 Task: Look for space in Sanford, United States from 9th July, 2023 to 16th July, 2023 for 2 adults, 1 child in price range Rs.8000 to Rs.16000. Place can be entire place with 2 bedrooms having 2 beds and 1 bathroom. Property type can be house, flat, guest house. Booking option can be shelf check-in. Required host language is English.
Action: Mouse moved to (439, 88)
Screenshot: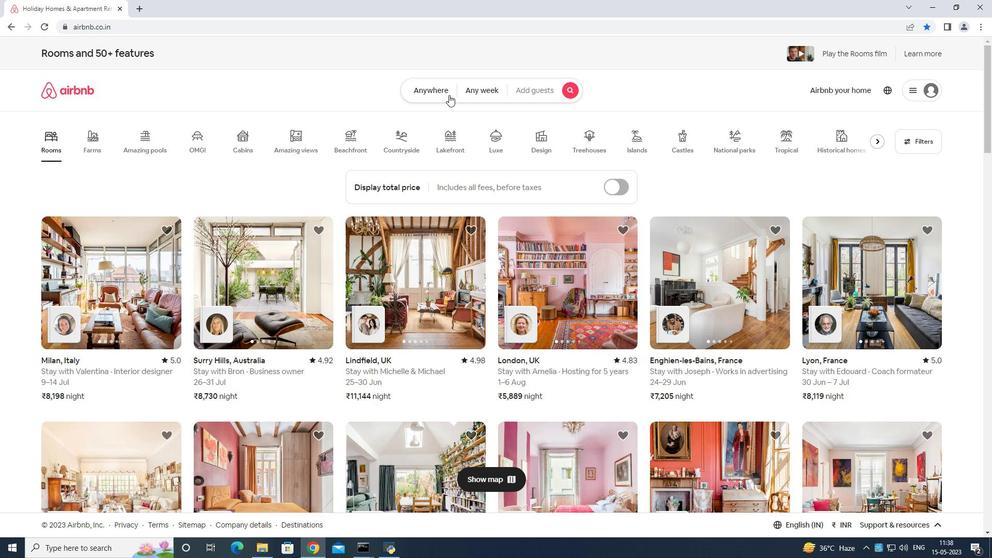 
Action: Mouse pressed left at (439, 88)
Screenshot: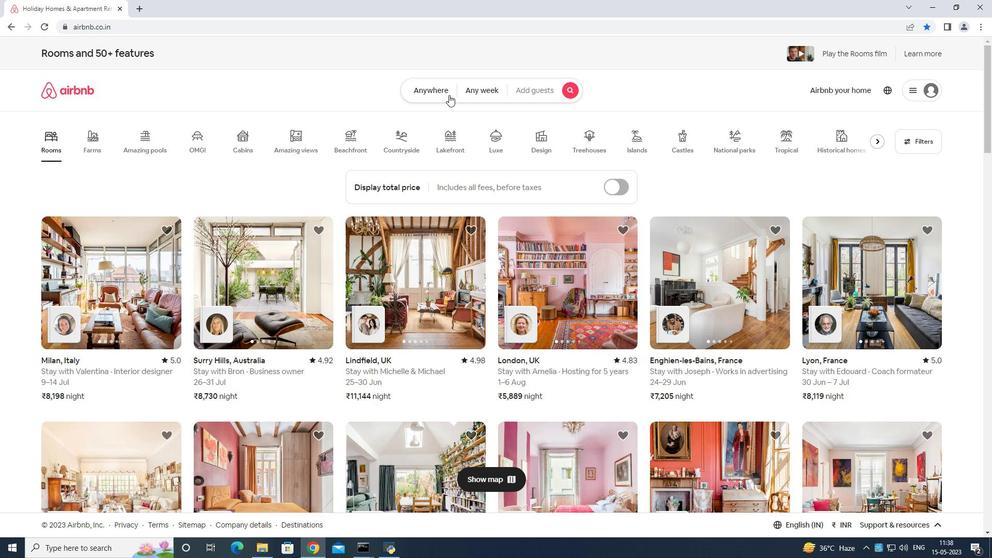 
Action: Mouse moved to (347, 133)
Screenshot: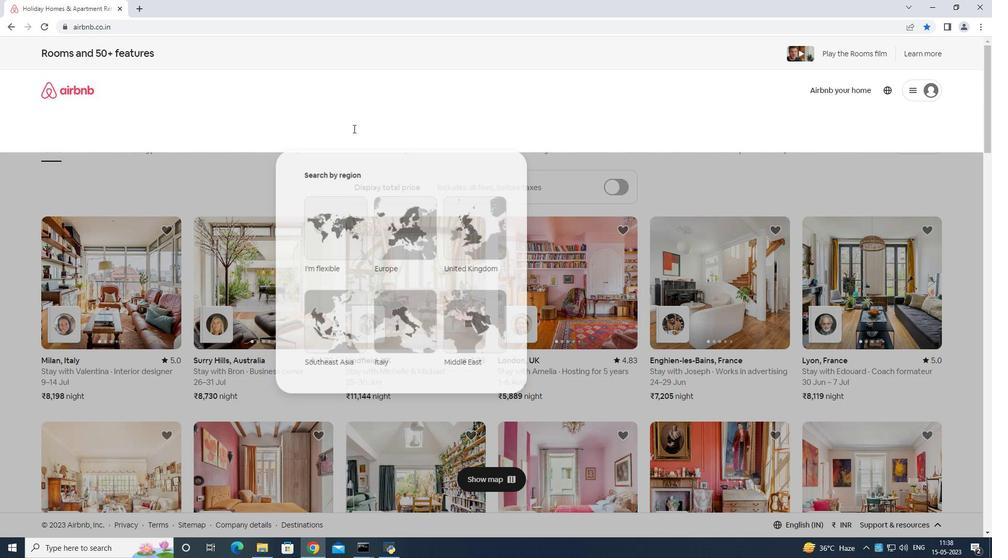 
Action: Mouse pressed left at (347, 133)
Screenshot: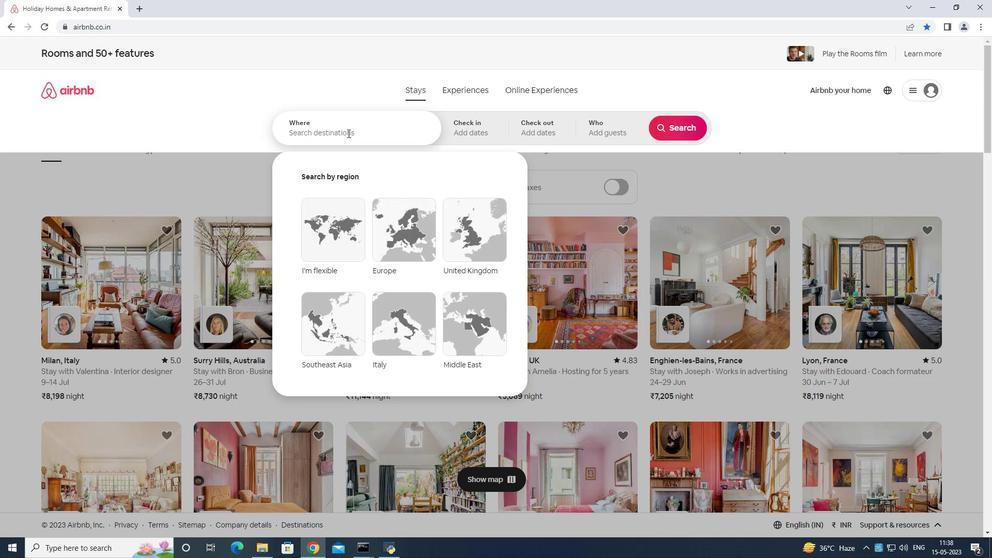 
Action: Mouse moved to (351, 132)
Screenshot: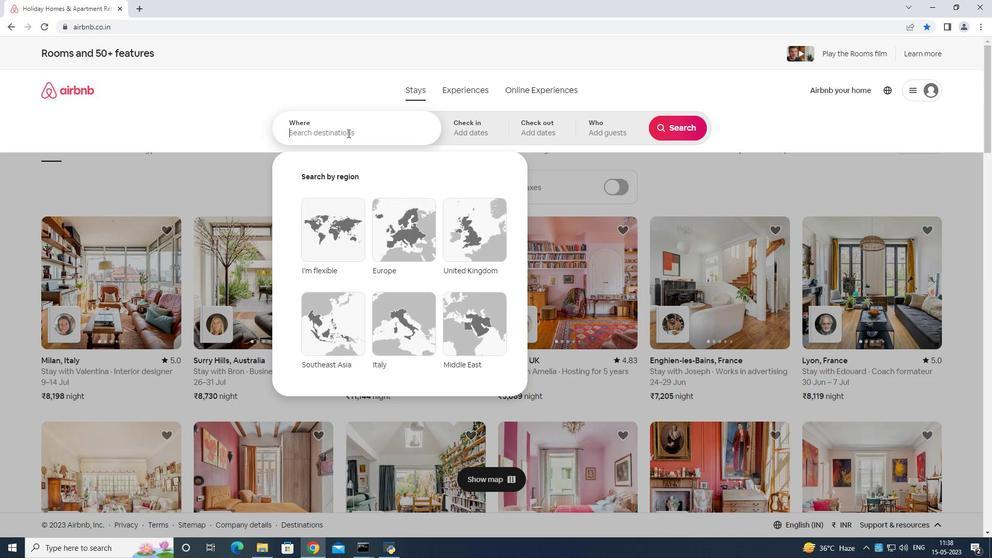 
Action: Key pressed <Key.shift>sanford<Key.space>united<Key.space>states<Key.enter>
Screenshot: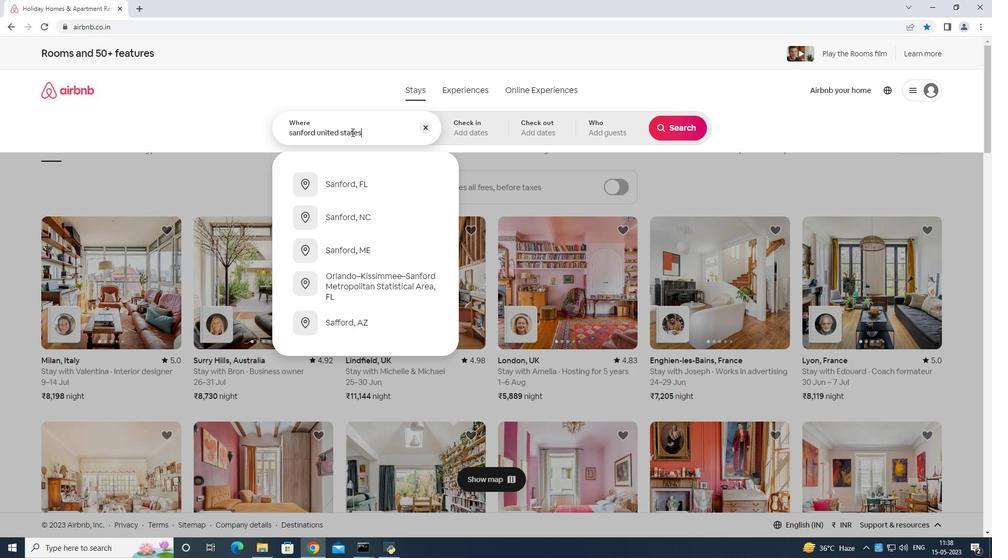 
Action: Mouse moved to (677, 209)
Screenshot: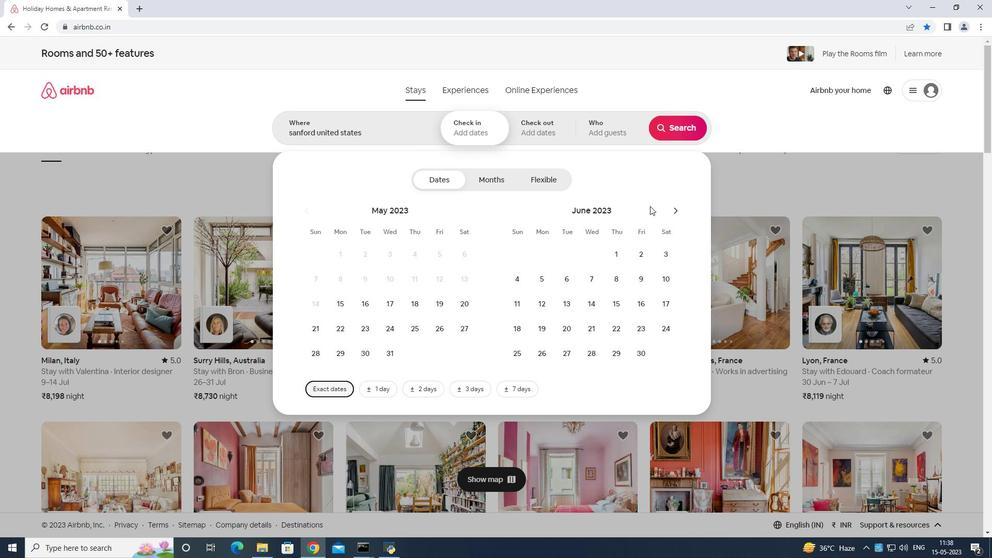 
Action: Mouse pressed left at (677, 209)
Screenshot: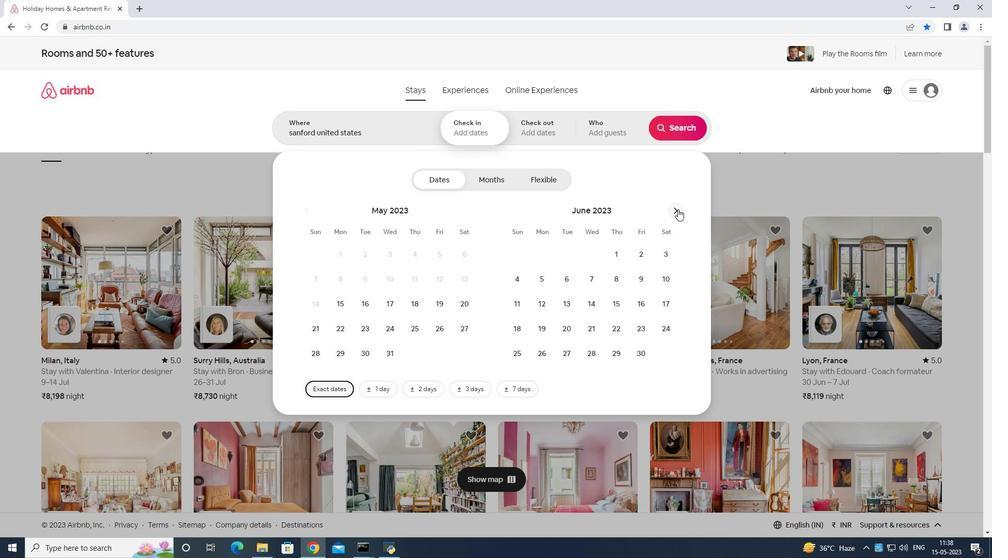 
Action: Mouse moved to (516, 298)
Screenshot: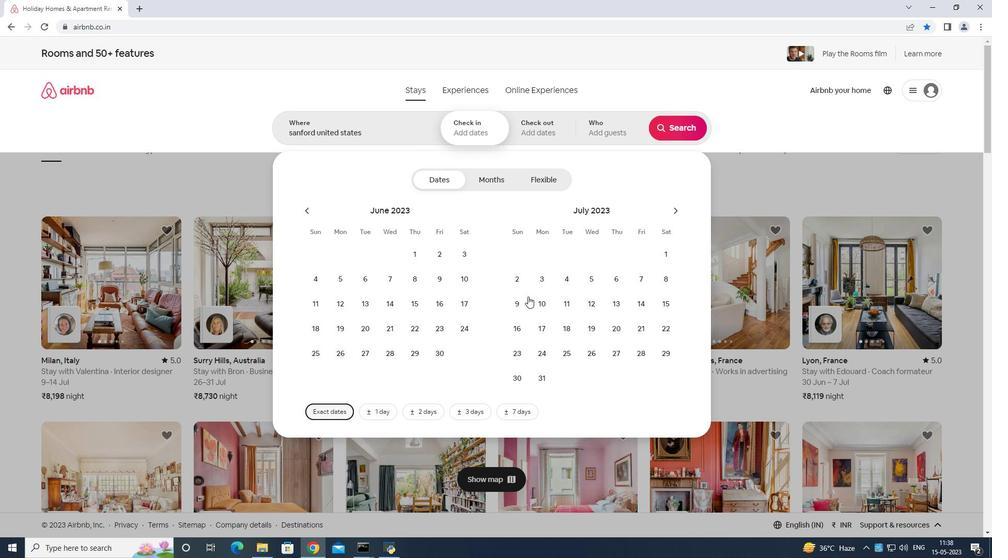 
Action: Mouse pressed left at (516, 298)
Screenshot: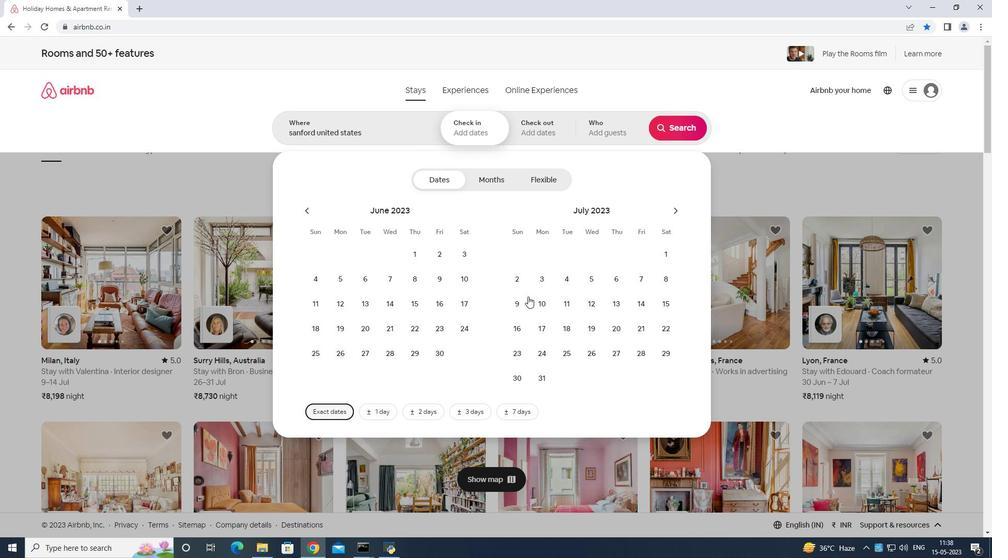 
Action: Mouse moved to (520, 317)
Screenshot: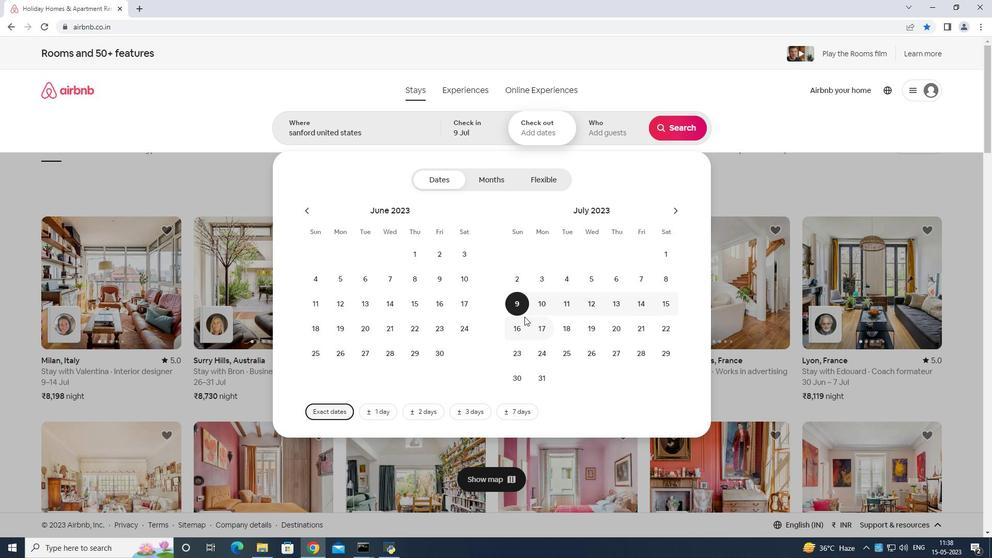 
Action: Mouse pressed left at (520, 317)
Screenshot: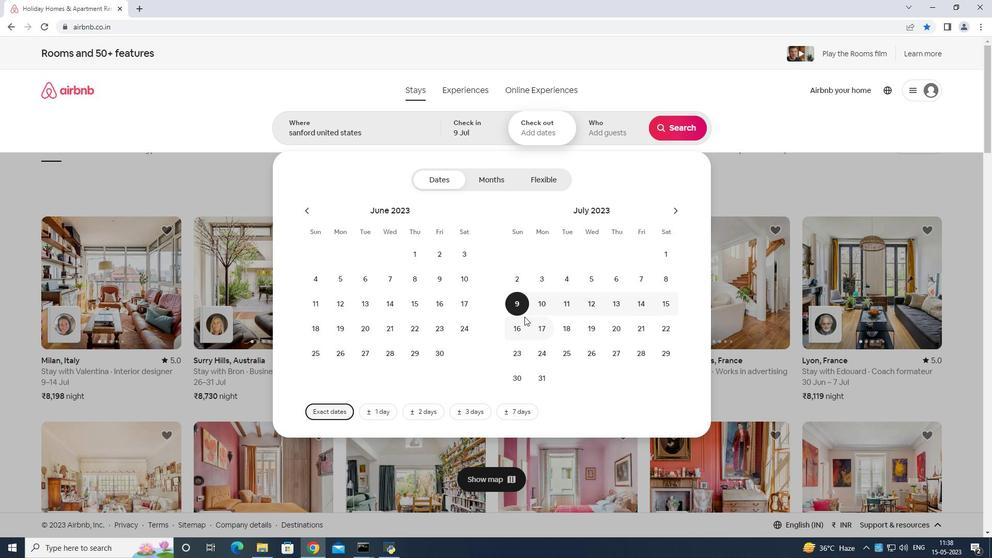 
Action: Mouse moved to (509, 324)
Screenshot: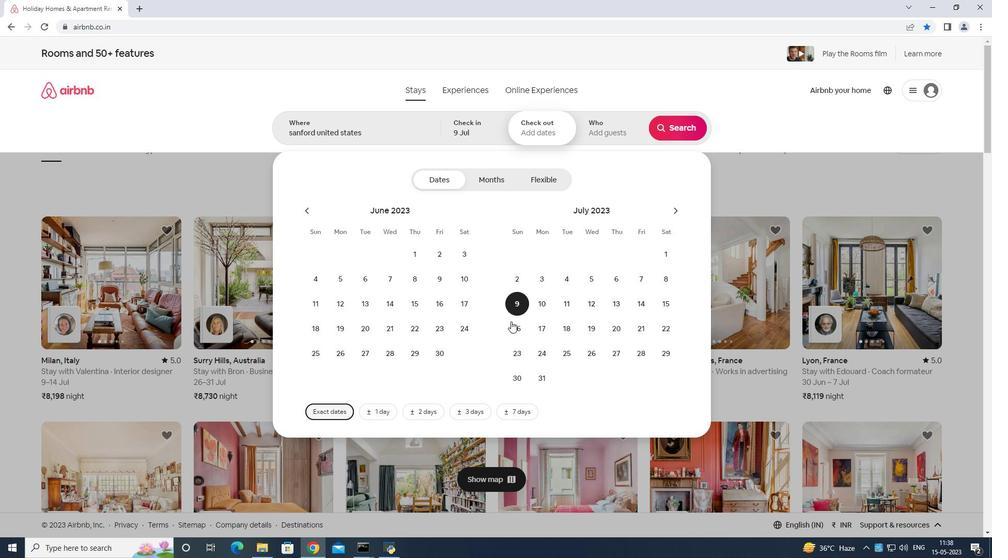 
Action: Mouse pressed left at (509, 324)
Screenshot: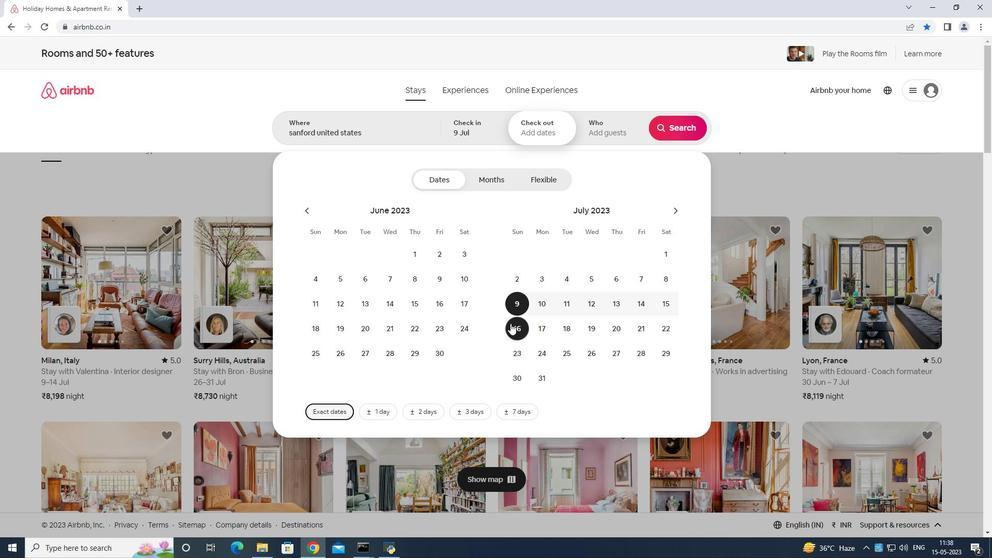 
Action: Mouse moved to (582, 129)
Screenshot: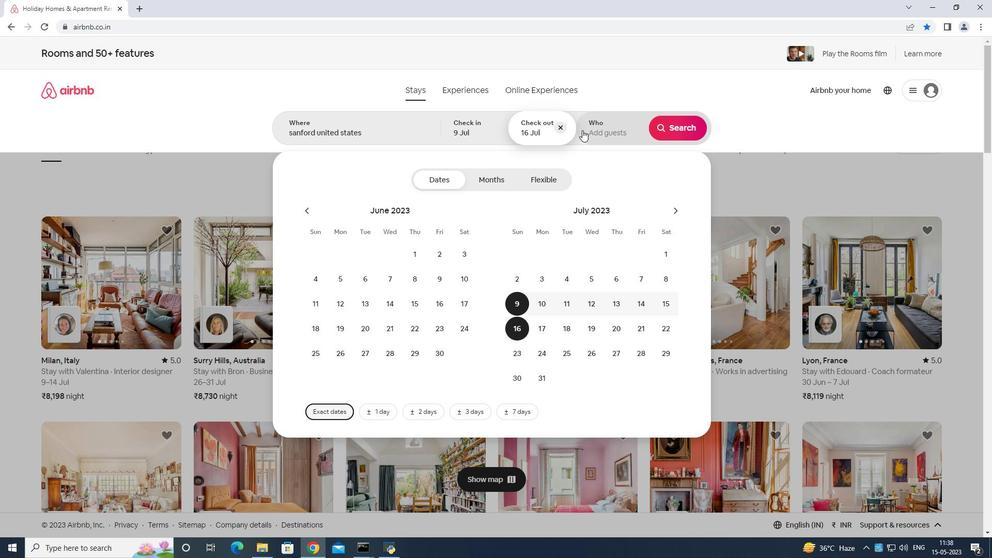 
Action: Mouse pressed left at (582, 129)
Screenshot: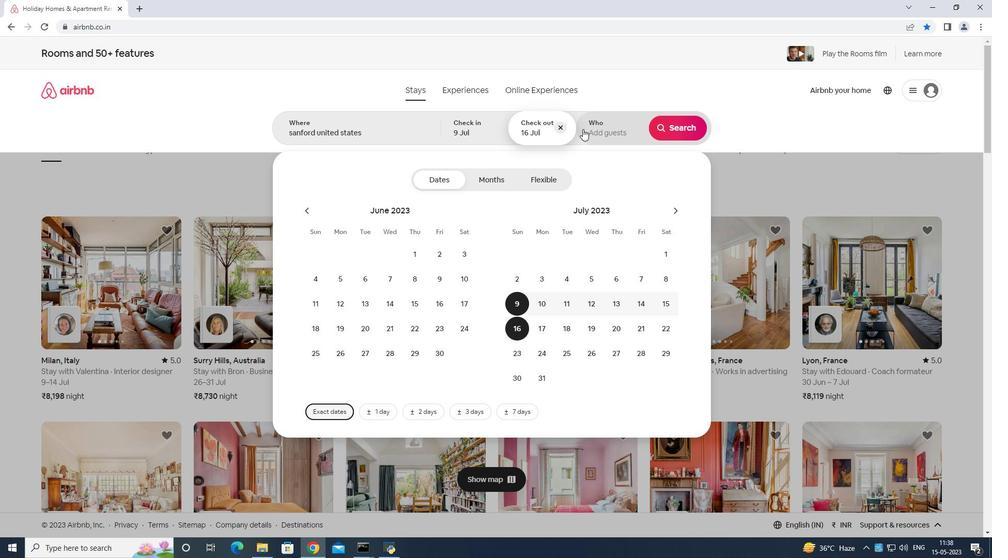 
Action: Mouse moved to (678, 181)
Screenshot: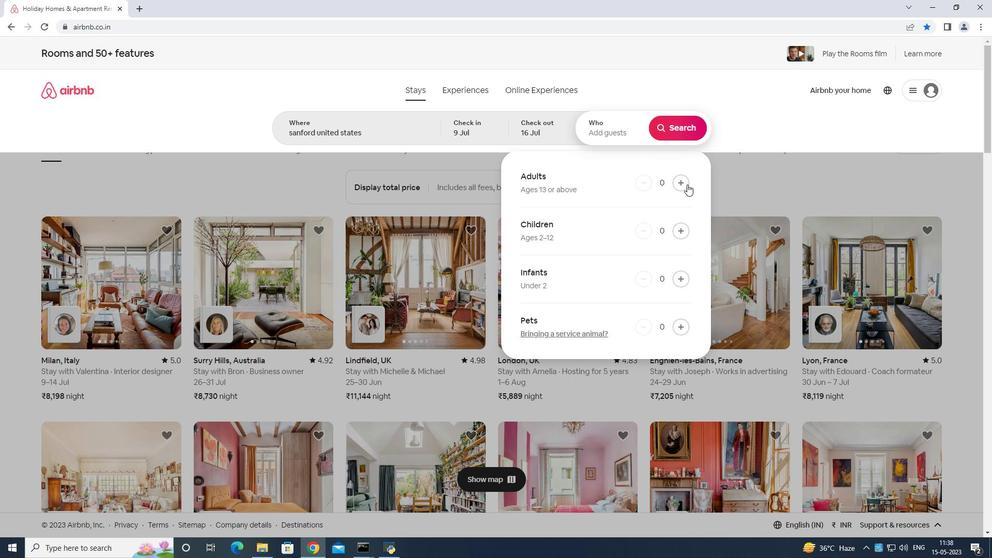 
Action: Mouse pressed left at (678, 181)
Screenshot: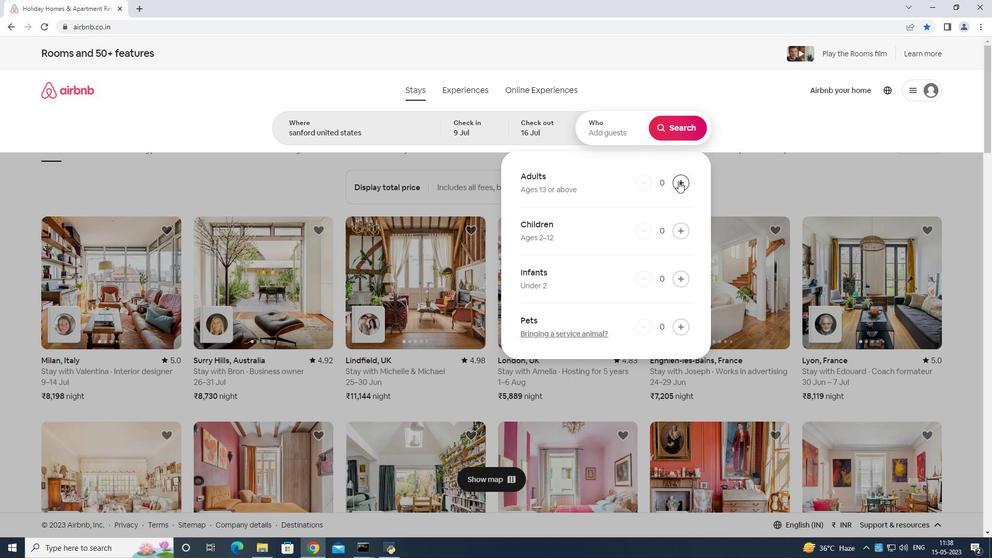 
Action: Mouse pressed left at (678, 181)
Screenshot: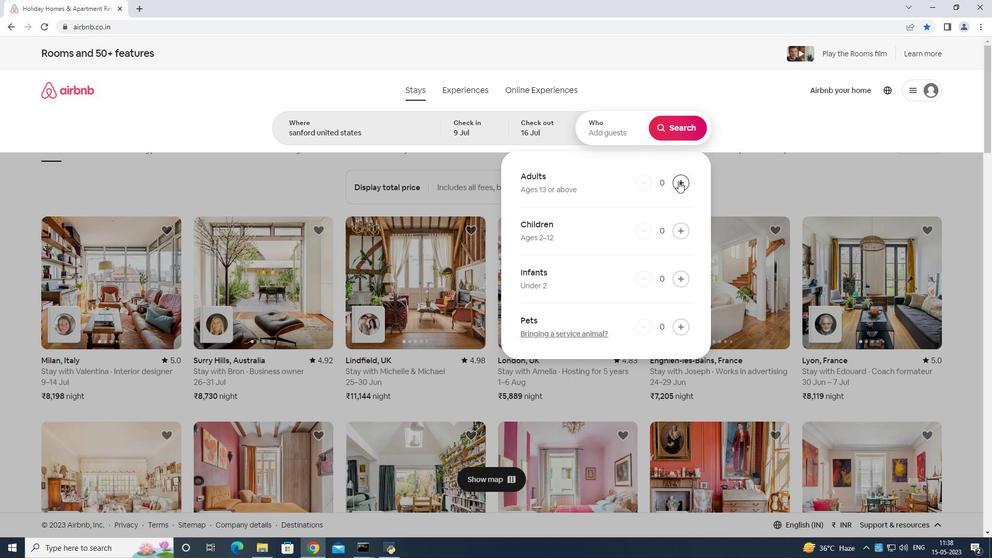 
Action: Mouse moved to (683, 227)
Screenshot: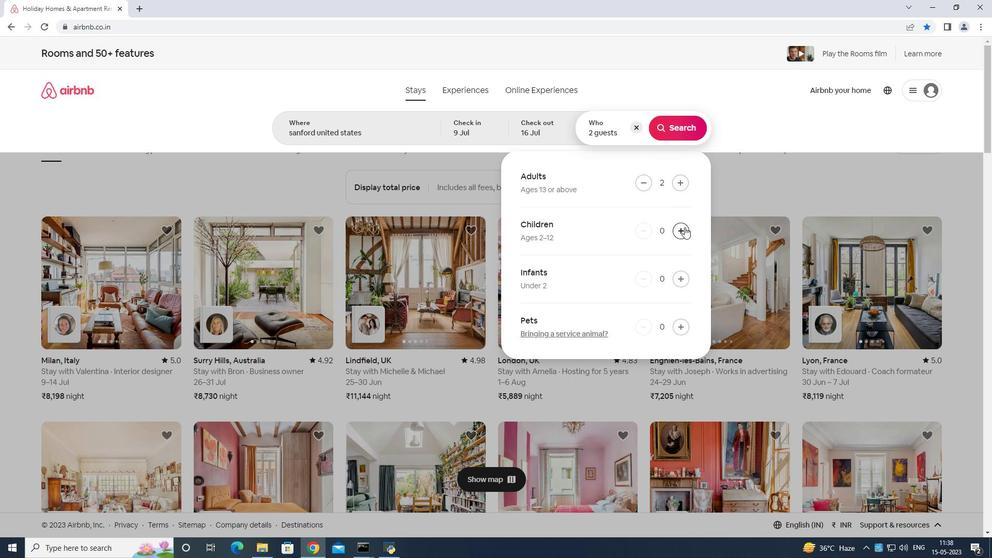 
Action: Mouse pressed left at (683, 227)
Screenshot: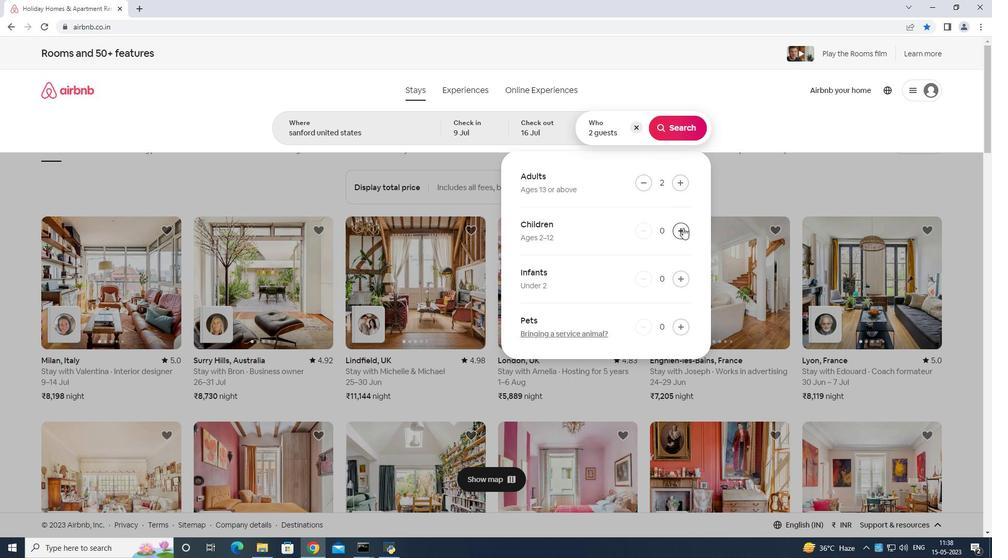 
Action: Mouse moved to (665, 133)
Screenshot: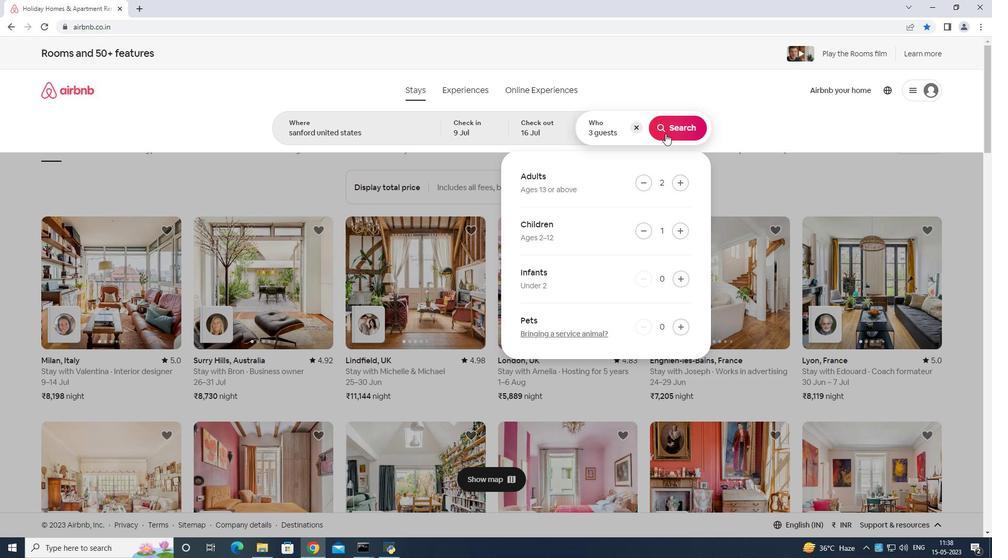 
Action: Mouse pressed left at (665, 133)
Screenshot: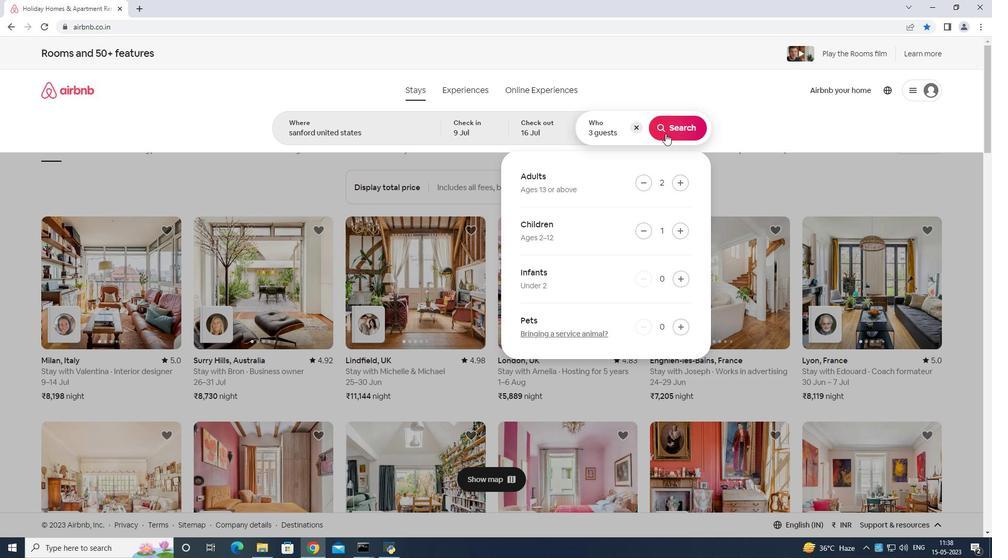
Action: Mouse moved to (952, 94)
Screenshot: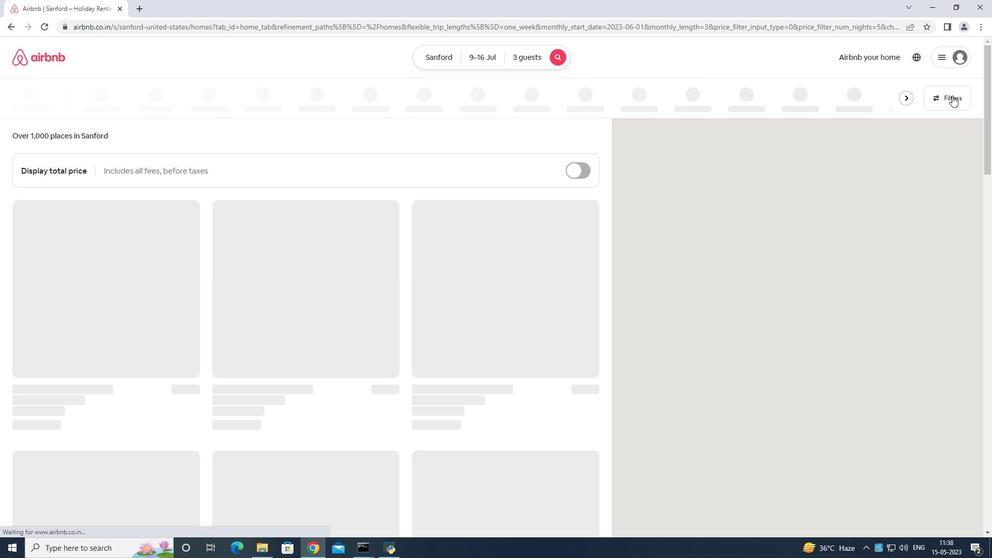 
Action: Mouse pressed left at (952, 94)
Screenshot: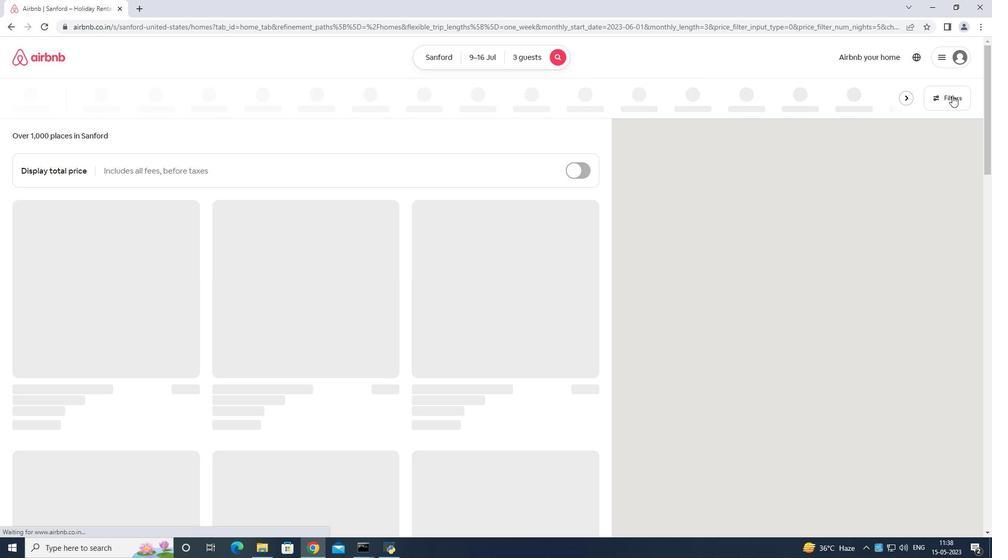 
Action: Mouse moved to (407, 356)
Screenshot: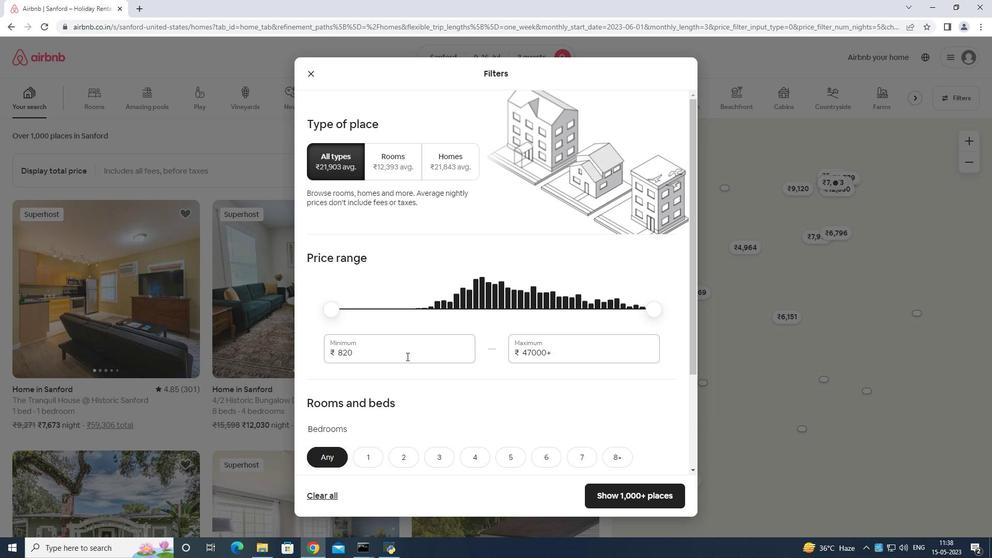 
Action: Mouse pressed left at (407, 356)
Screenshot: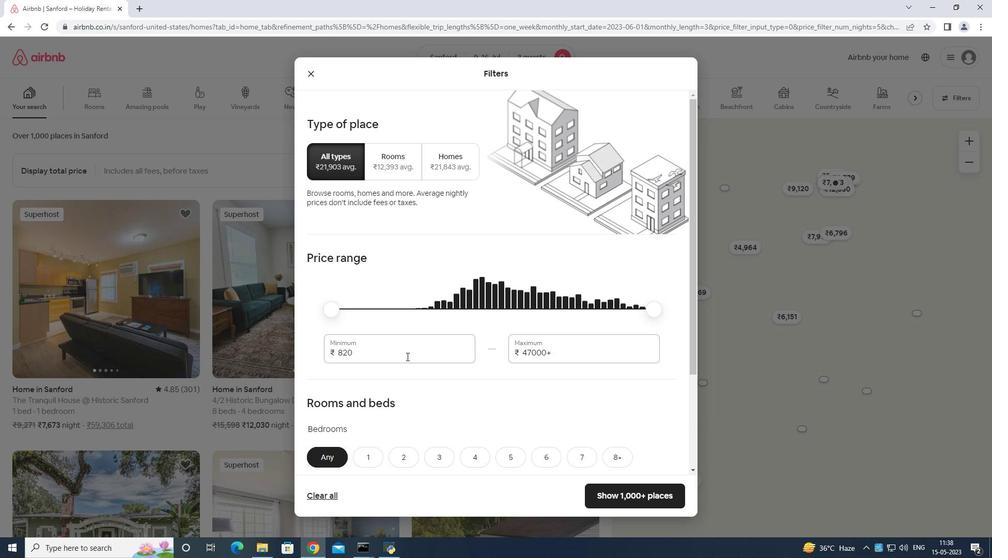 
Action: Mouse moved to (410, 354)
Screenshot: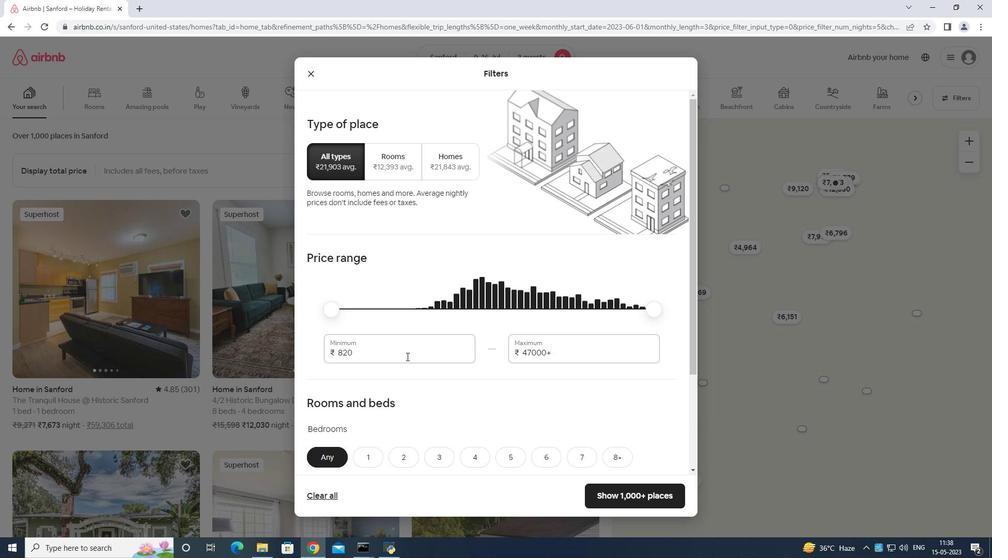 
Action: Key pressed <Key.backspace>
Screenshot: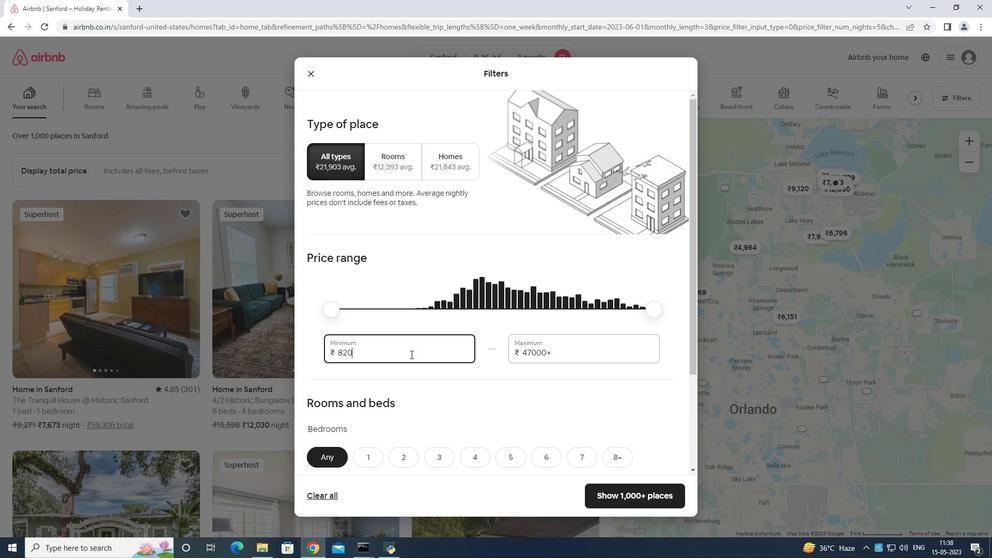 
Action: Mouse moved to (410, 354)
Screenshot: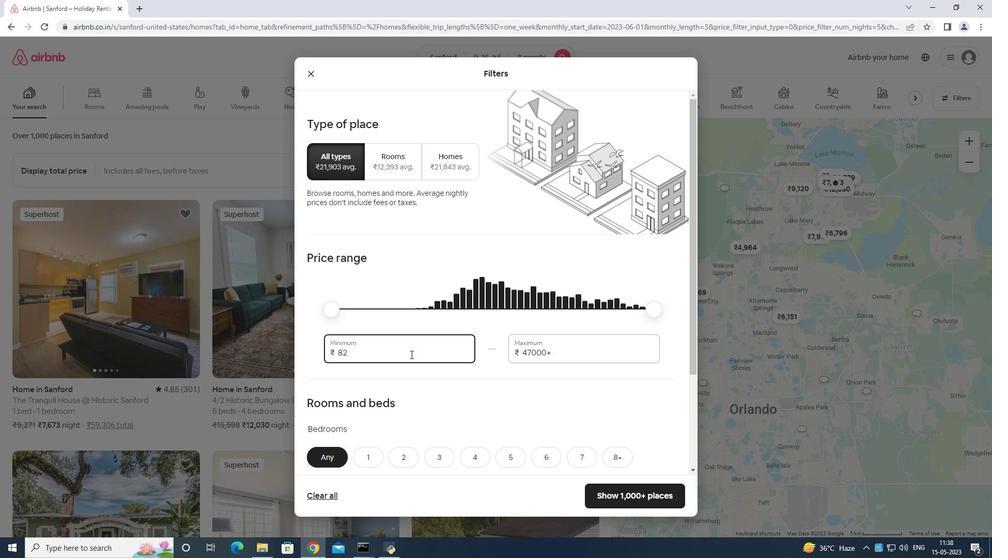 
Action: Key pressed <Key.backspace><Key.backspace><Key.backspace><Key.backspace><Key.backspace>
Screenshot: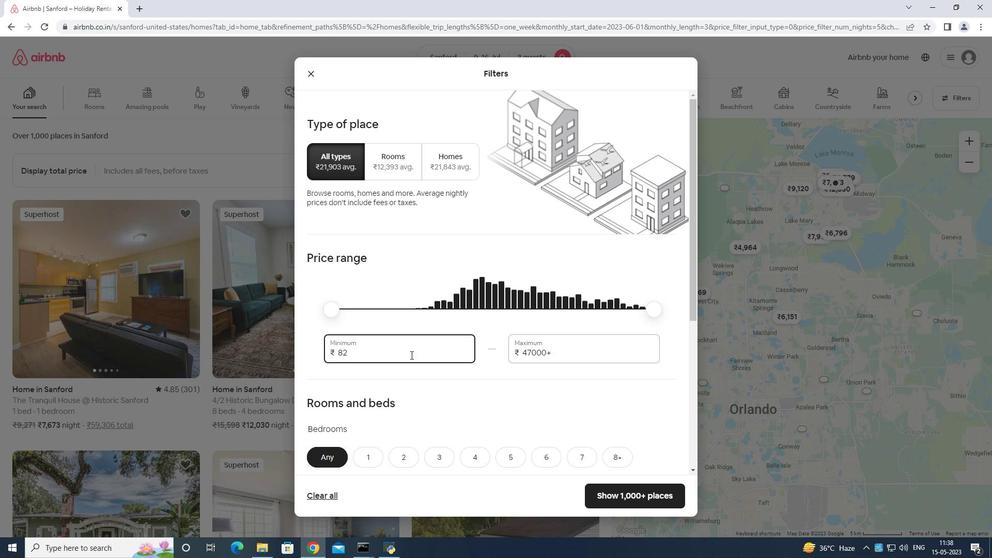
Action: Mouse moved to (410, 356)
Screenshot: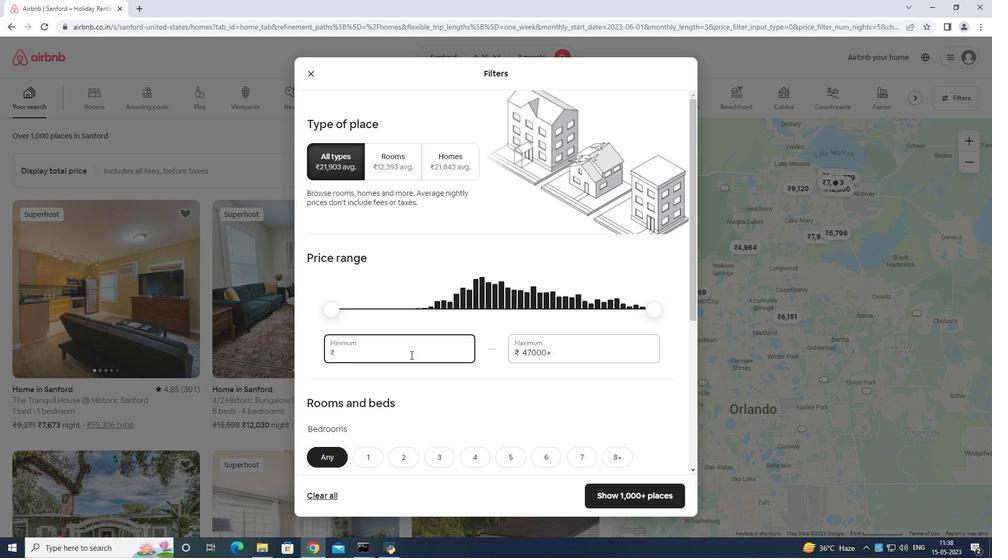 
Action: Key pressed 8
Screenshot: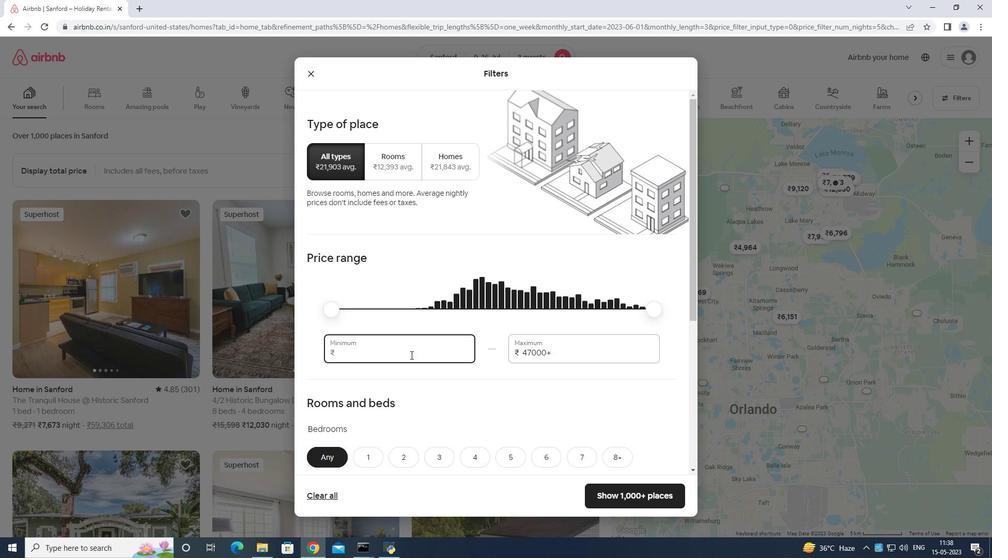 
Action: Mouse moved to (409, 357)
Screenshot: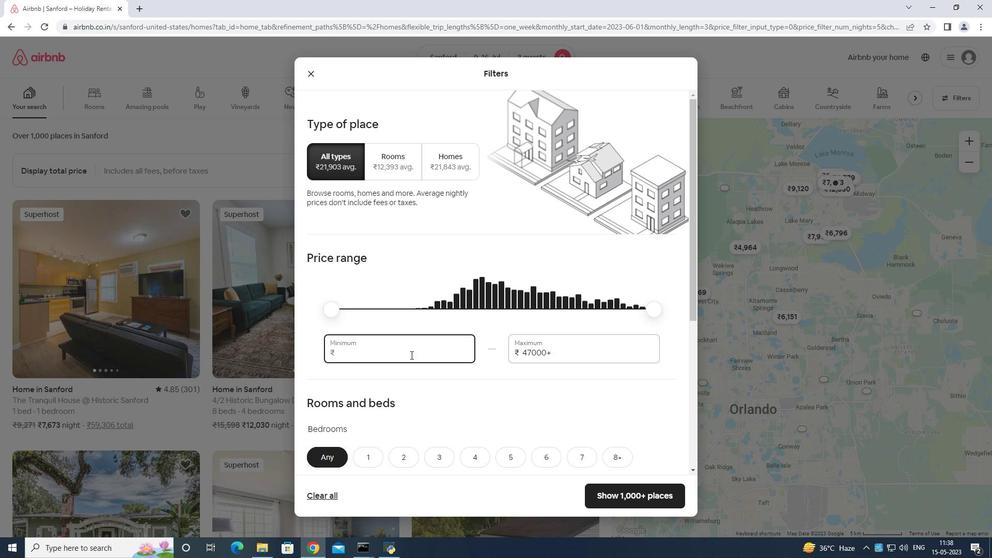 
Action: Key pressed 000
Screenshot: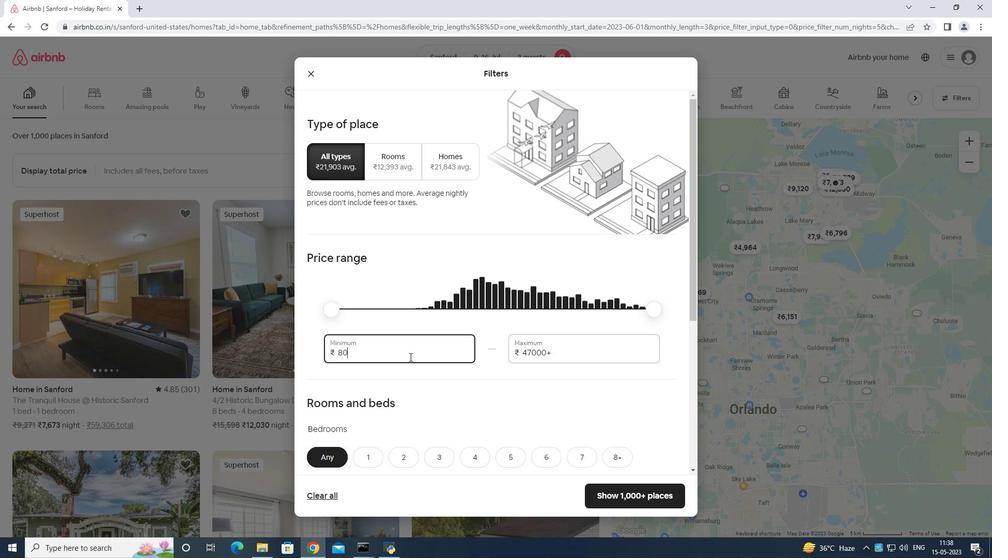 
Action: Mouse moved to (564, 349)
Screenshot: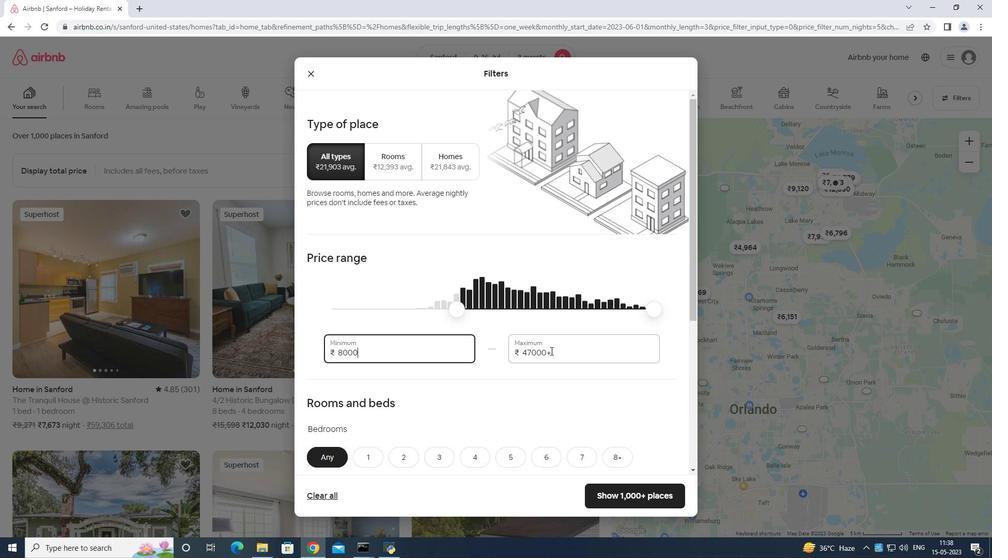 
Action: Mouse pressed left at (564, 349)
Screenshot: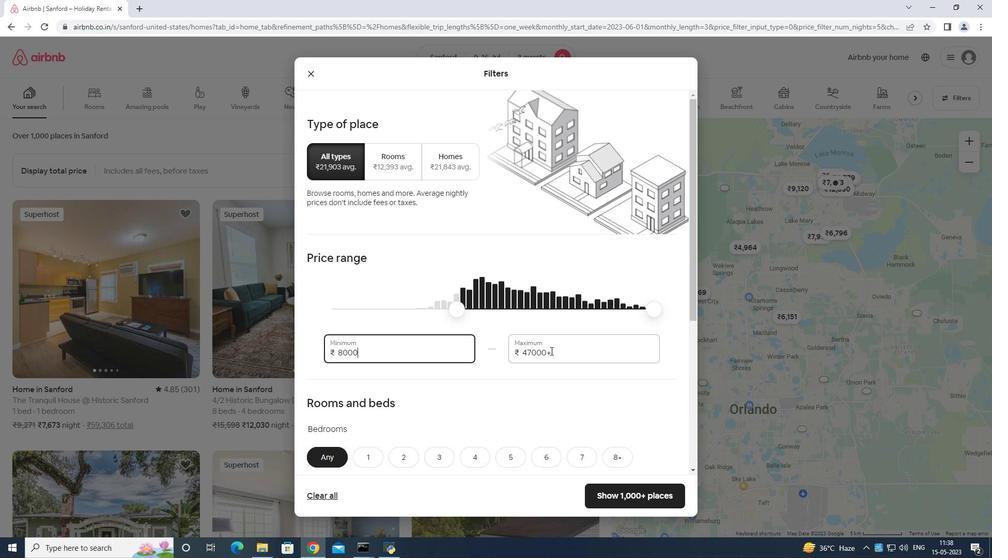
Action: Mouse moved to (565, 349)
Screenshot: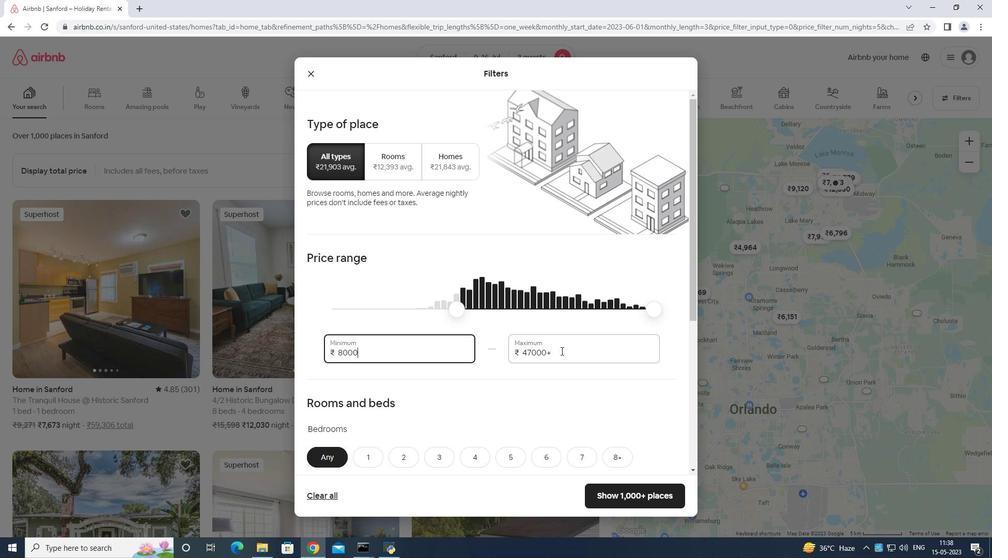 
Action: Key pressed <Key.backspace>
Screenshot: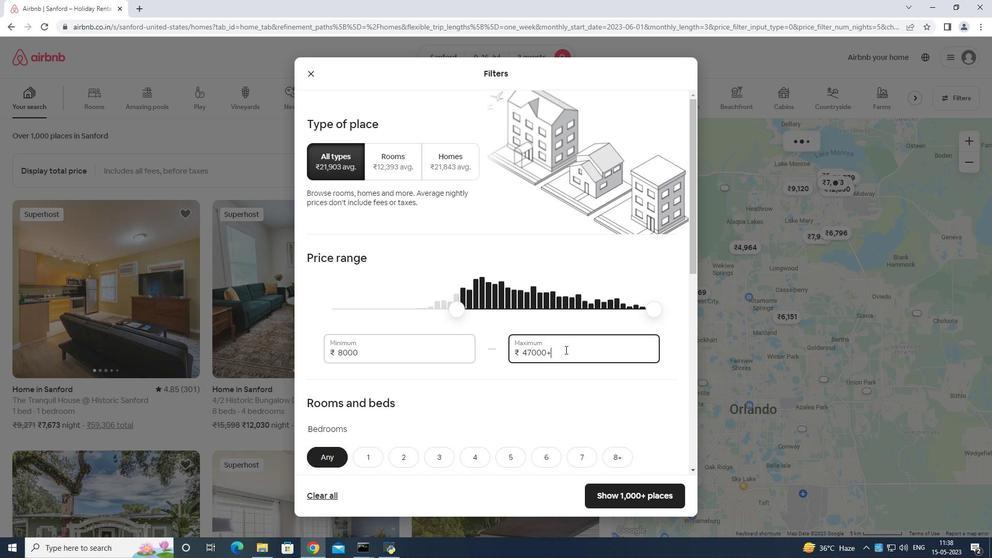 
Action: Mouse moved to (565, 350)
Screenshot: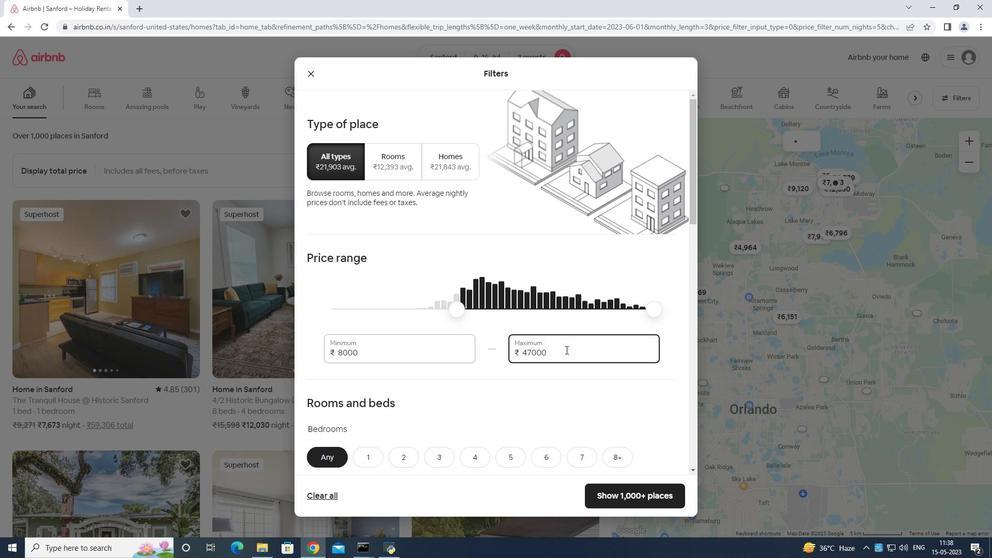 
Action: Key pressed <Key.backspace><Key.backspace><Key.backspace><Key.backspace><Key.backspace>
Screenshot: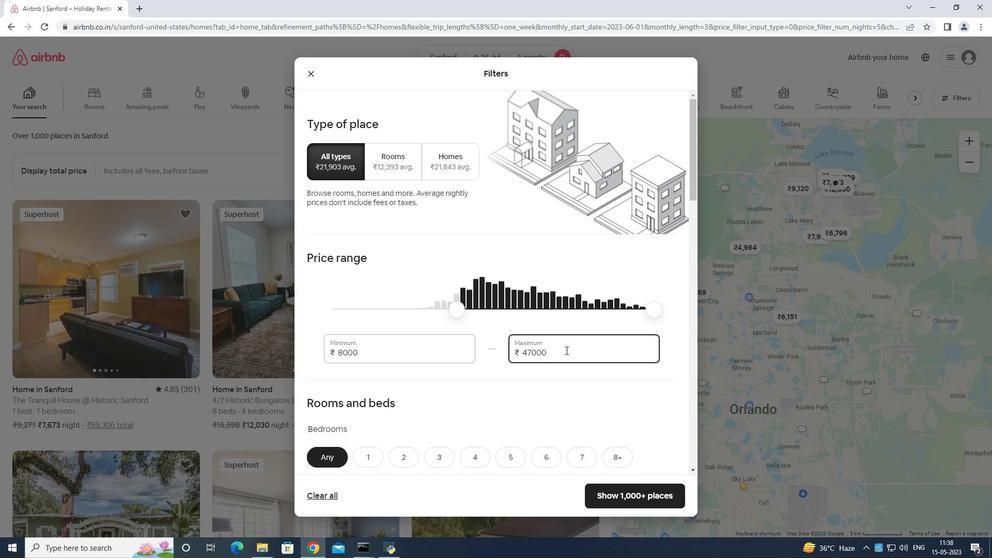 
Action: Mouse moved to (565, 350)
Screenshot: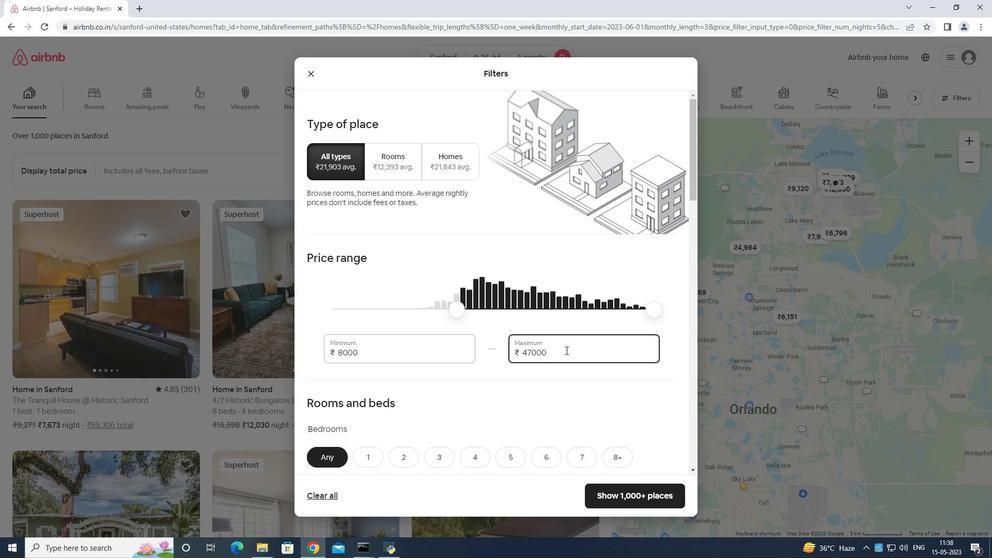 
Action: Key pressed <Key.backspace>
Screenshot: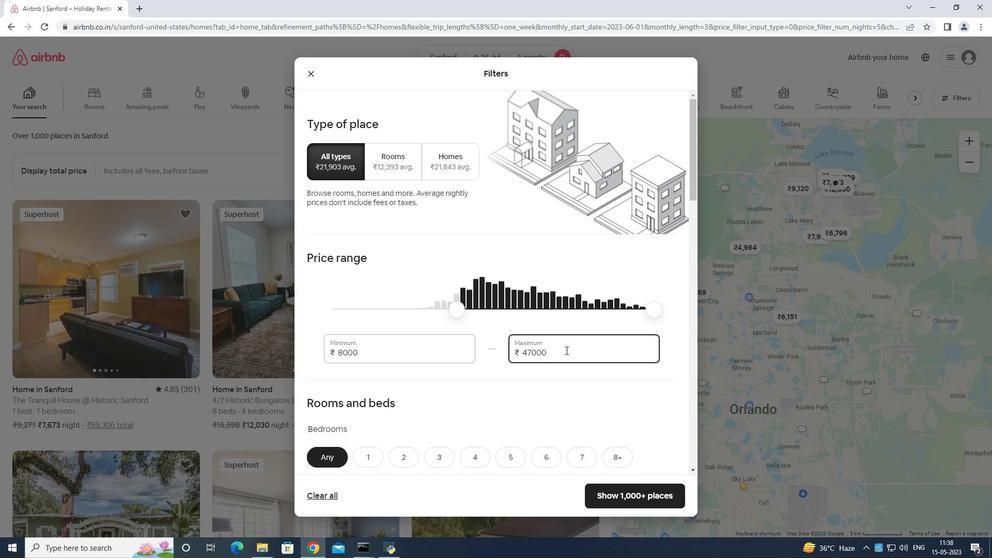 
Action: Mouse moved to (565, 350)
Screenshot: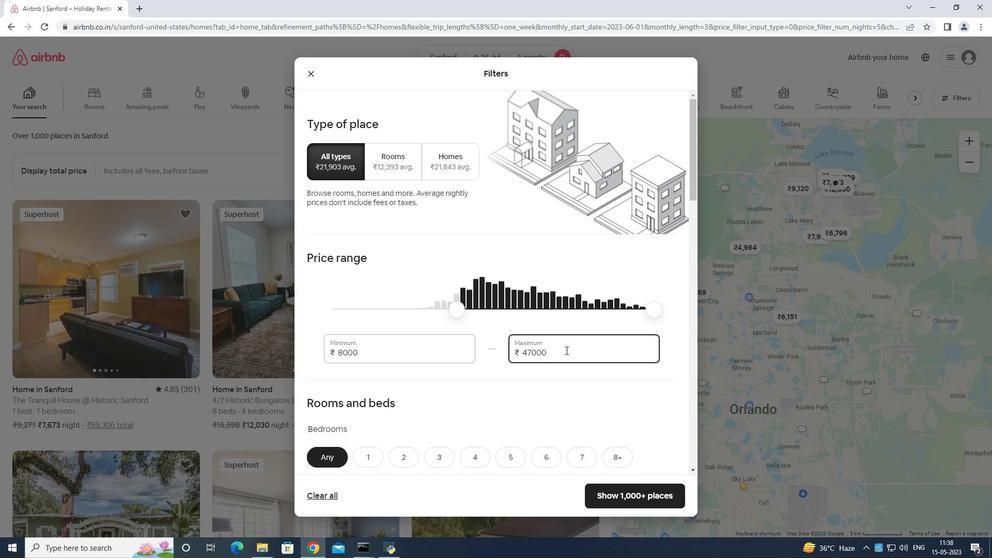 
Action: Key pressed <Key.backspace><Key.backspace><Key.backspace><Key.backspace>156
Screenshot: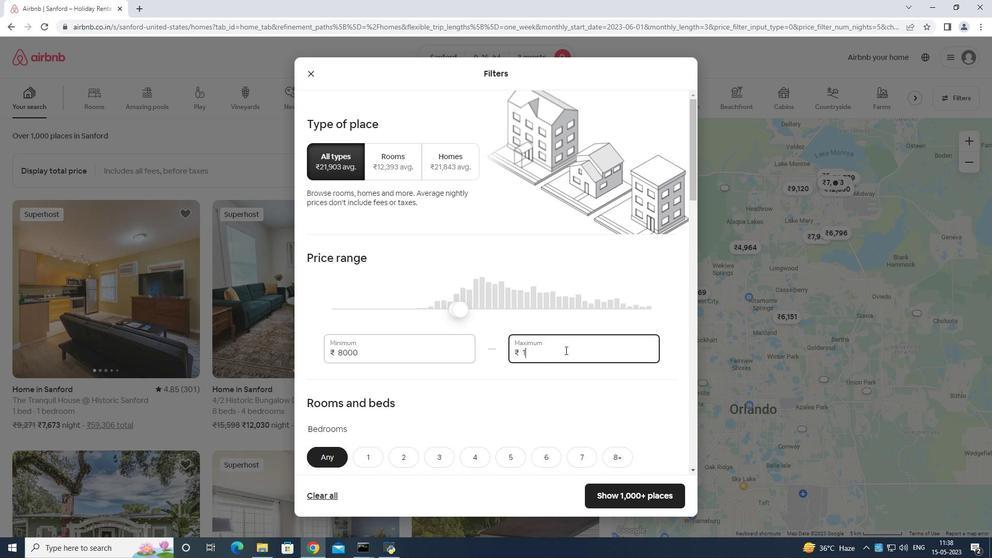 
Action: Mouse moved to (564, 351)
Screenshot: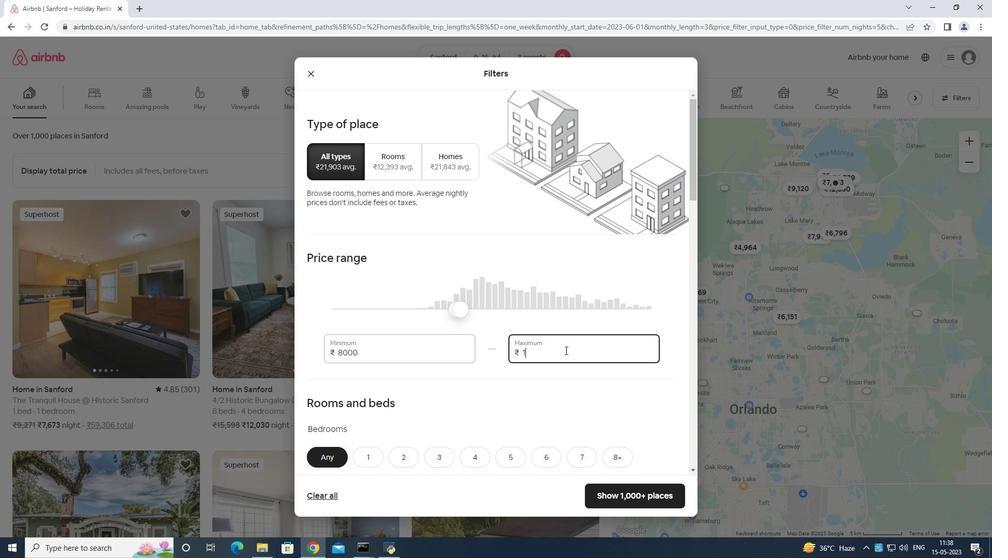 
Action: Key pressed 000<Key.backspace>
Screenshot: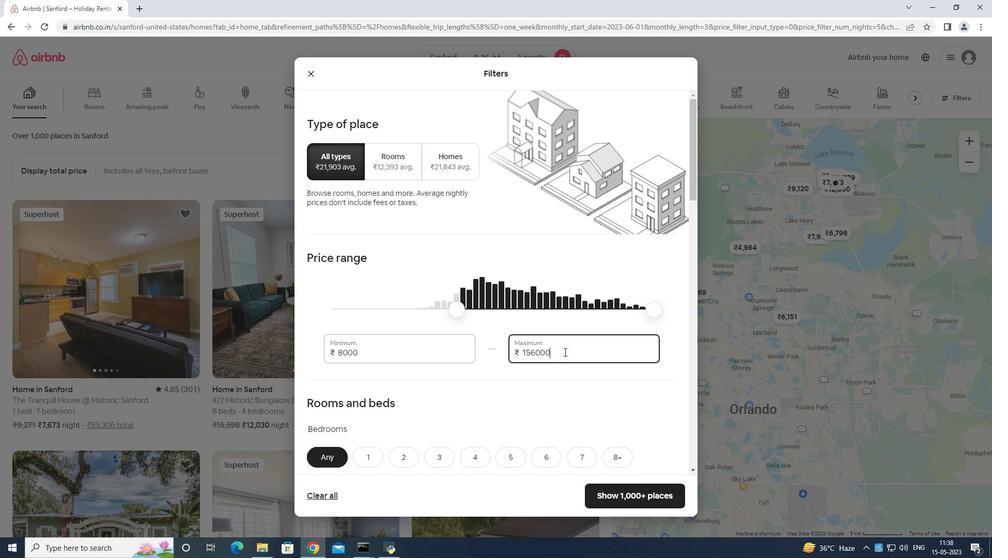 
Action: Mouse moved to (563, 351)
Screenshot: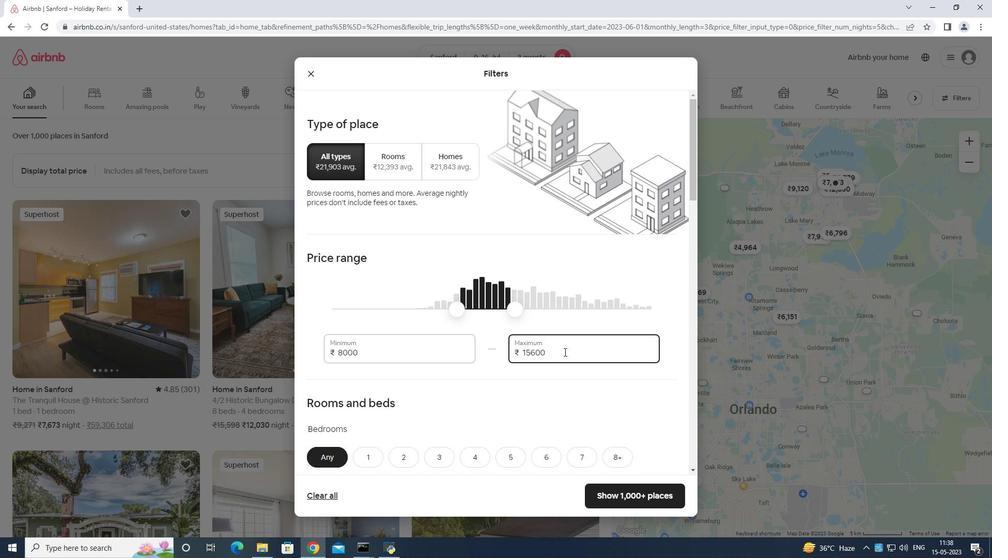 
Action: Key pressed <Key.backspace><Key.backspace><Key.backspace><Key.backspace><Key.backspace><Key.backspace><Key.backspace><Key.backspace><Key.backspace><Key.backspace><Key.backspace>16
Screenshot: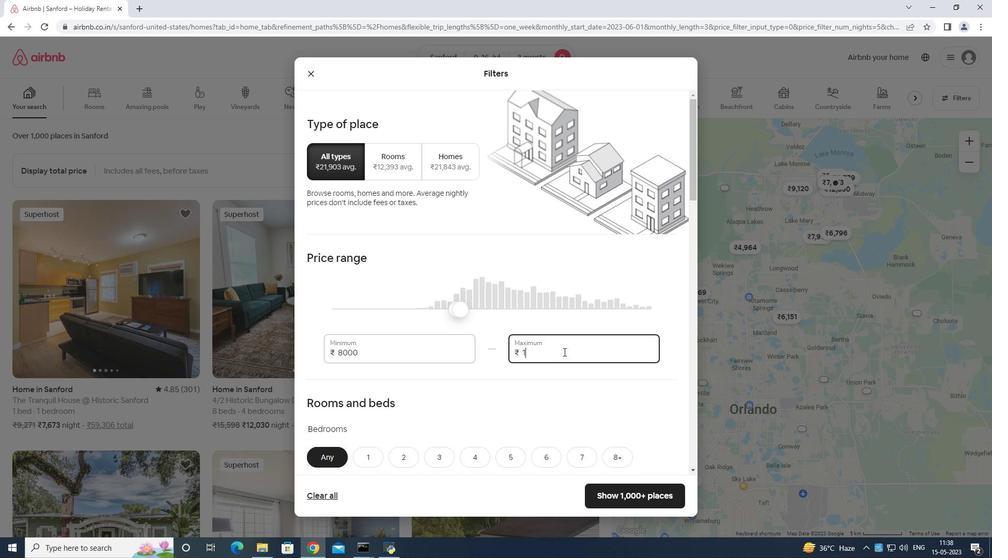 
Action: Mouse moved to (563, 352)
Screenshot: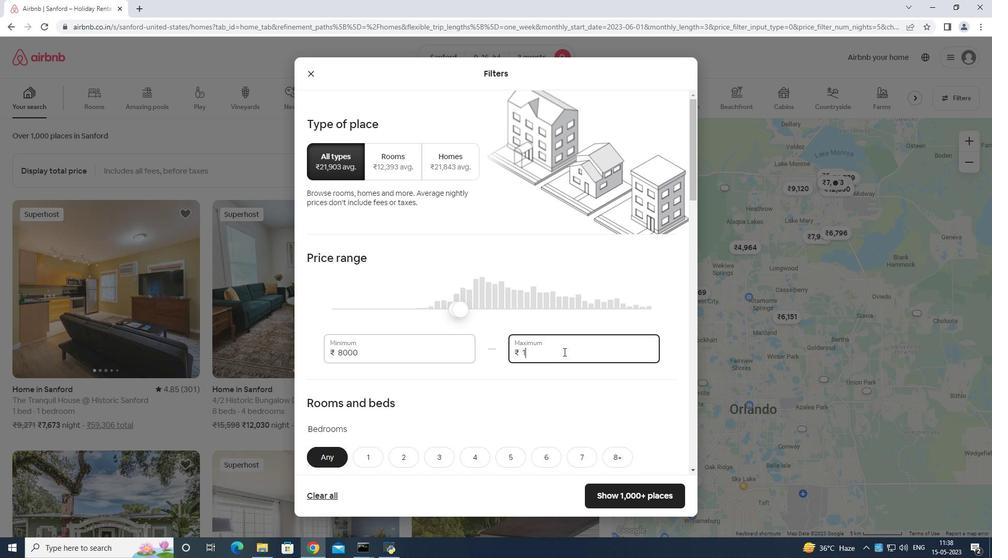 
Action: Key pressed 000
Screenshot: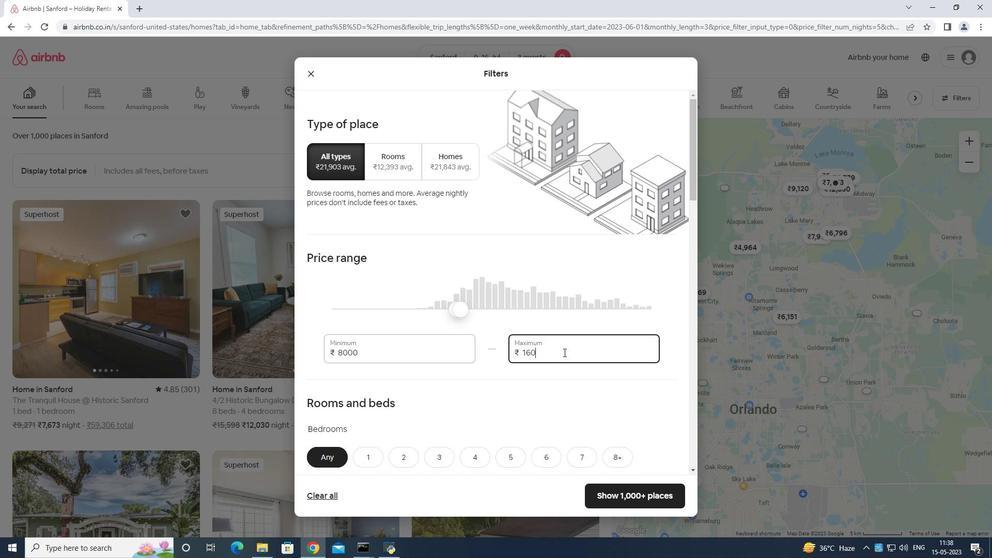 
Action: Mouse moved to (558, 359)
Screenshot: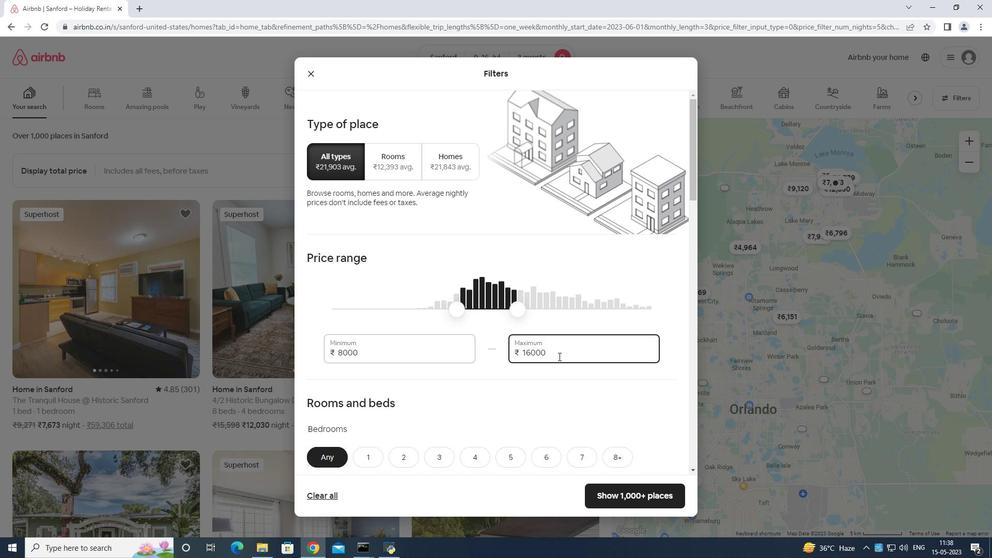 
Action: Mouse scrolled (558, 358) with delta (0, 0)
Screenshot: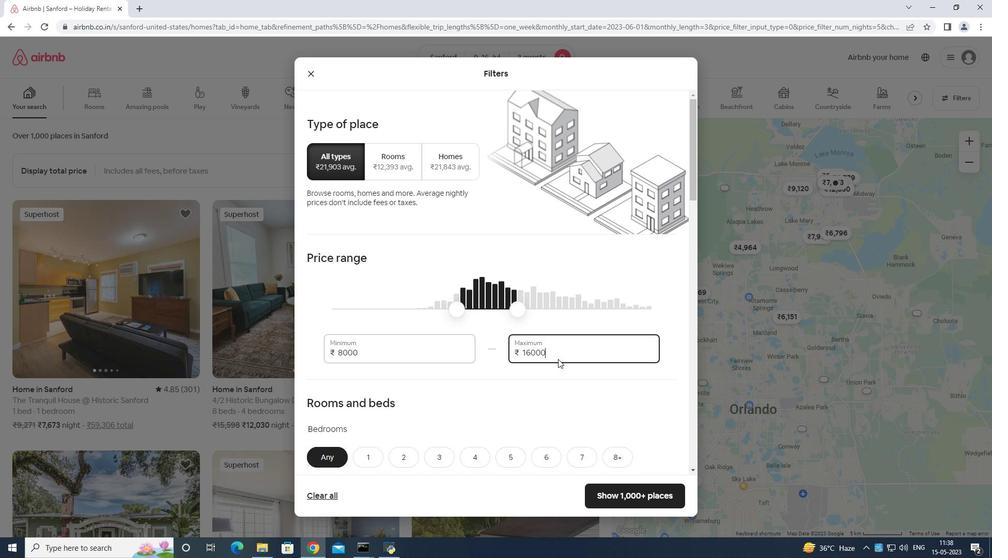 
Action: Mouse scrolled (558, 358) with delta (0, 0)
Screenshot: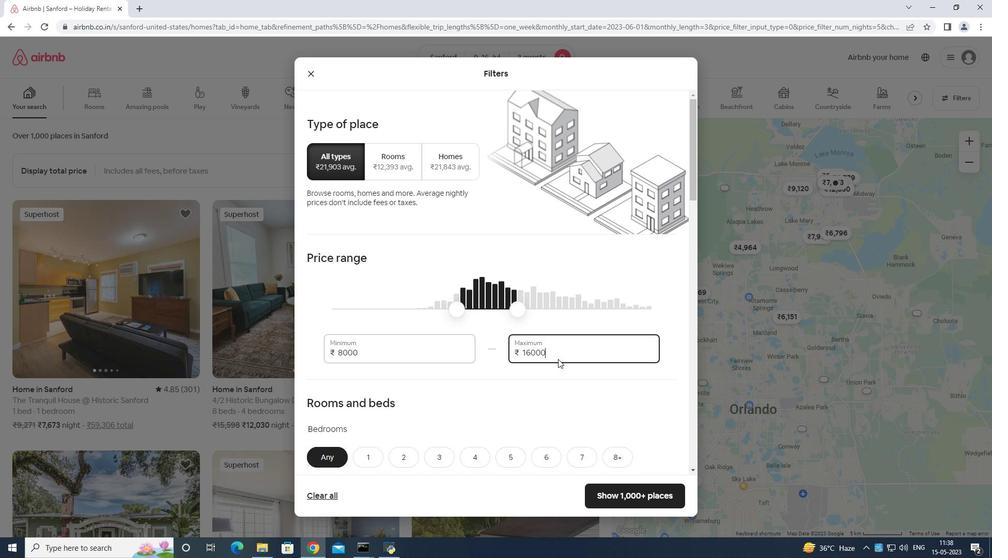 
Action: Mouse scrolled (558, 358) with delta (0, 0)
Screenshot: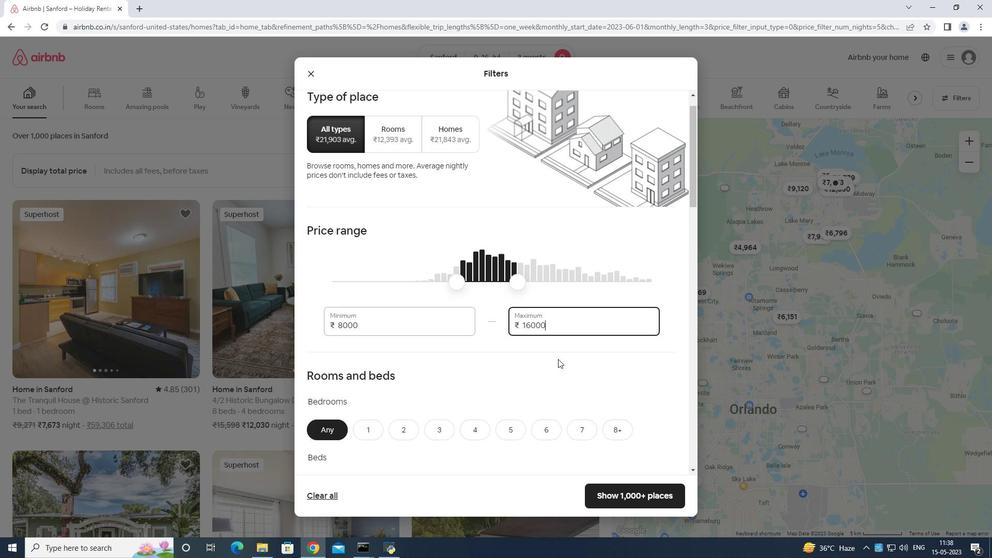 
Action: Mouse moved to (407, 302)
Screenshot: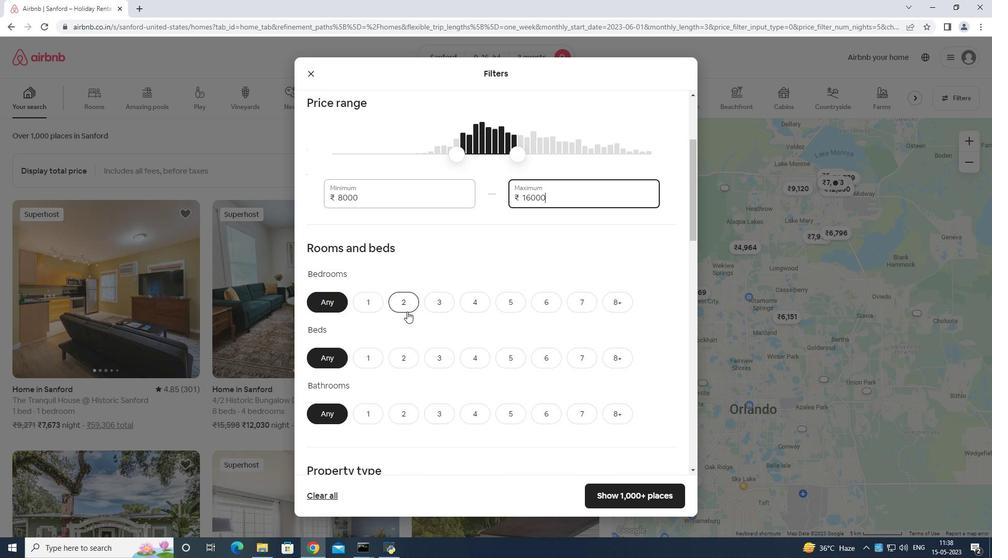 
Action: Mouse pressed left at (407, 302)
Screenshot: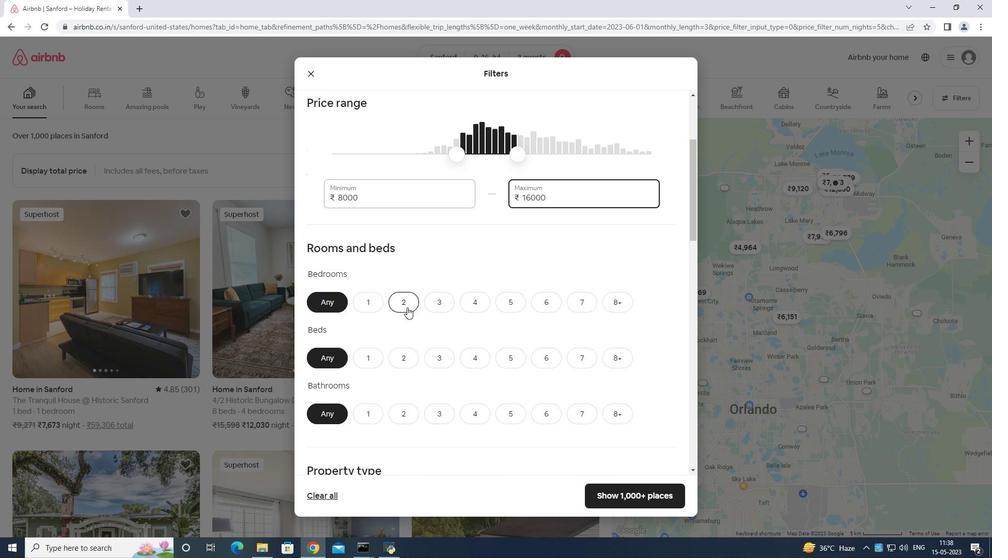 
Action: Mouse moved to (402, 358)
Screenshot: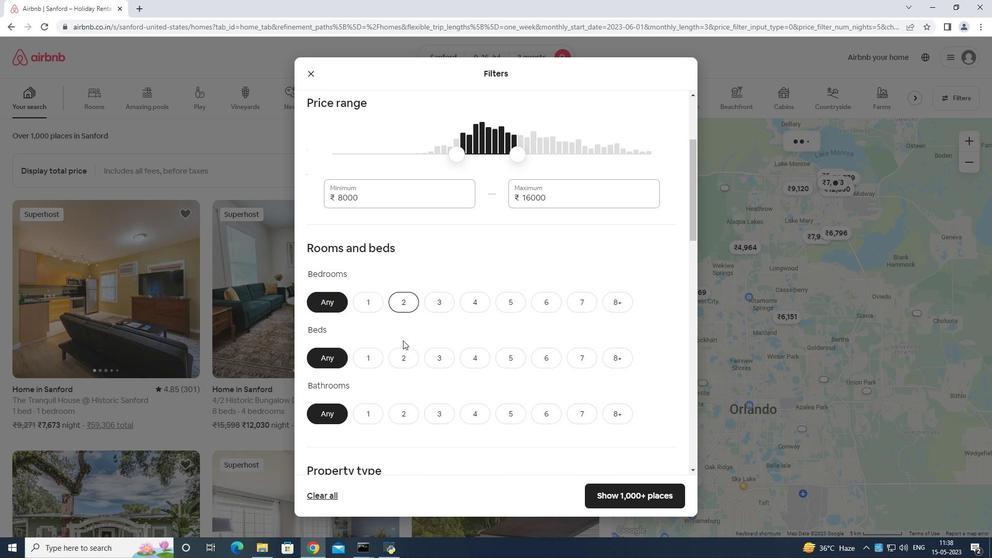 
Action: Mouse pressed left at (402, 358)
Screenshot: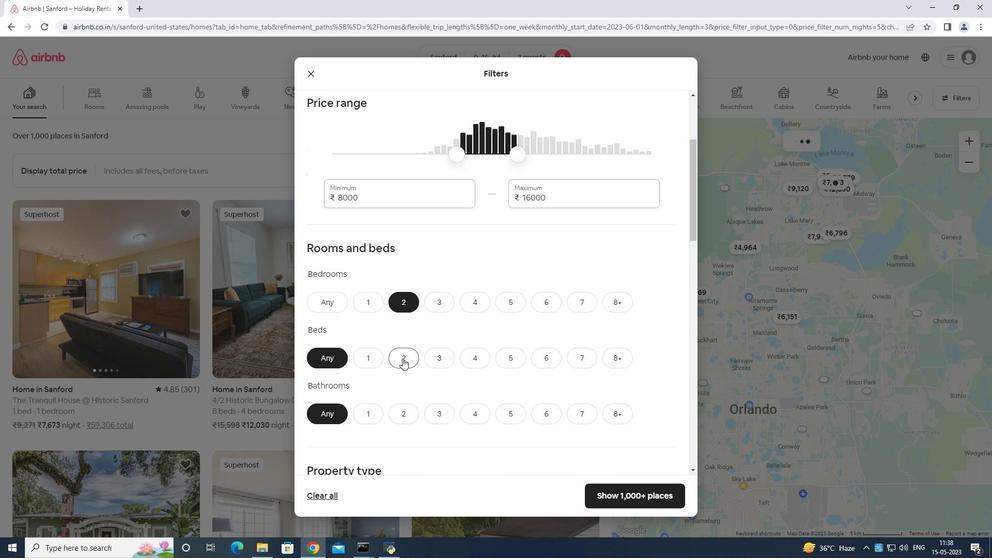 
Action: Mouse moved to (366, 412)
Screenshot: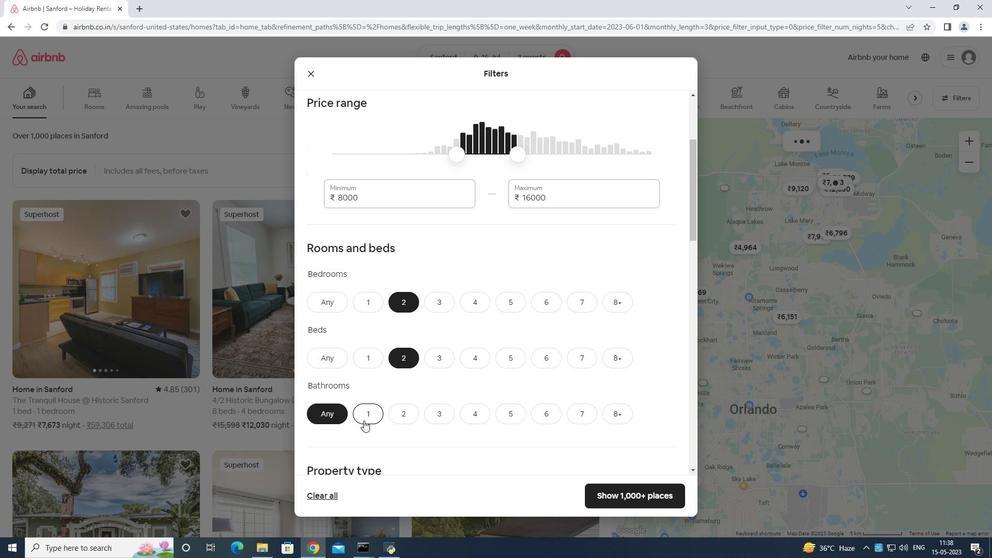 
Action: Mouse pressed left at (366, 412)
Screenshot: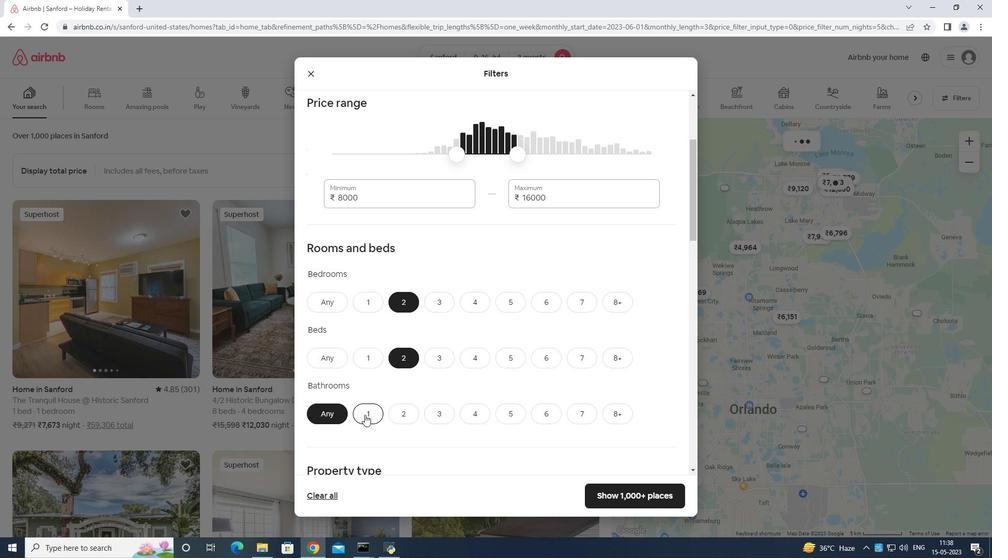 
Action: Mouse moved to (369, 415)
Screenshot: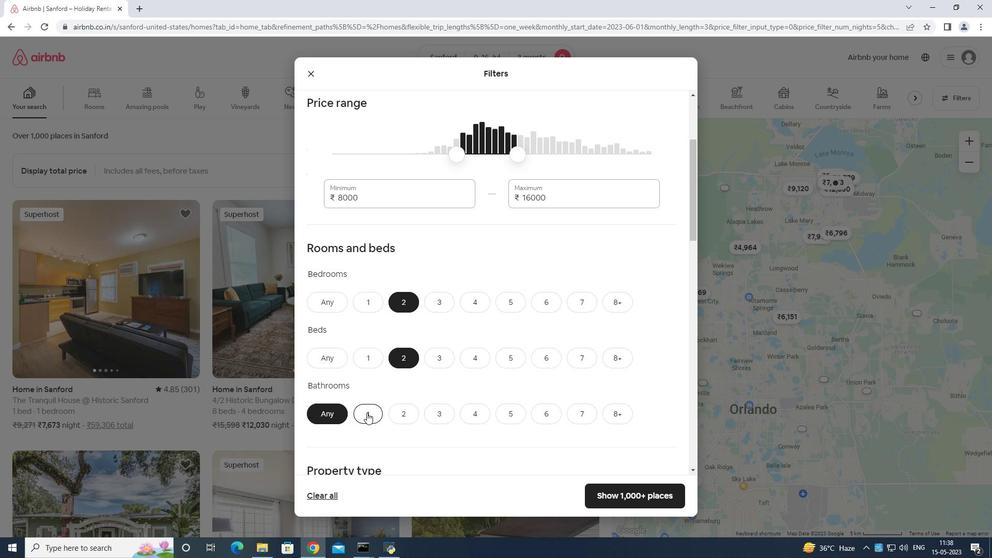 
Action: Mouse scrolled (369, 414) with delta (0, 0)
Screenshot: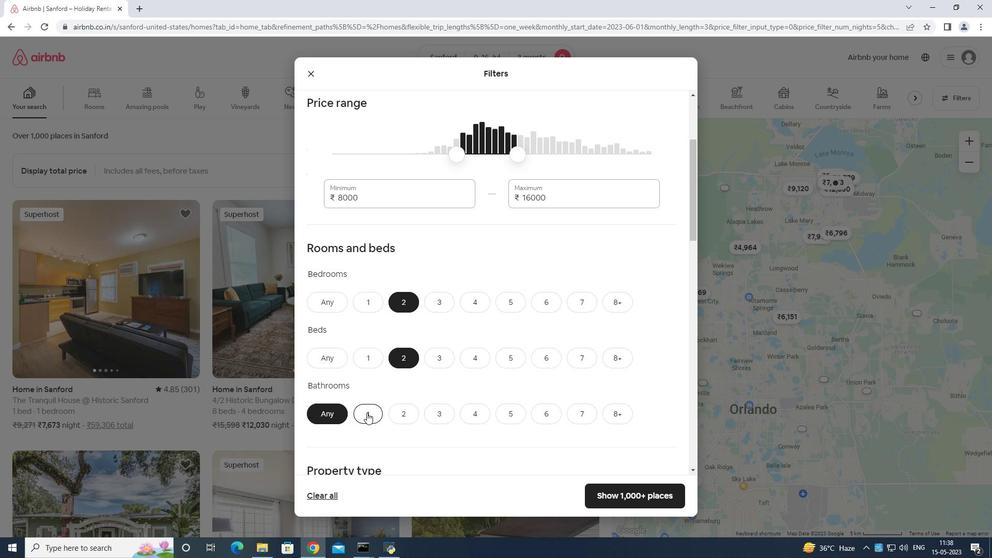 
Action: Mouse moved to (369, 415)
Screenshot: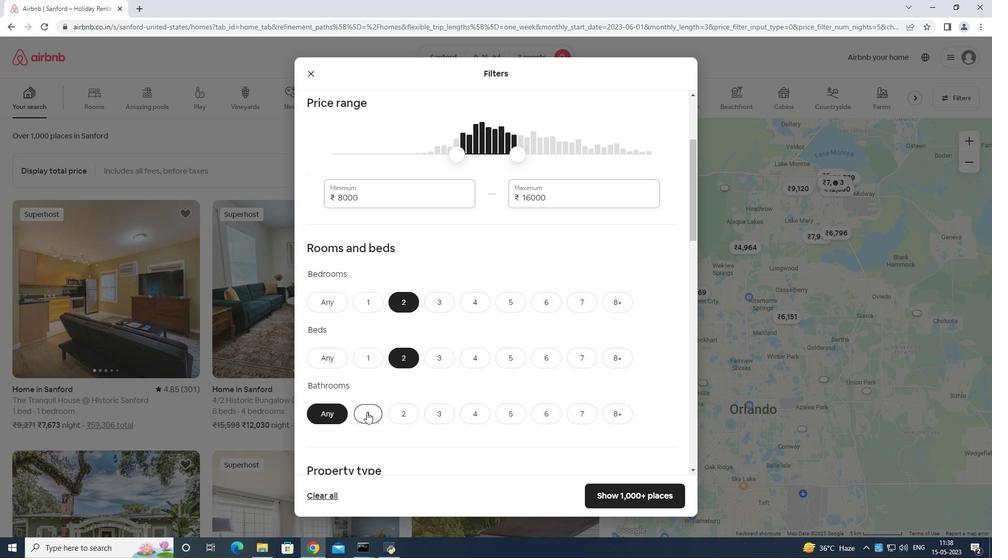 
Action: Mouse scrolled (369, 415) with delta (0, 0)
Screenshot: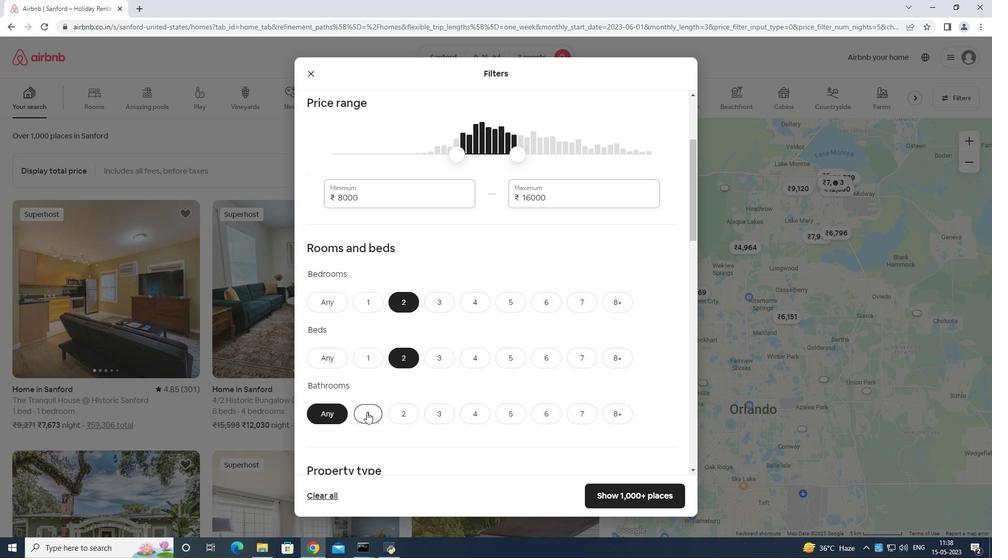 
Action: Mouse moved to (373, 416)
Screenshot: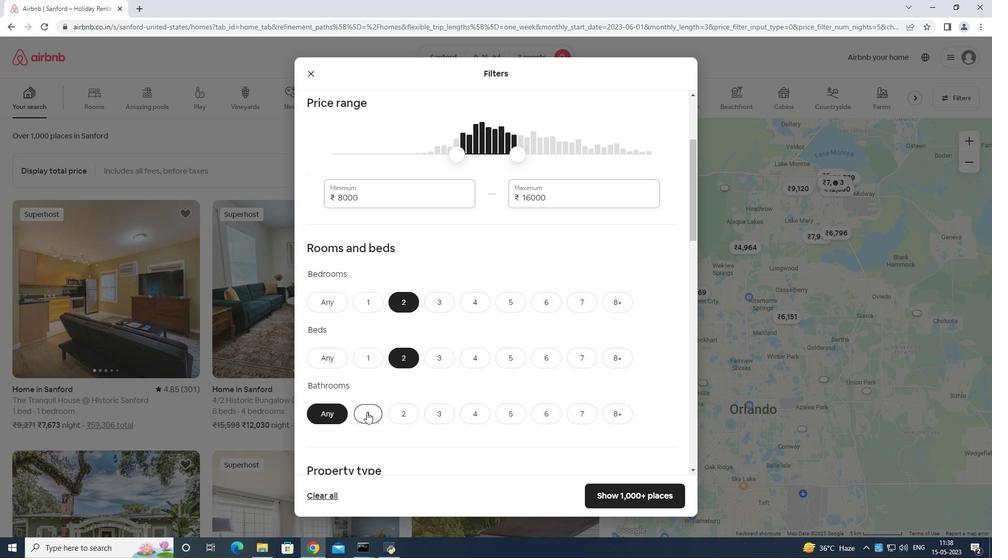 
Action: Mouse scrolled (373, 416) with delta (0, 0)
Screenshot: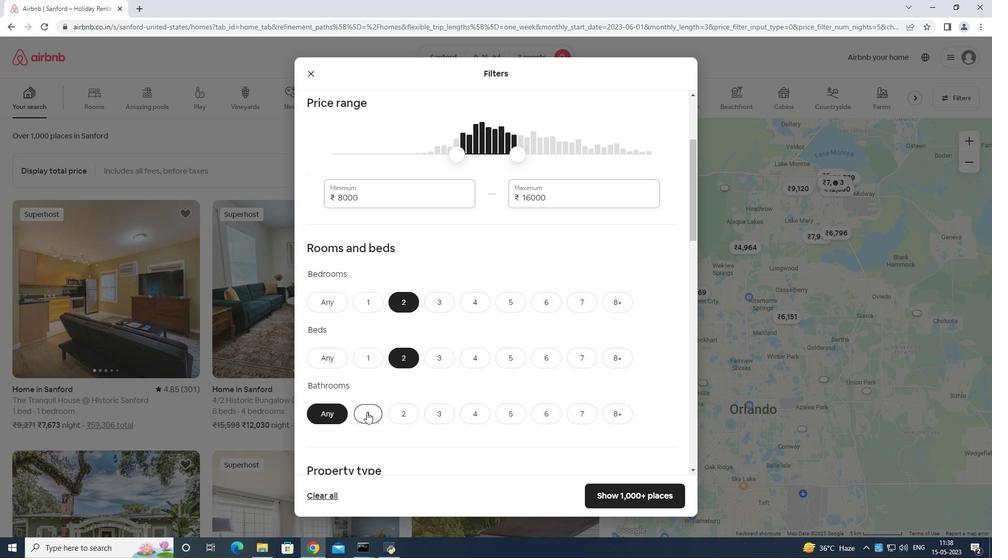 
Action: Mouse moved to (378, 416)
Screenshot: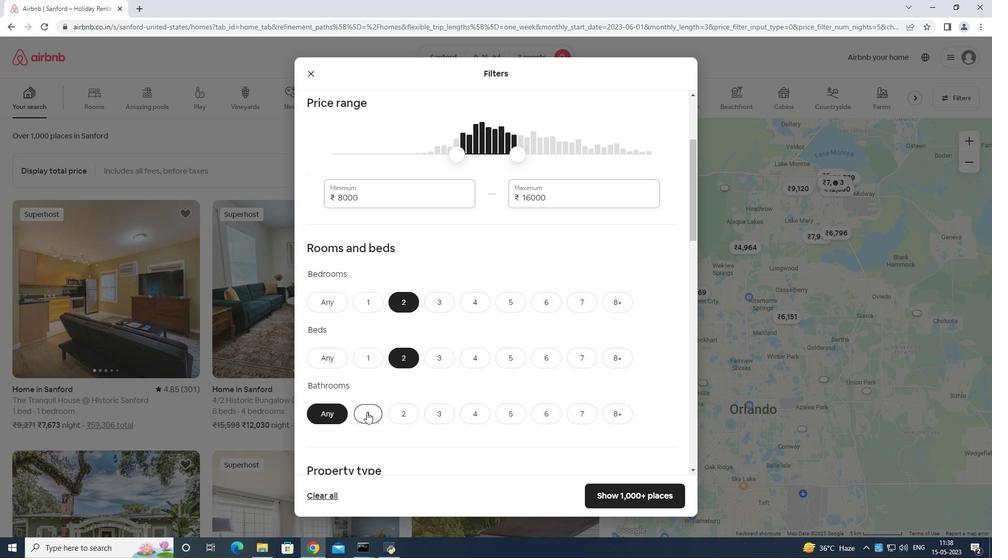 
Action: Mouse scrolled (378, 416) with delta (0, 0)
Screenshot: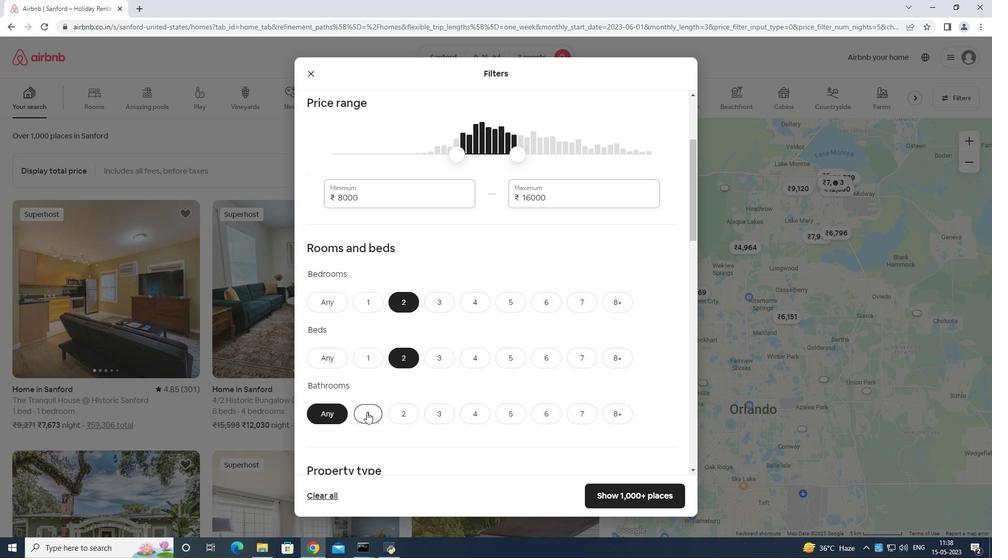
Action: Mouse moved to (388, 415)
Screenshot: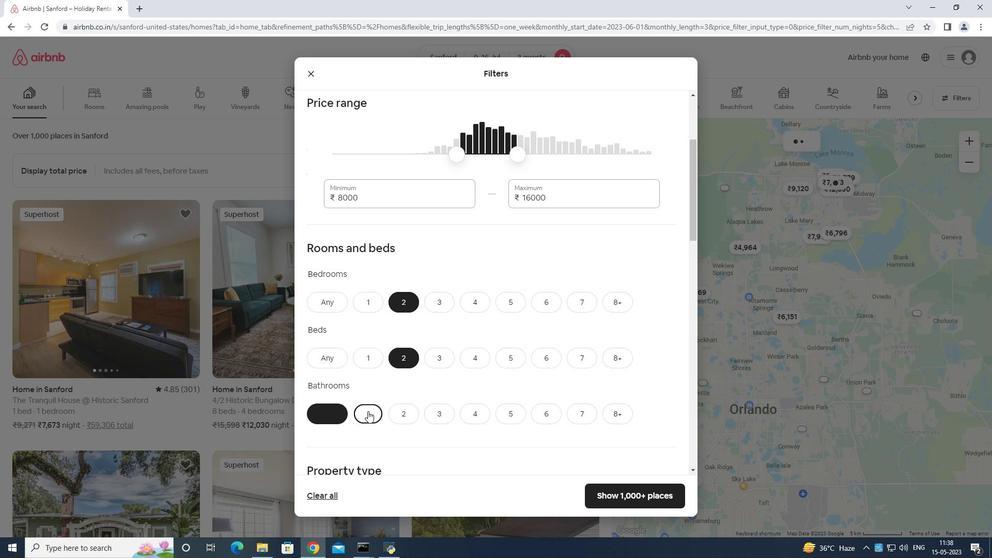
Action: Mouse scrolled (388, 415) with delta (0, 0)
Screenshot: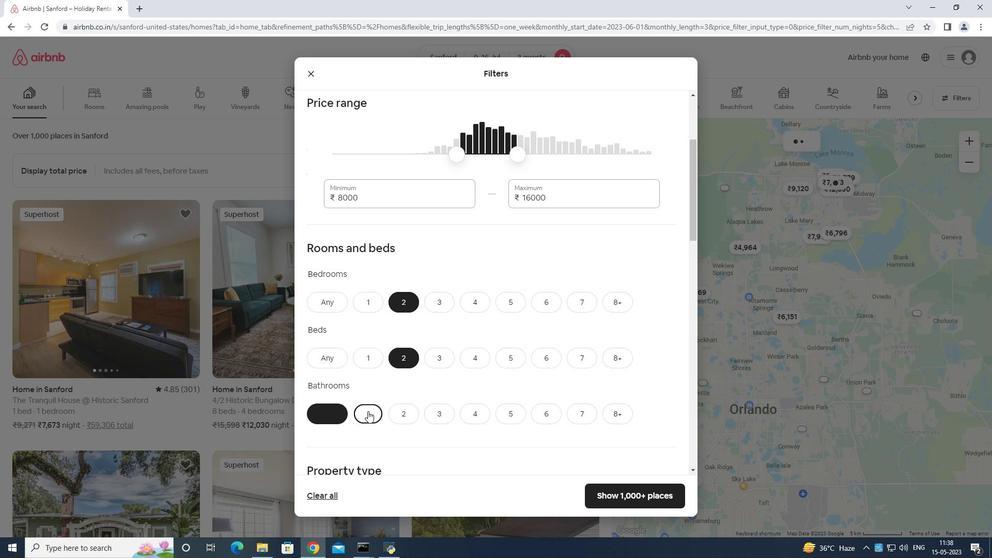 
Action: Mouse moved to (339, 262)
Screenshot: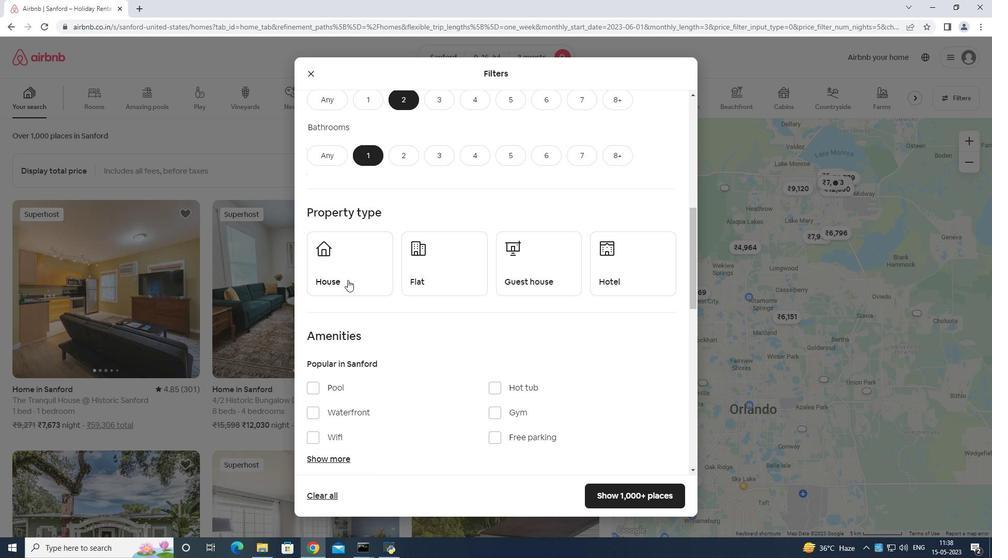 
Action: Mouse pressed left at (339, 262)
Screenshot: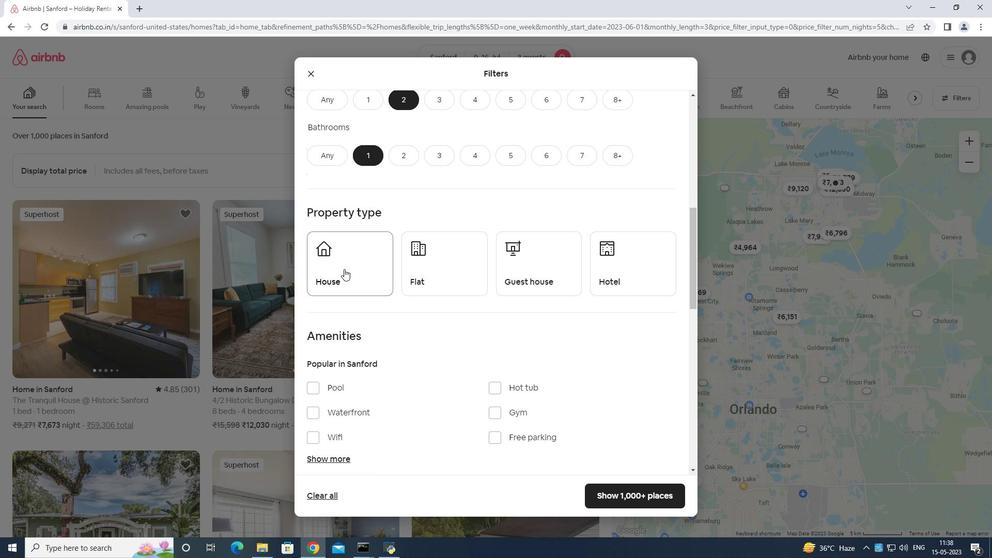 
Action: Mouse moved to (411, 258)
Screenshot: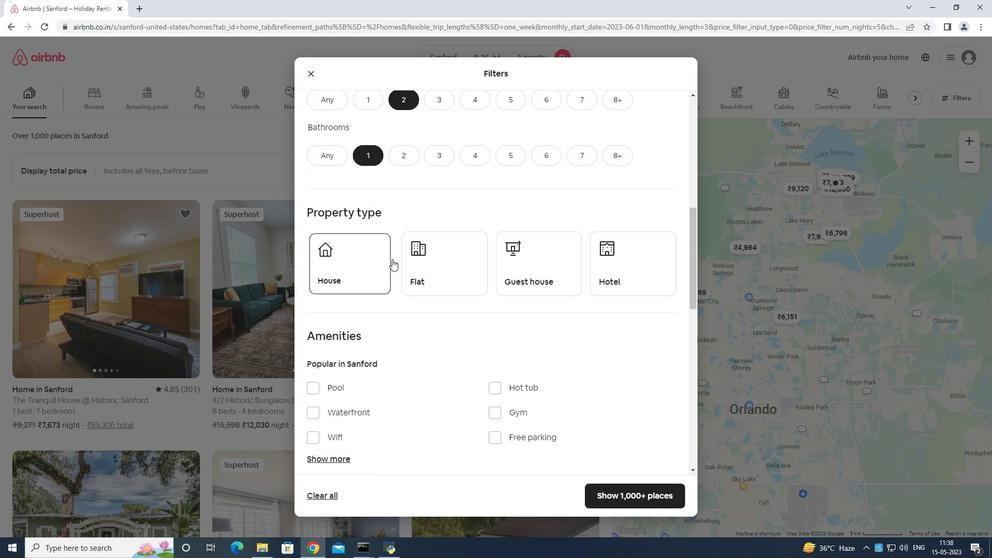 
Action: Mouse pressed left at (411, 258)
Screenshot: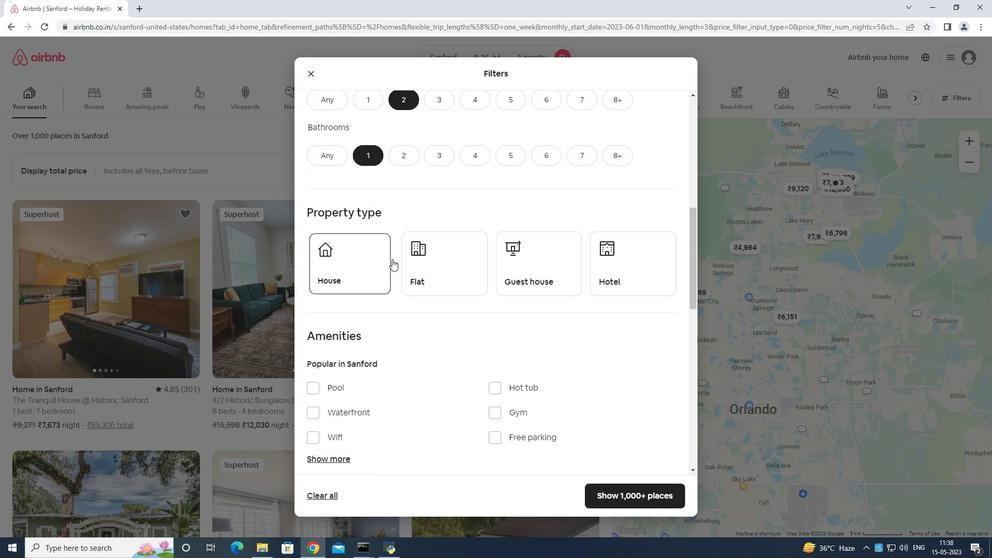 
Action: Mouse moved to (516, 265)
Screenshot: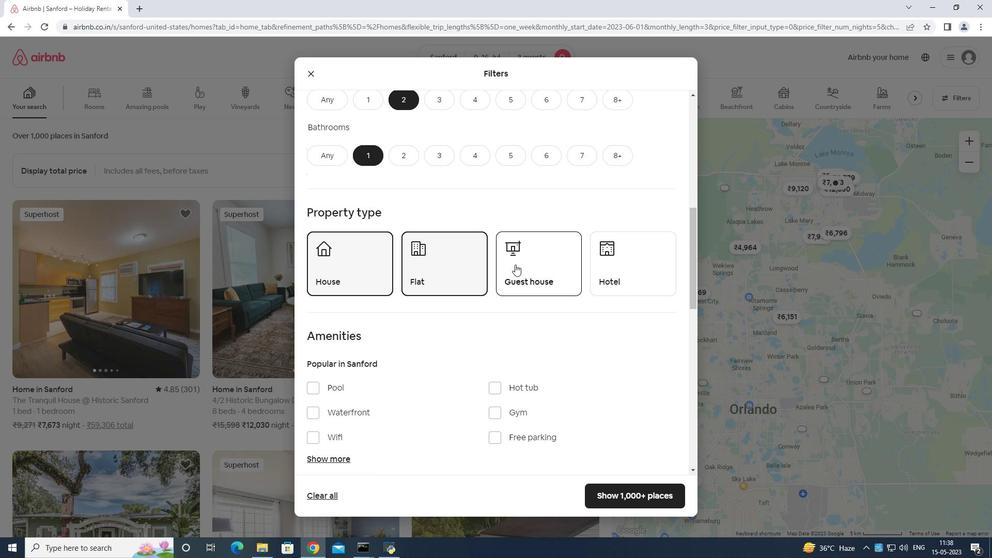 
Action: Mouse pressed left at (516, 265)
Screenshot: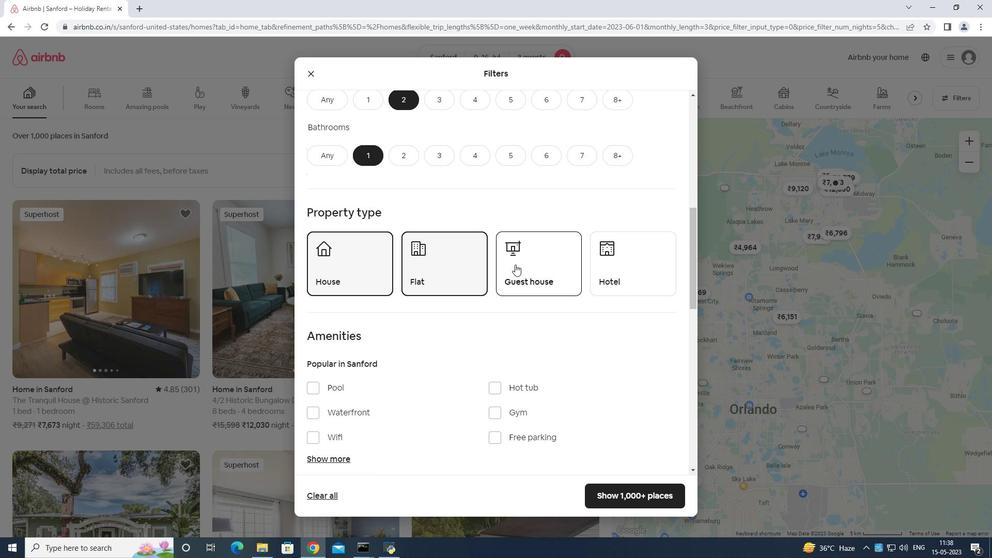 
Action: Mouse moved to (521, 301)
Screenshot: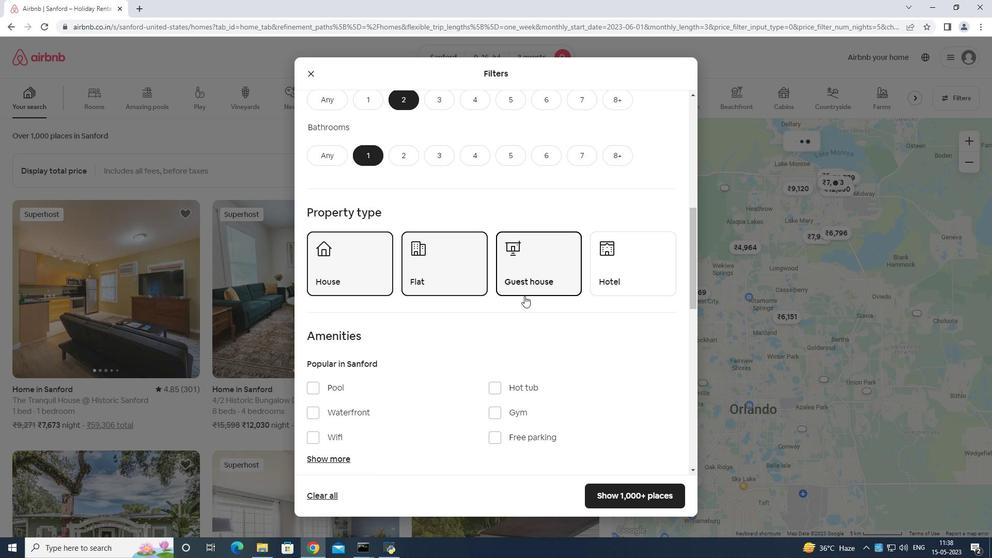 
Action: Mouse scrolled (521, 301) with delta (0, 0)
Screenshot: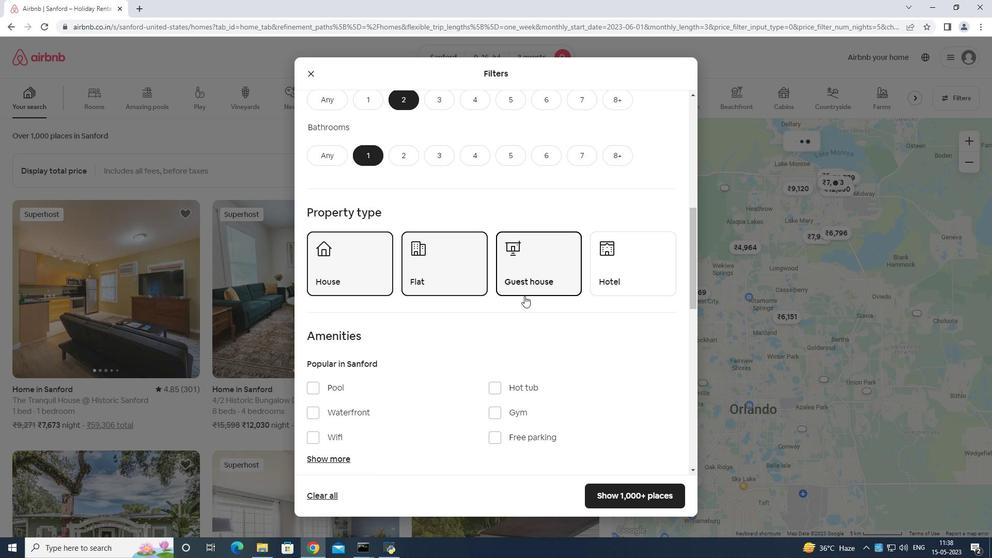 
Action: Mouse moved to (521, 304)
Screenshot: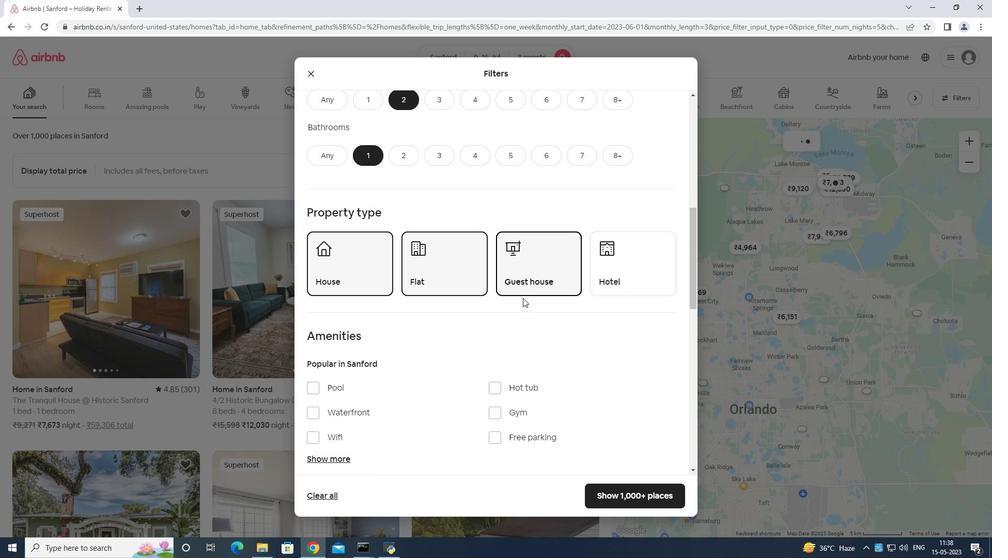 
Action: Mouse scrolled (521, 303) with delta (0, 0)
Screenshot: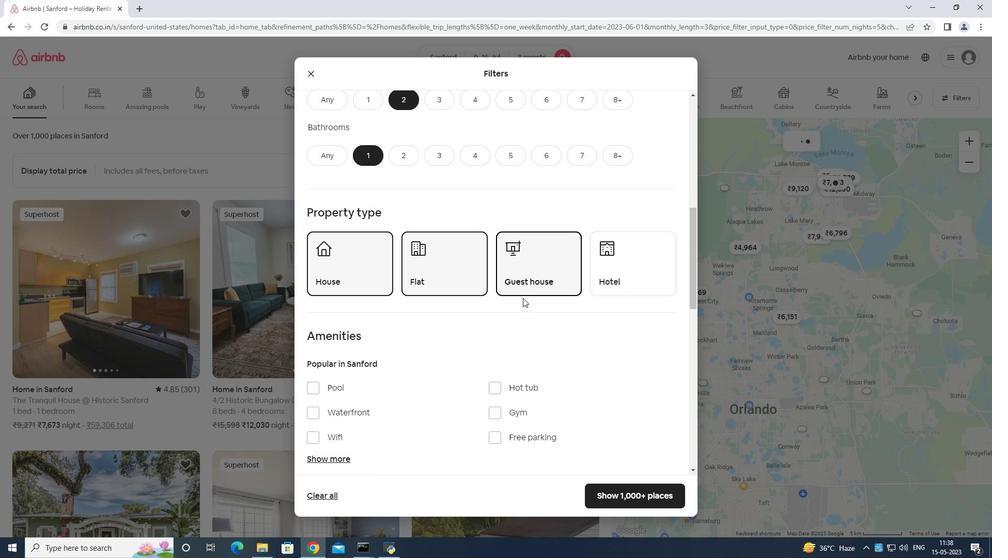 
Action: Mouse scrolled (521, 303) with delta (0, 0)
Screenshot: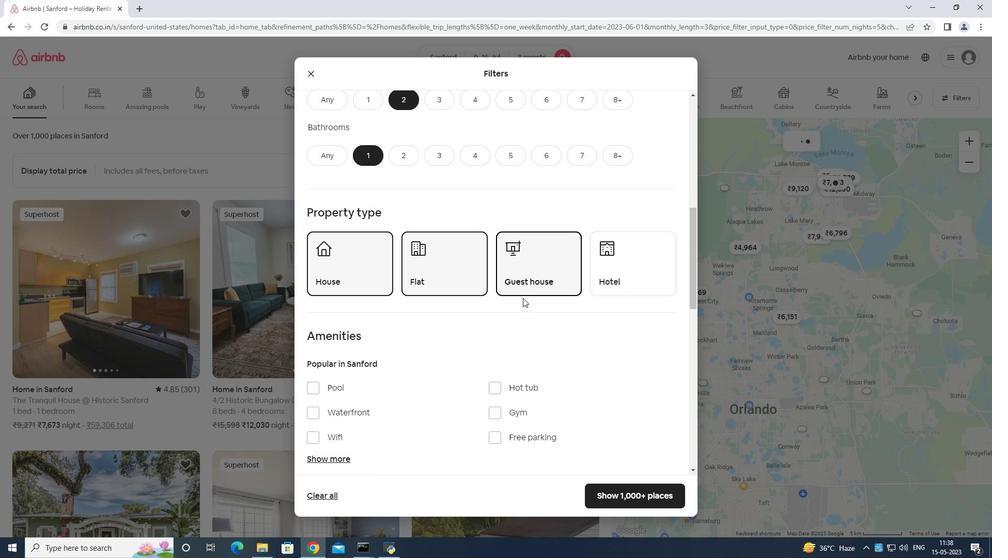 
Action: Mouse moved to (657, 422)
Screenshot: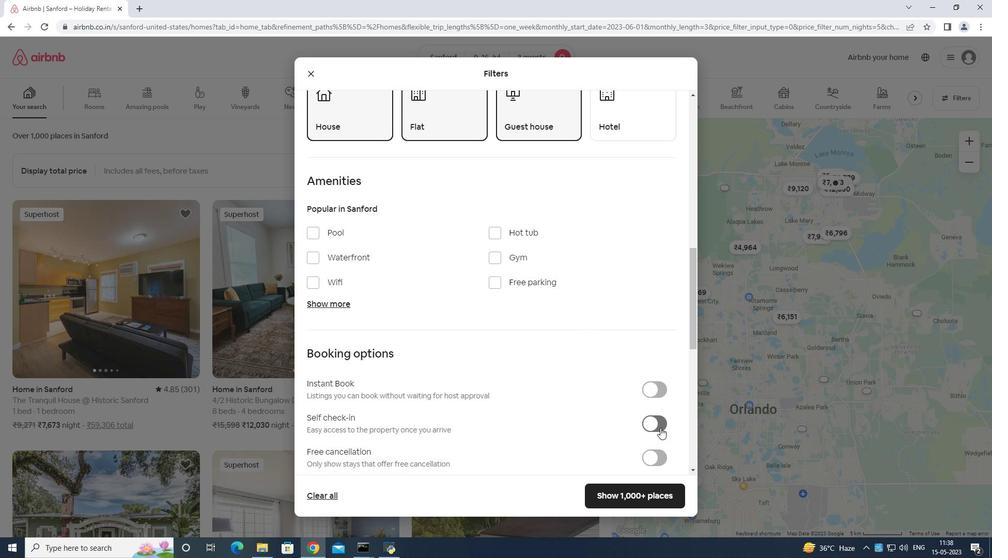 
Action: Mouse pressed left at (657, 422)
Screenshot: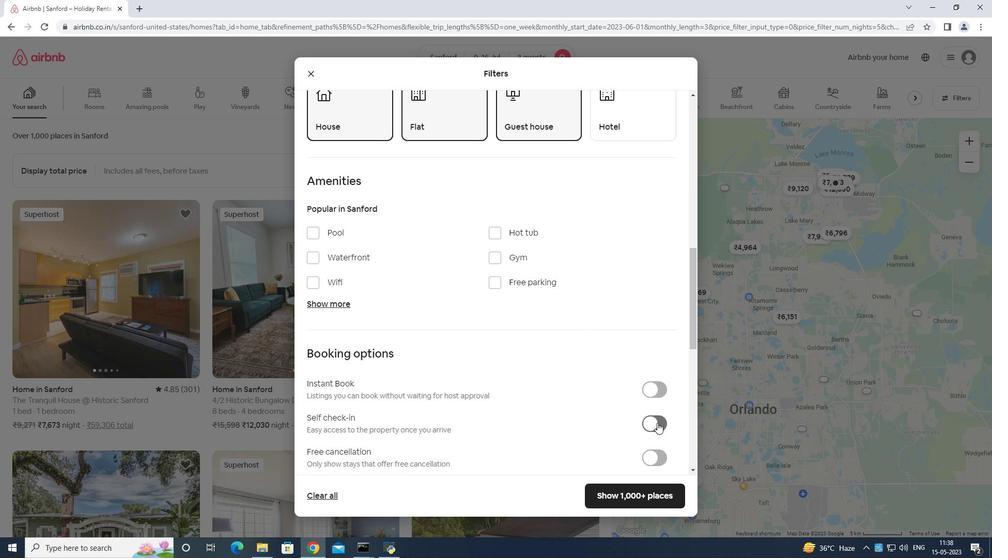 
Action: Mouse moved to (629, 470)
Screenshot: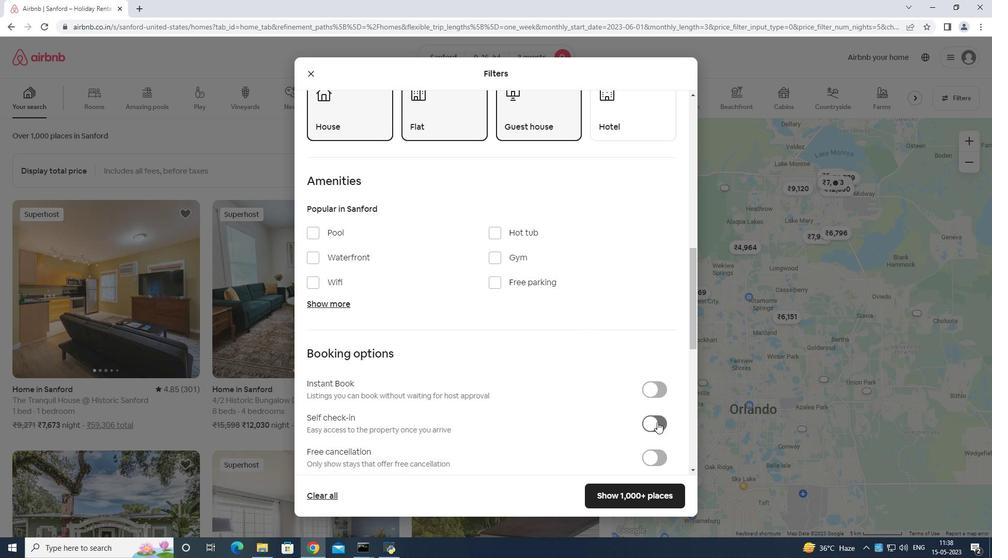 
Action: Mouse scrolled (629, 470) with delta (0, 0)
Screenshot: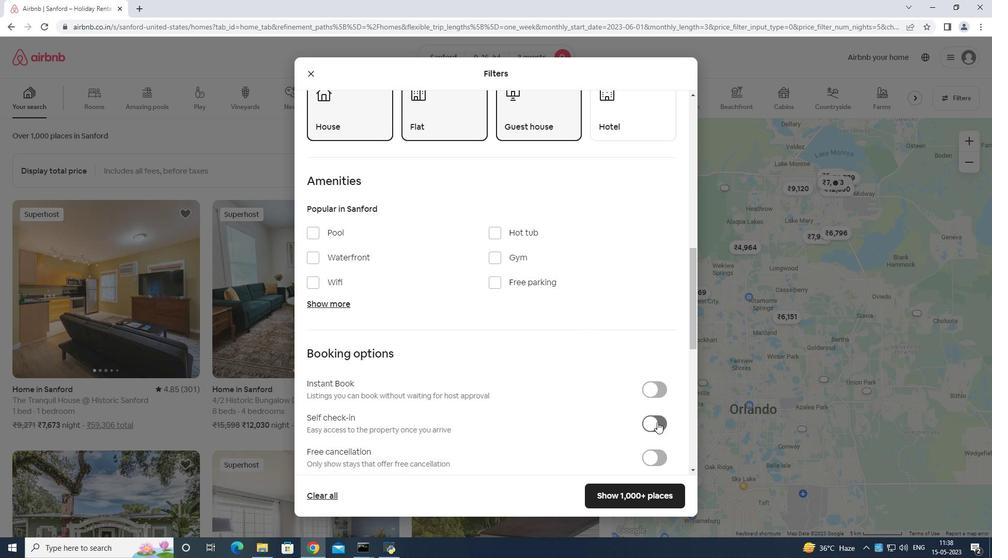 
Action: Mouse moved to (624, 509)
Screenshot: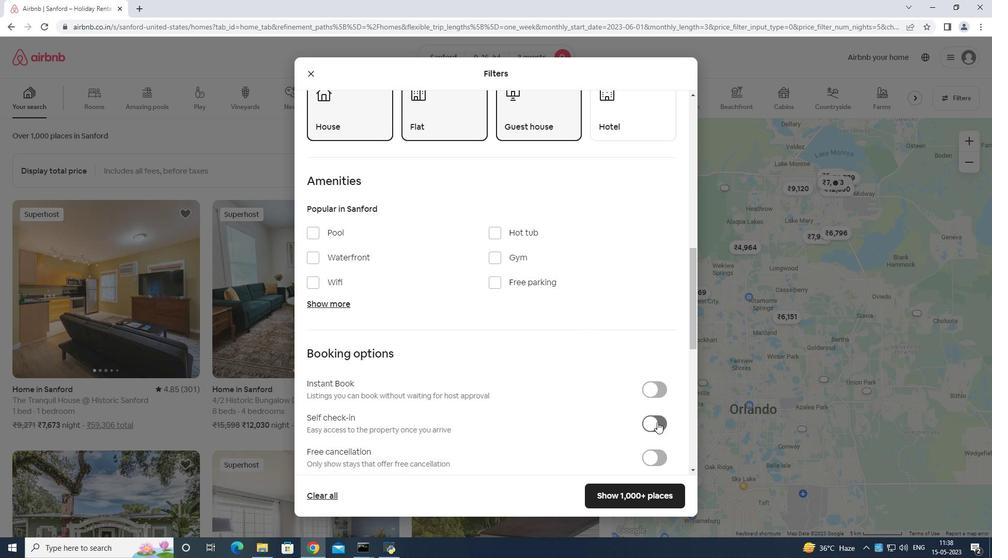 
Action: Mouse scrolled (624, 508) with delta (0, 0)
Screenshot: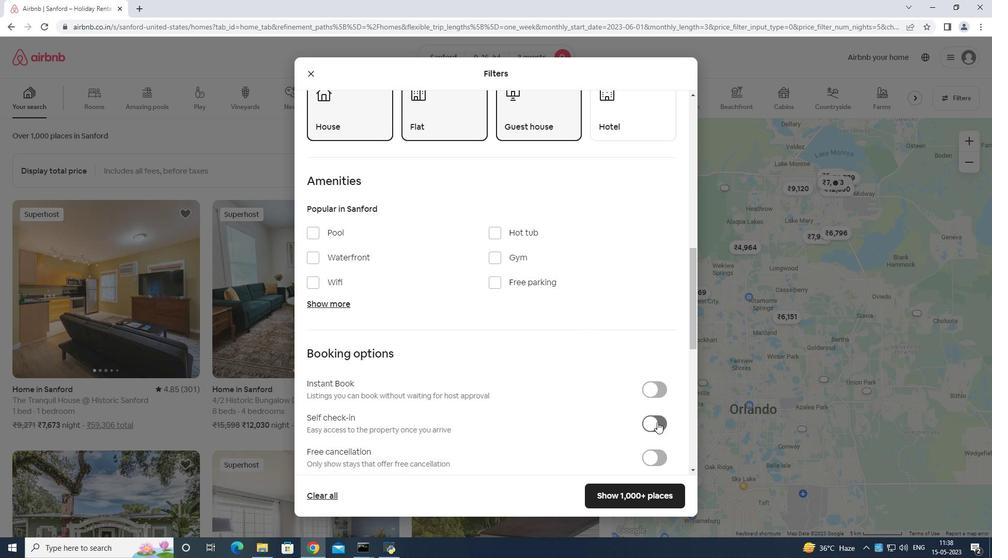 
Action: Mouse moved to (623, 518)
Screenshot: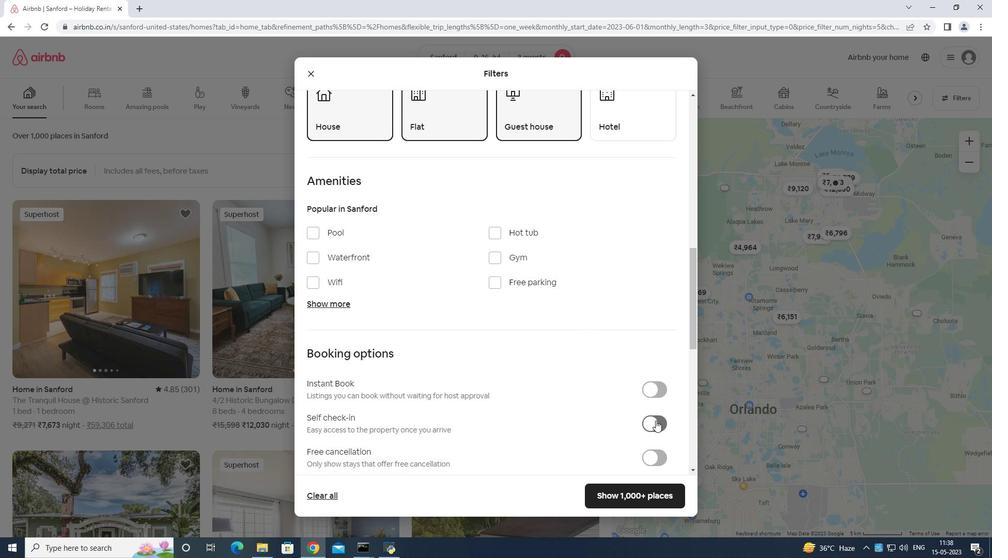 
Action: Mouse scrolled (623, 518) with delta (0, 0)
Screenshot: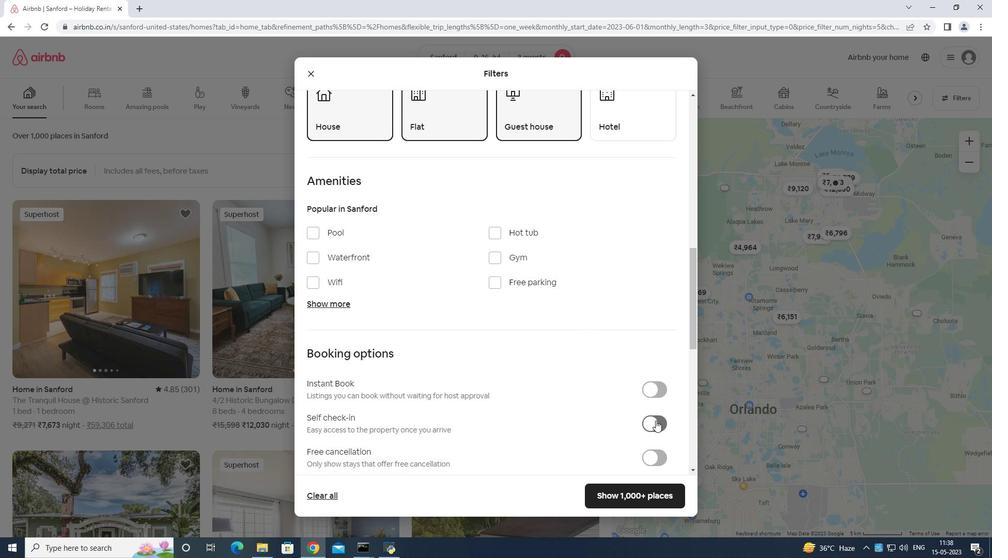 
Action: Mouse scrolled (623, 518) with delta (0, 0)
Screenshot: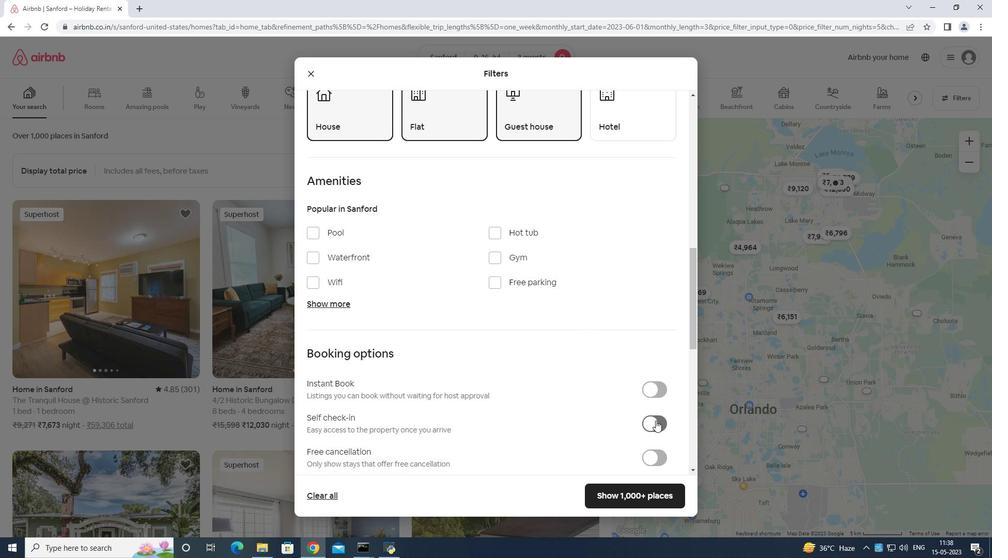 
Action: Mouse scrolled (623, 518) with delta (0, 0)
Screenshot: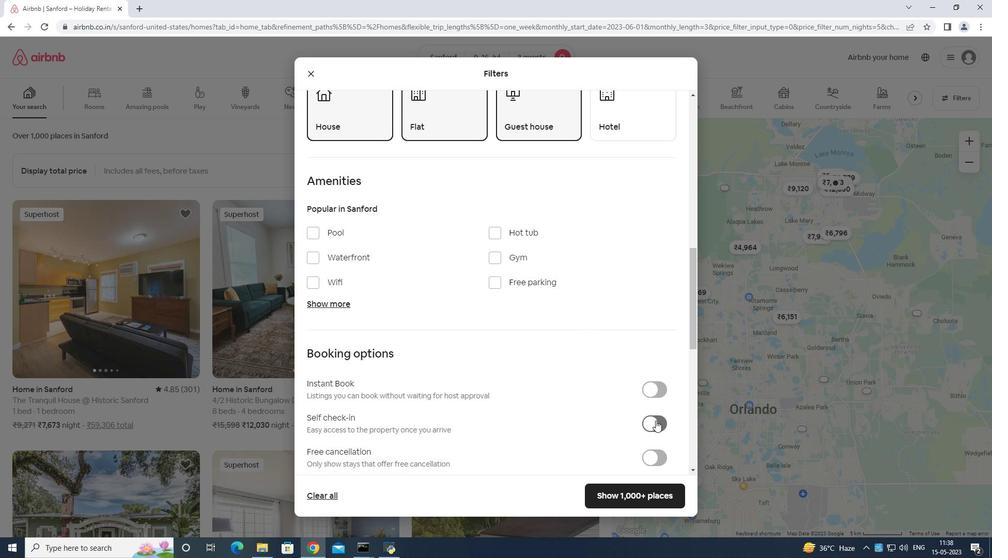 
Action: Mouse moved to (619, 521)
Screenshot: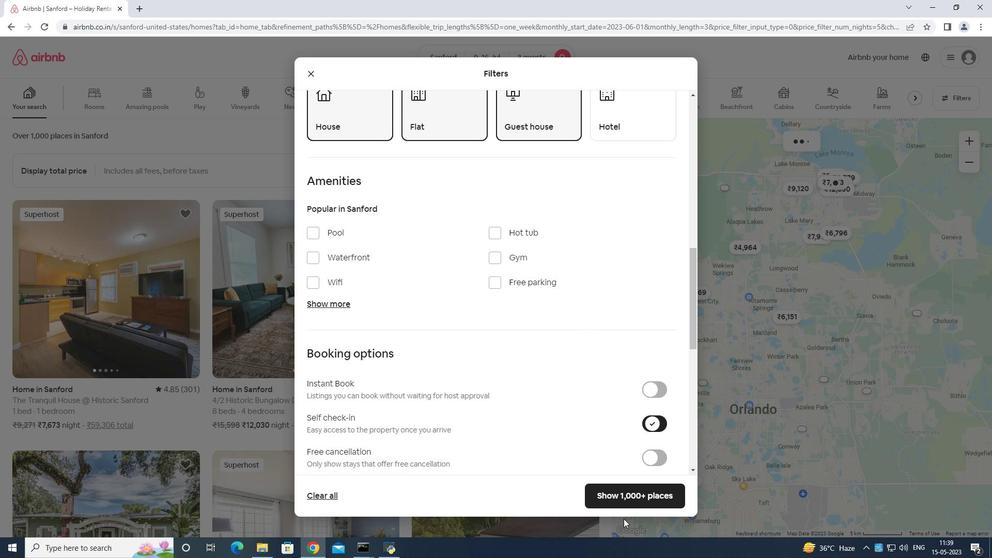 
Action: Mouse scrolled (619, 521) with delta (0, 0)
Screenshot: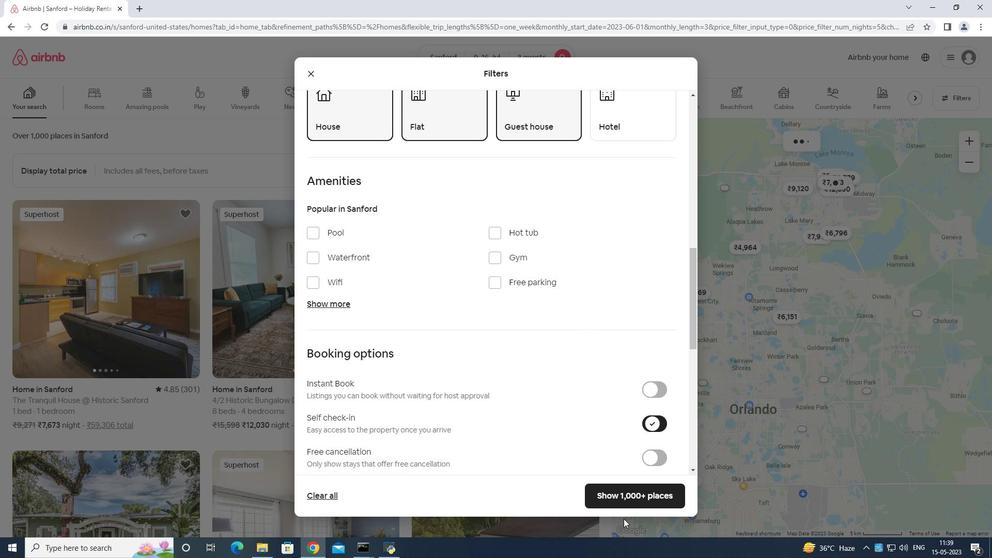
Action: Mouse moved to (617, 522)
Screenshot: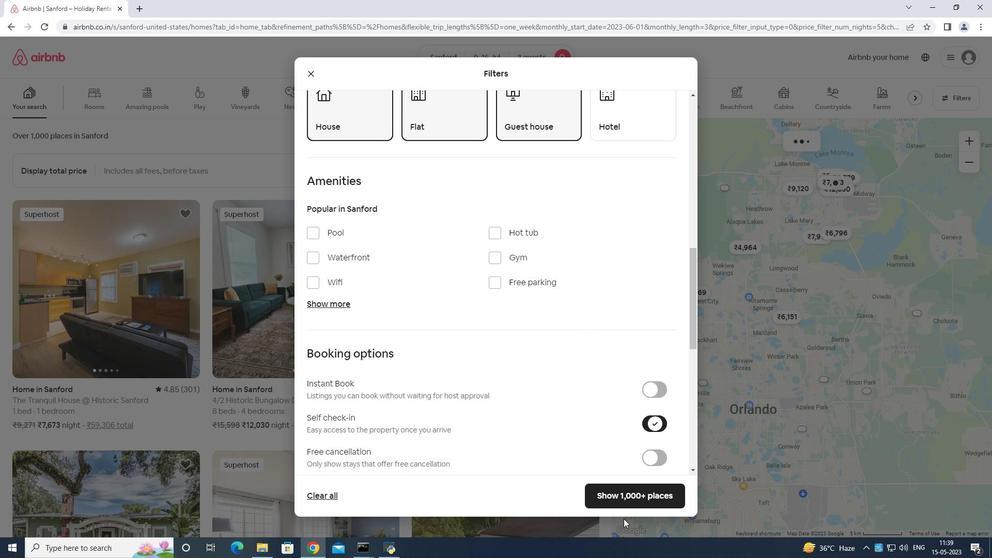 
Action: Mouse scrolled (617, 522) with delta (0, 0)
Screenshot: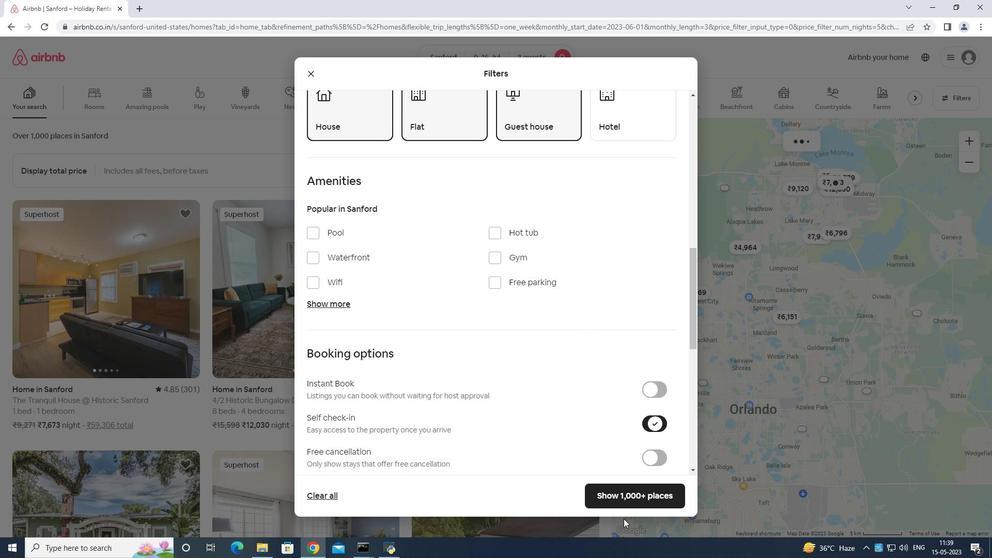 
Action: Mouse scrolled (617, 522) with delta (0, 0)
Screenshot: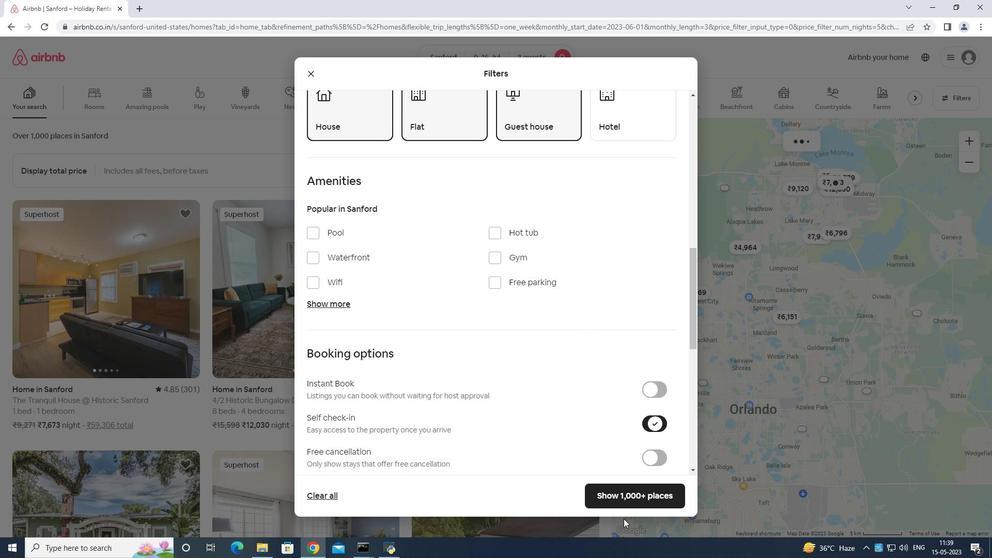 
Action: Mouse scrolled (617, 522) with delta (0, 0)
Screenshot: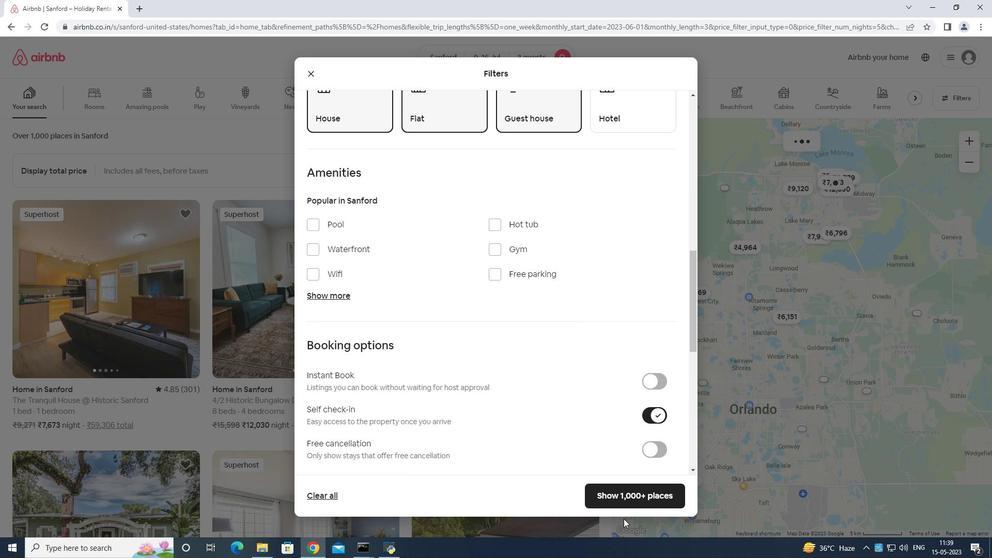 
Action: Mouse moved to (613, 521)
Screenshot: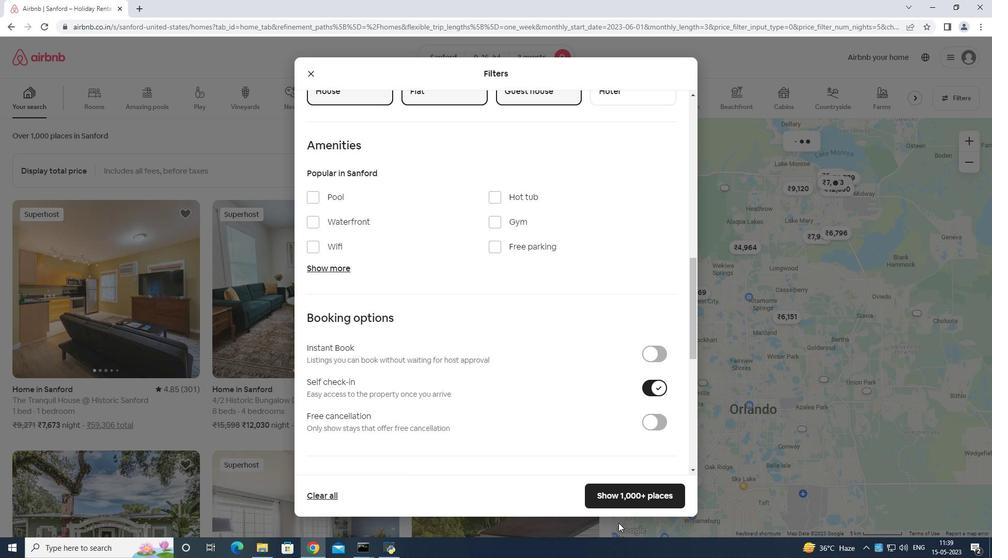 
Action: Mouse scrolled (613, 521) with delta (0, 0)
Screenshot: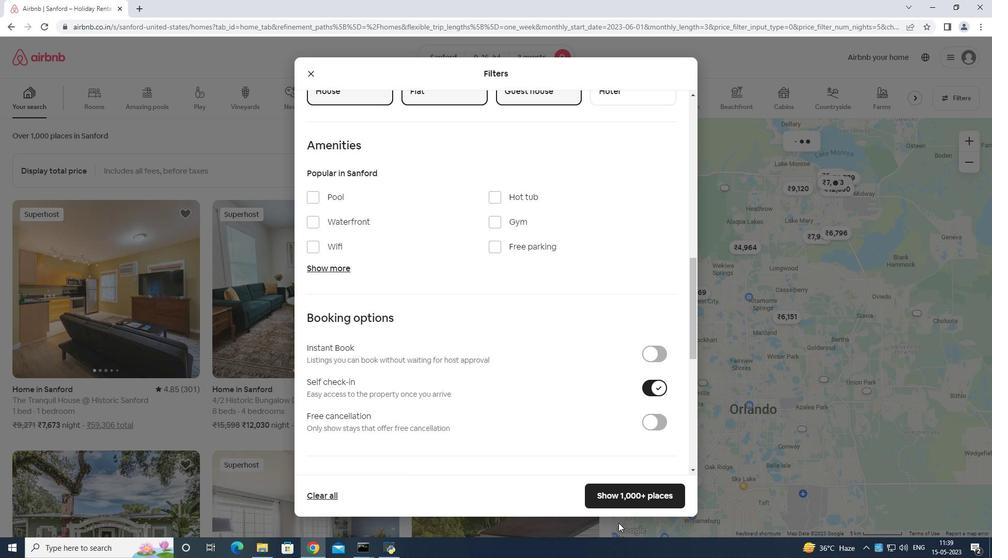 
Action: Mouse scrolled (613, 521) with delta (0, 0)
Screenshot: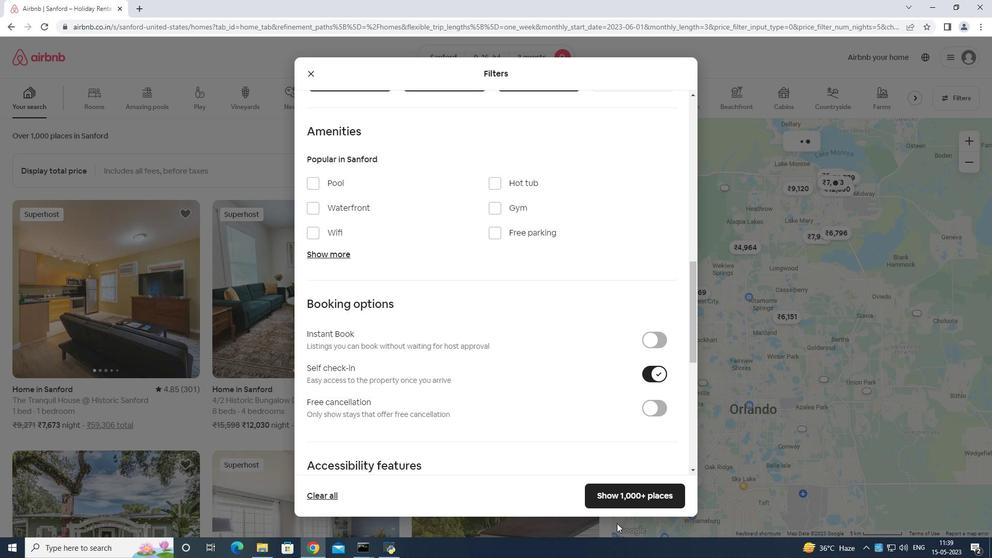 
Action: Mouse scrolled (613, 521) with delta (0, 0)
Screenshot: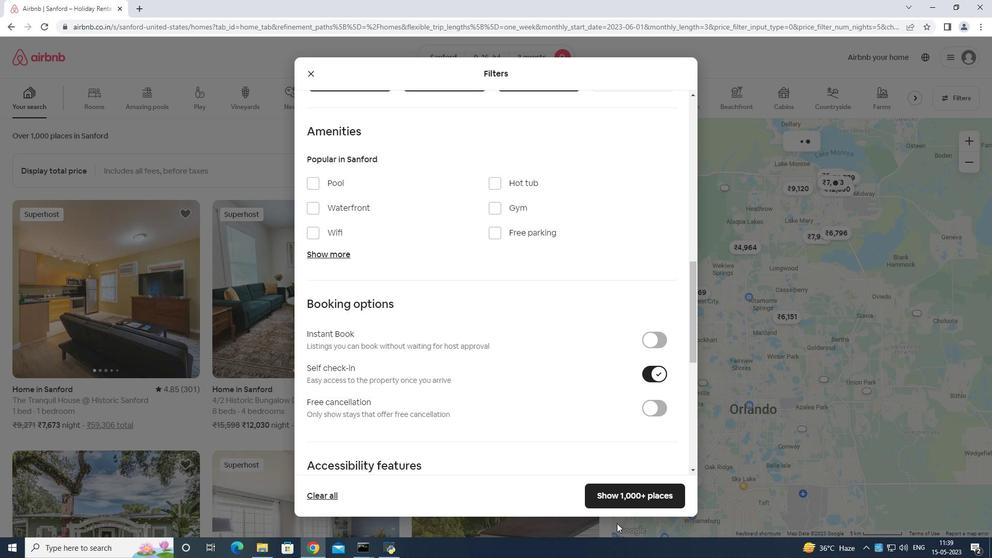 
Action: Mouse moved to (568, 471)
Screenshot: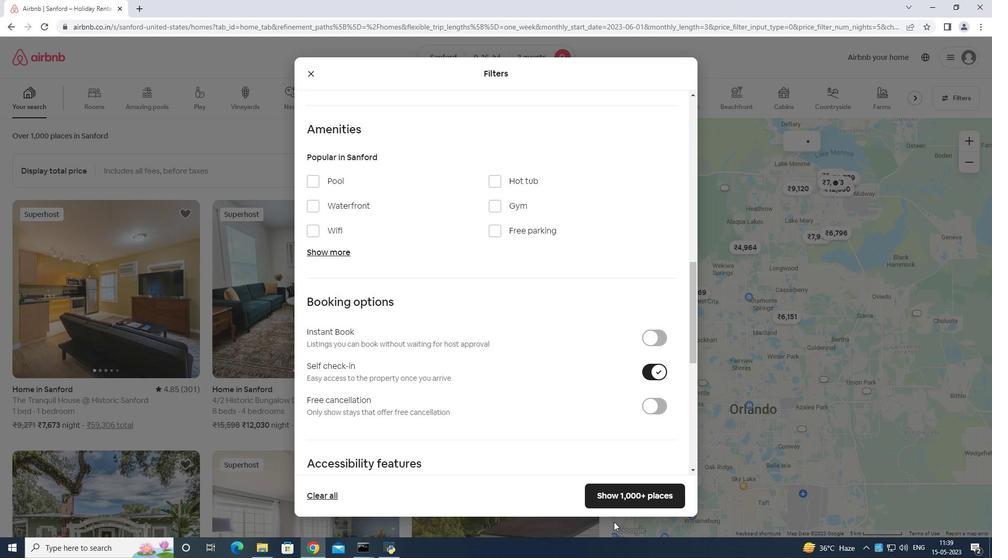 
Action: Mouse scrolled (568, 470) with delta (0, 0)
Screenshot: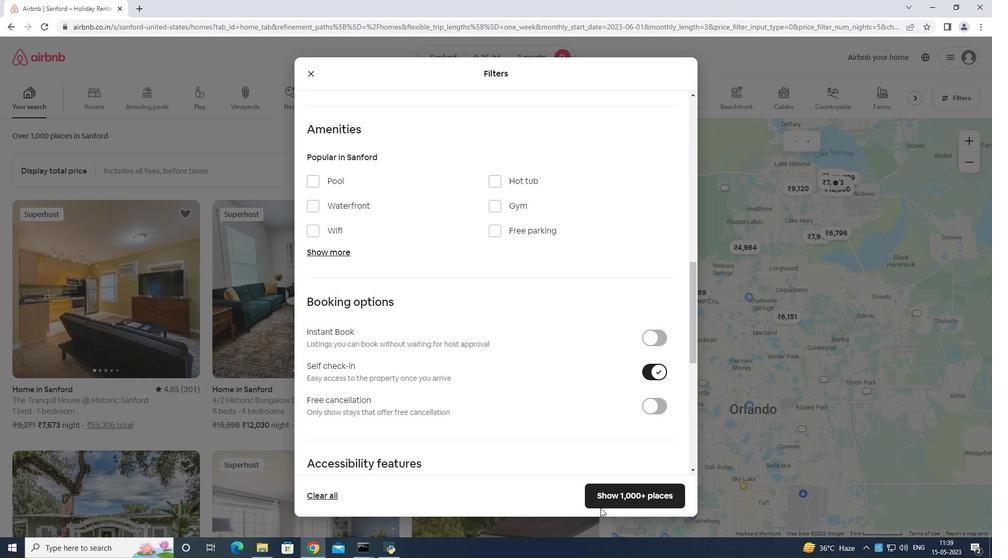
Action: Mouse moved to (567, 471)
Screenshot: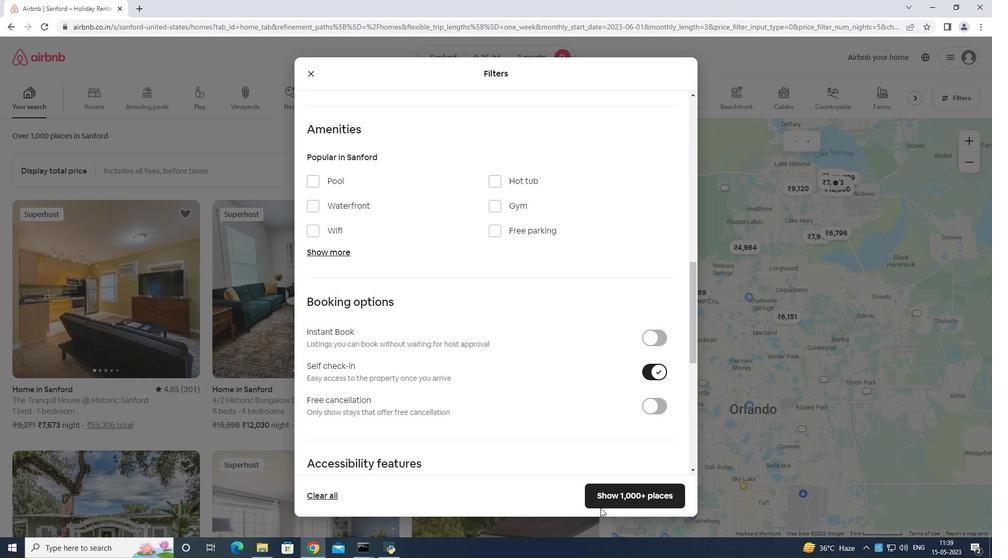 
Action: Mouse scrolled (567, 470) with delta (0, 0)
Screenshot: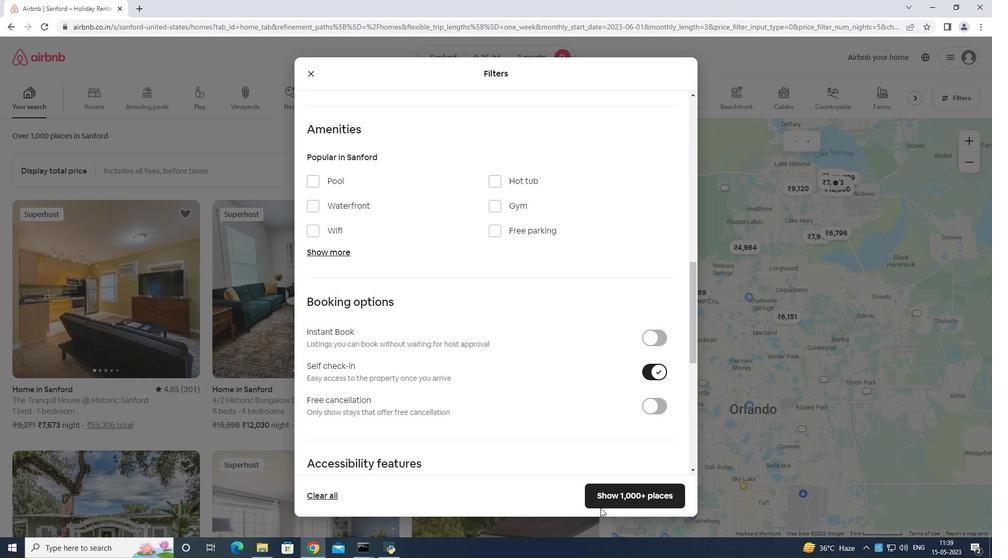 
Action: Mouse moved to (567, 471)
Screenshot: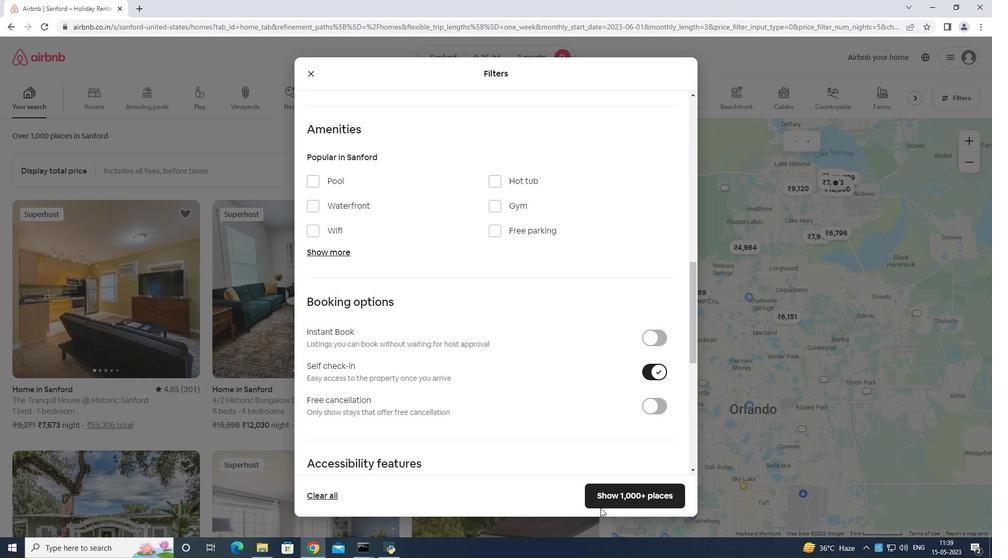 
Action: Mouse scrolled (567, 470) with delta (0, 0)
Screenshot: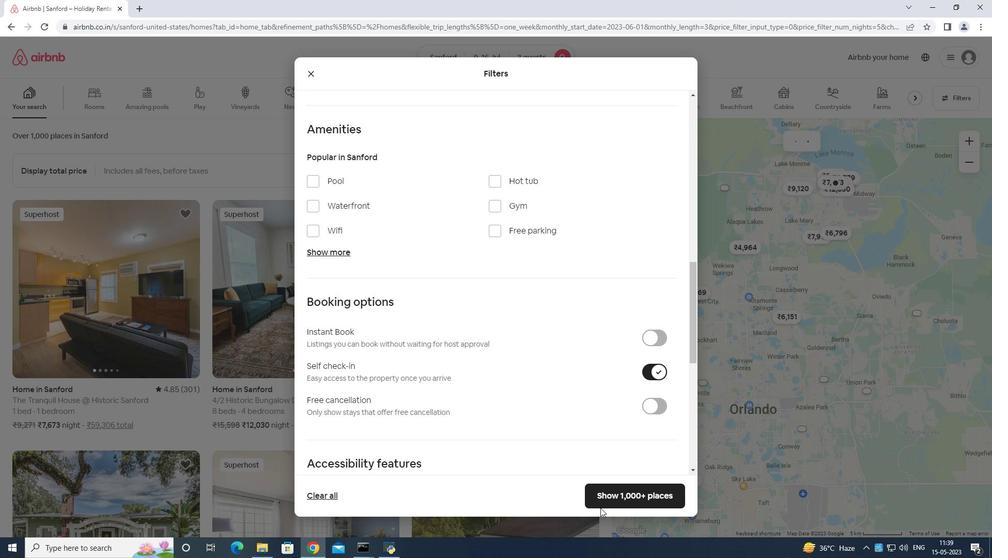 
Action: Mouse moved to (564, 470)
Screenshot: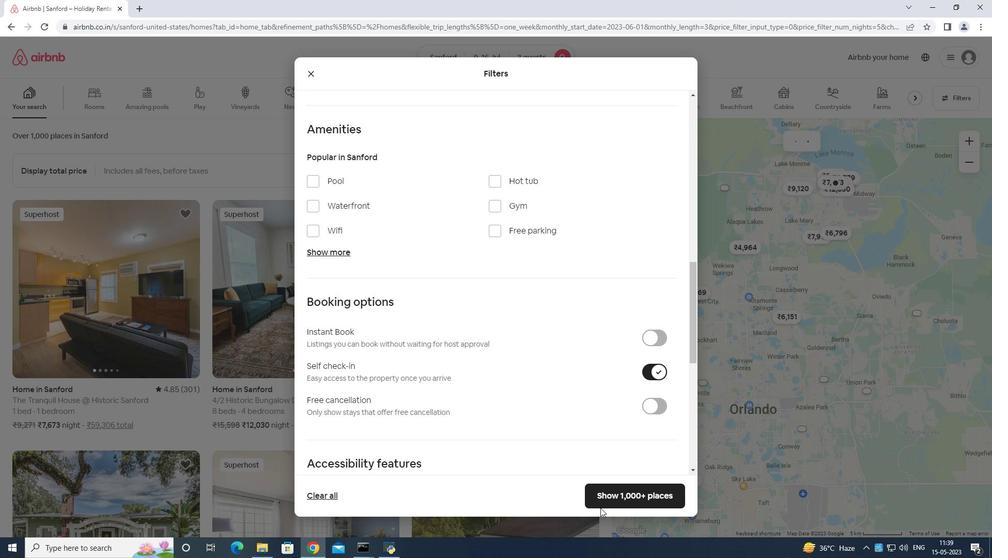 
Action: Mouse scrolled (564, 470) with delta (0, 0)
Screenshot: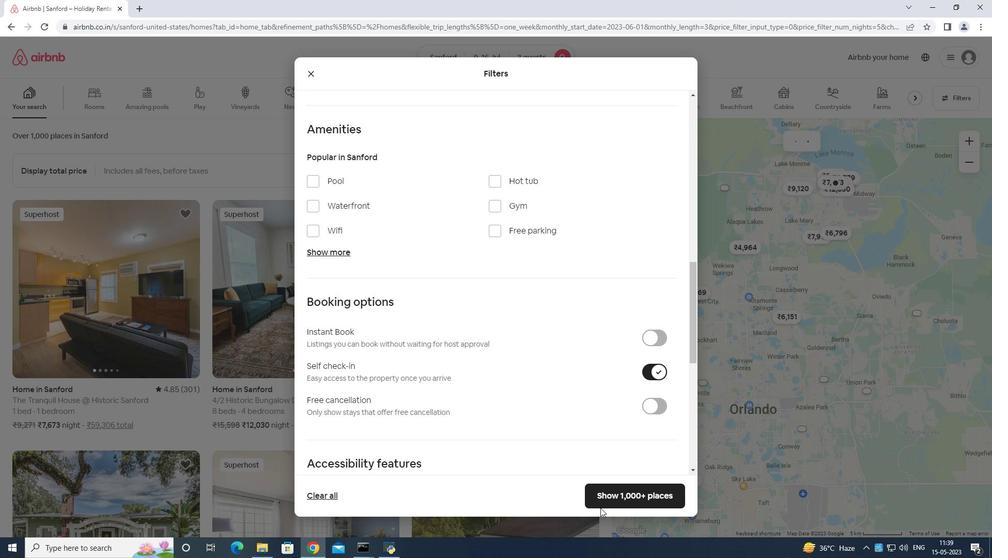 
Action: Mouse moved to (550, 428)
Screenshot: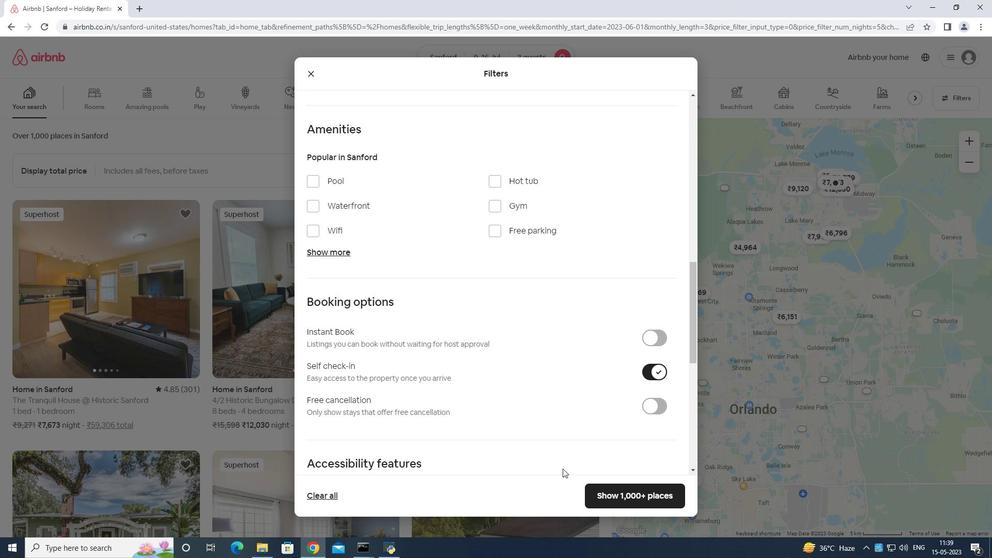 
Action: Mouse scrolled (550, 428) with delta (0, 0)
Screenshot: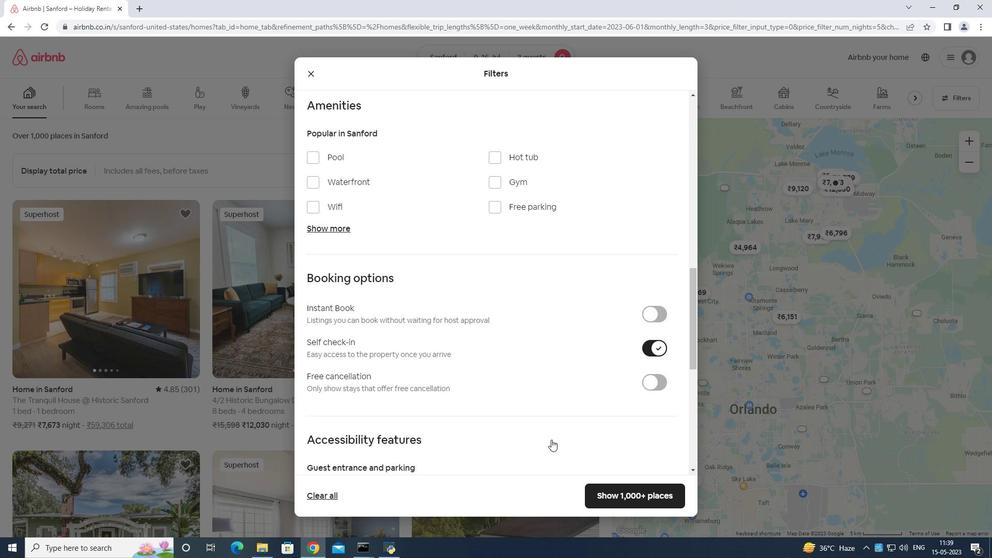 
Action: Mouse moved to (550, 429)
Screenshot: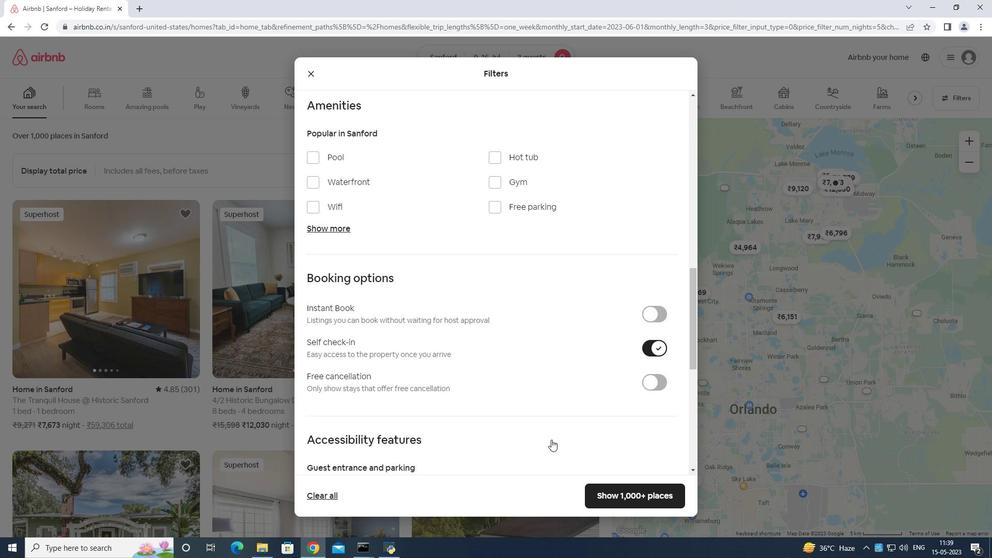 
Action: Mouse scrolled (550, 428) with delta (0, 0)
Screenshot: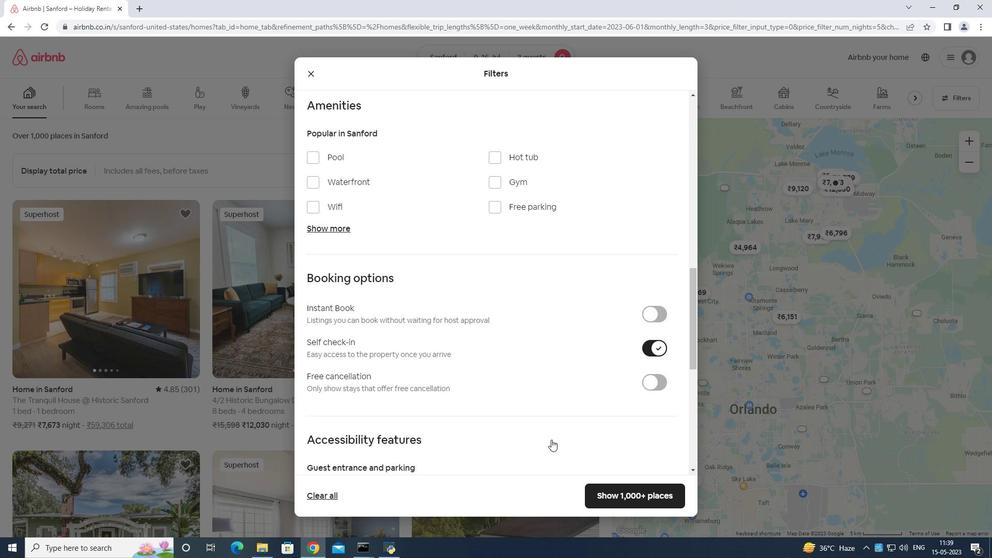 
Action: Mouse scrolled (550, 428) with delta (0, 0)
Screenshot: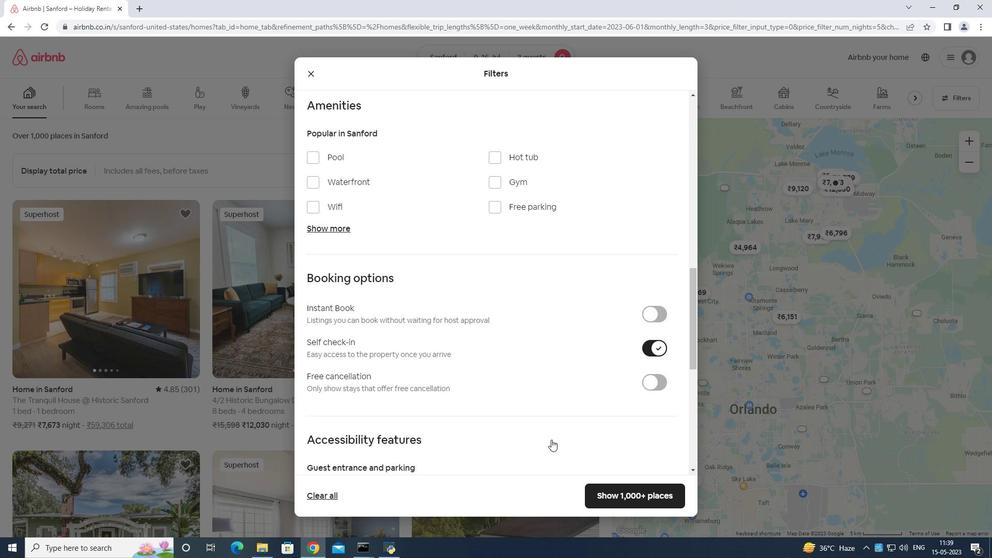 
Action: Mouse moved to (550, 429)
Screenshot: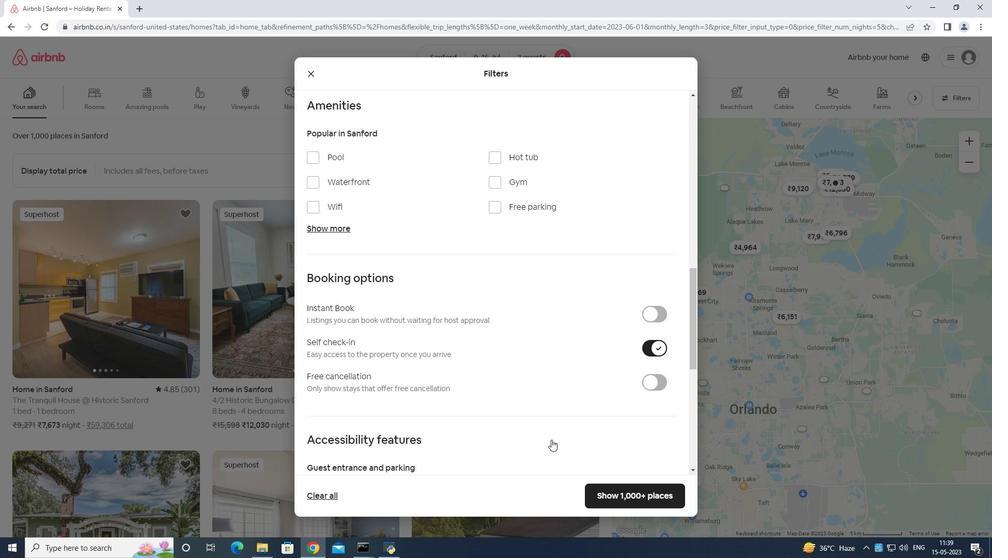 
Action: Mouse scrolled (550, 429) with delta (0, 0)
Screenshot: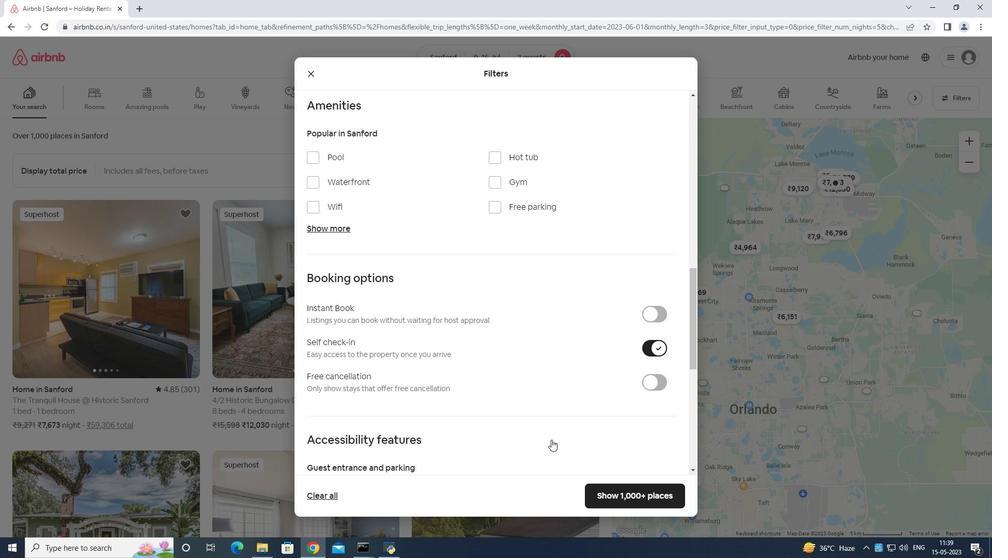 
Action: Mouse moved to (552, 429)
Screenshot: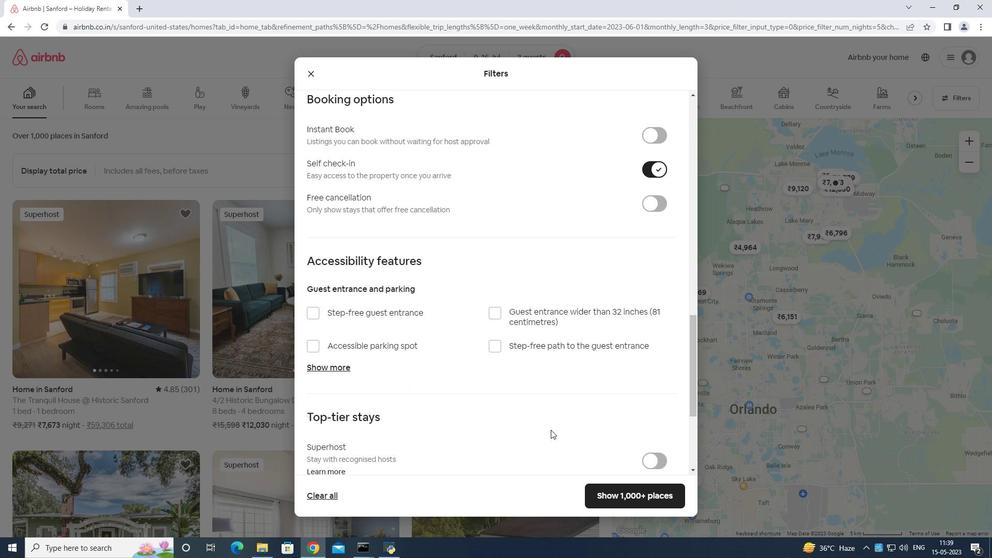 
Action: Mouse scrolled (552, 429) with delta (0, 0)
Screenshot: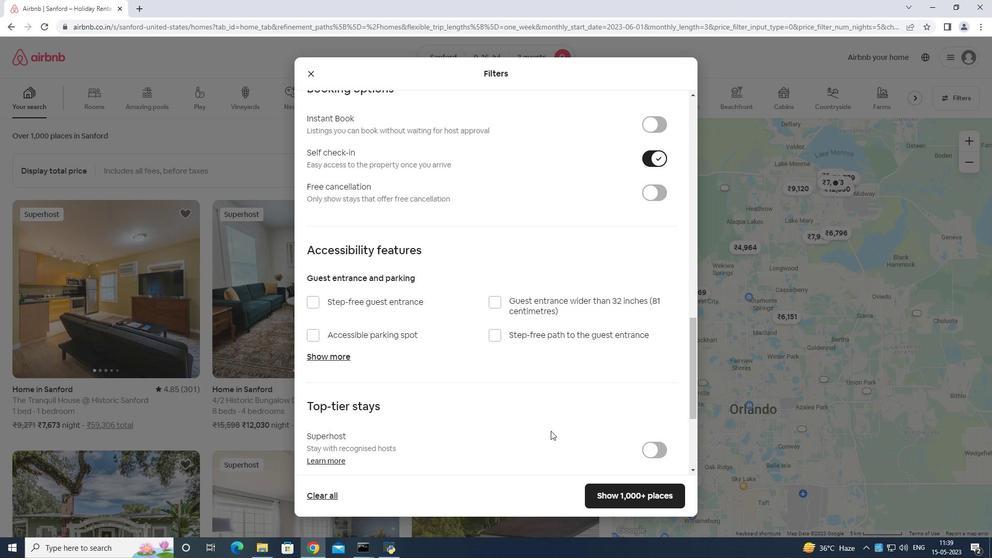 
Action: Mouse moved to (552, 429)
Screenshot: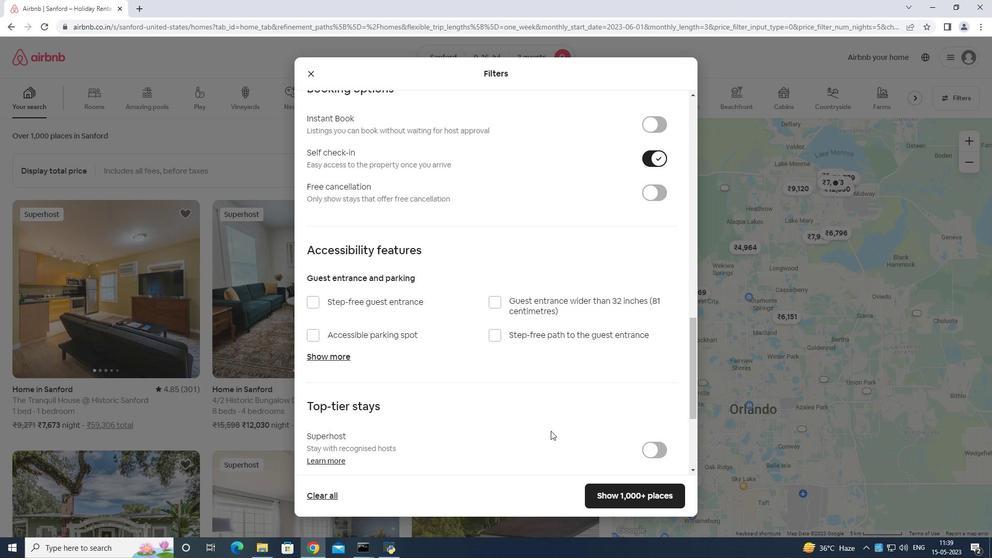 
Action: Mouse scrolled (552, 429) with delta (0, 0)
Screenshot: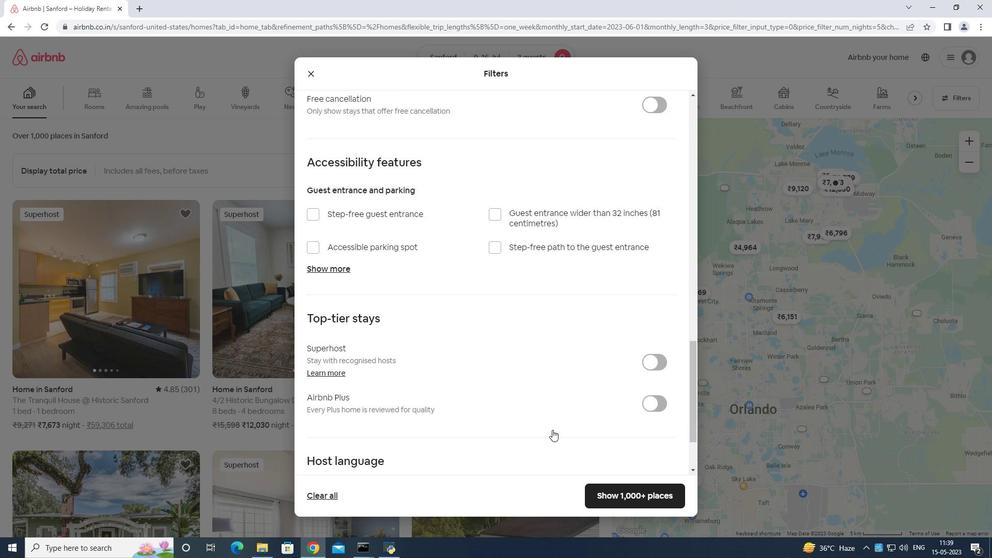 
Action: Mouse scrolled (552, 429) with delta (0, 0)
Screenshot: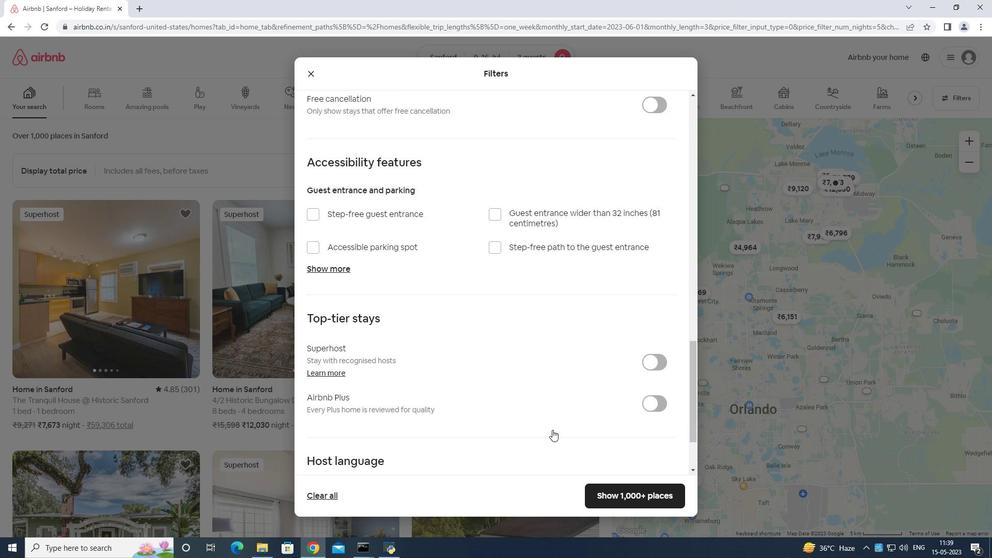 
Action: Mouse scrolled (552, 429) with delta (0, 0)
Screenshot: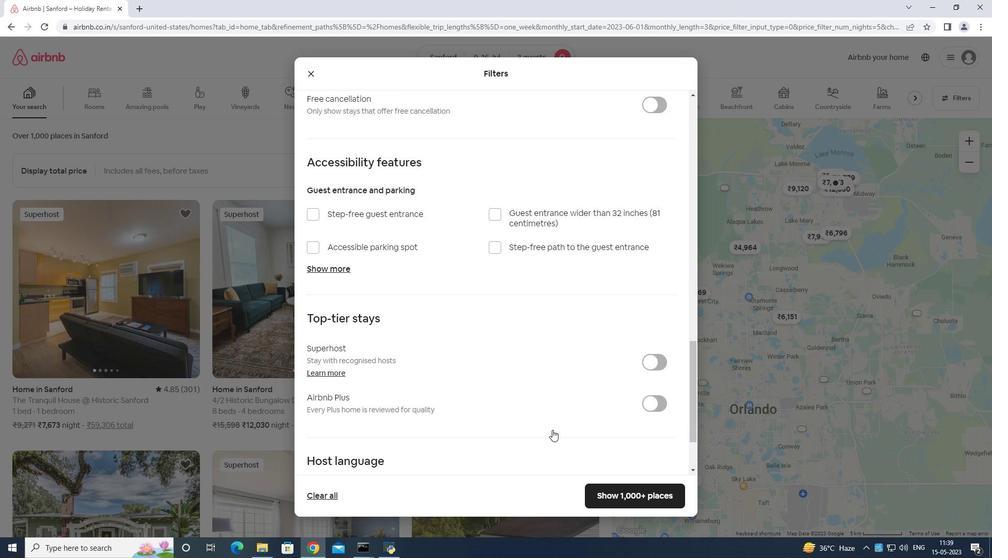 
Action: Mouse moved to (315, 406)
Screenshot: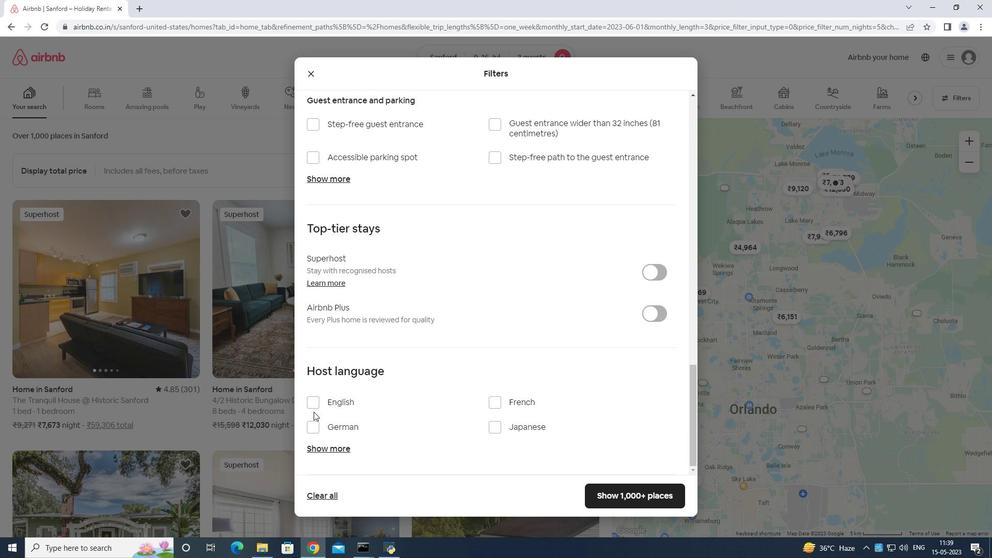 
Action: Mouse pressed left at (315, 406)
Screenshot: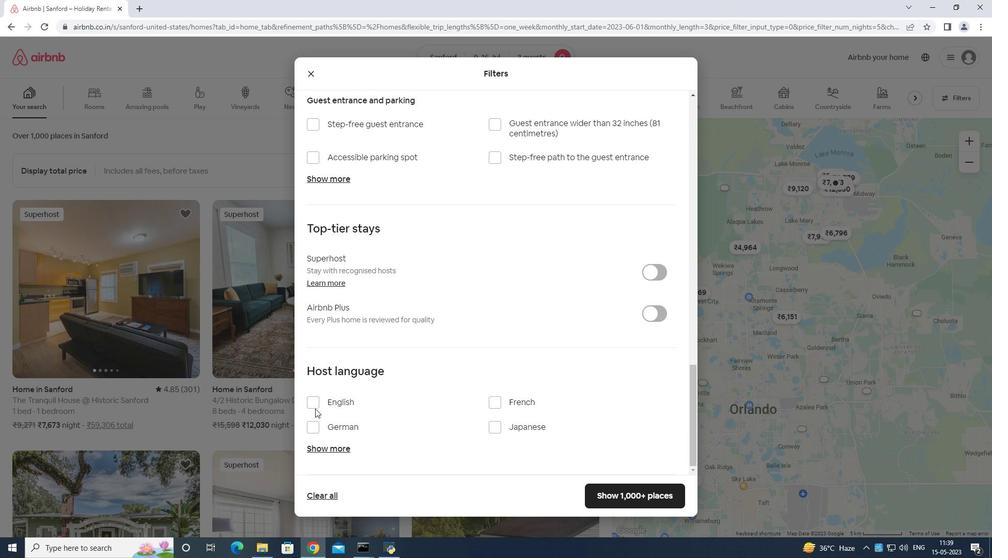 
Action: Mouse moved to (625, 488)
Screenshot: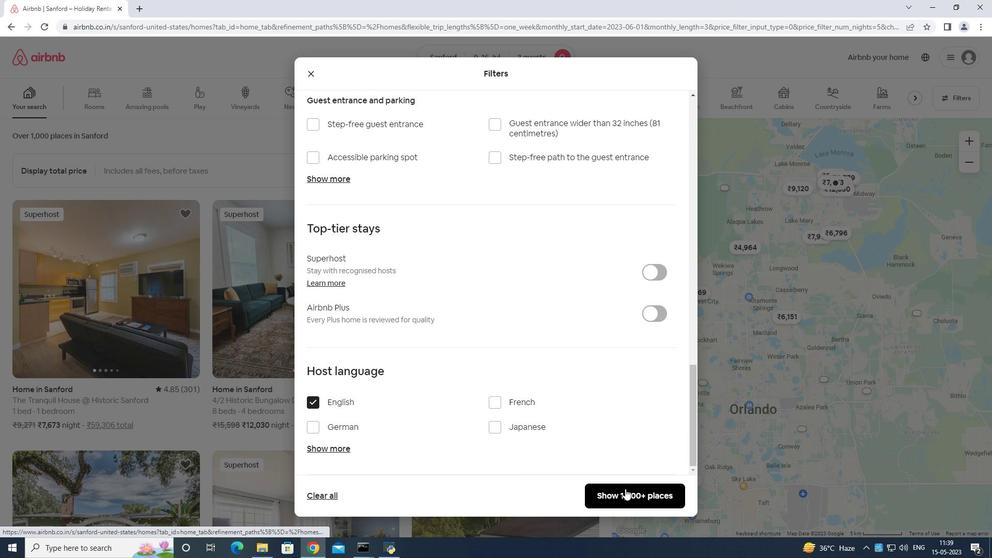 
Action: Mouse pressed left at (625, 488)
Screenshot: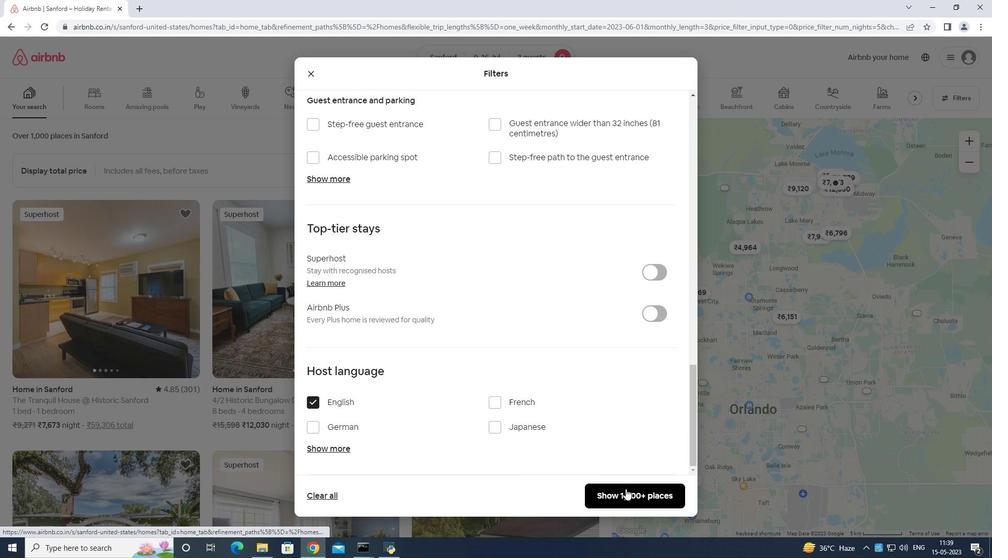 
